 Task: Schedule a time to review and update your personal goals on the 27th at 8:00 PM to 9:00 PM.
Action: Mouse moved to (21, 136)
Screenshot: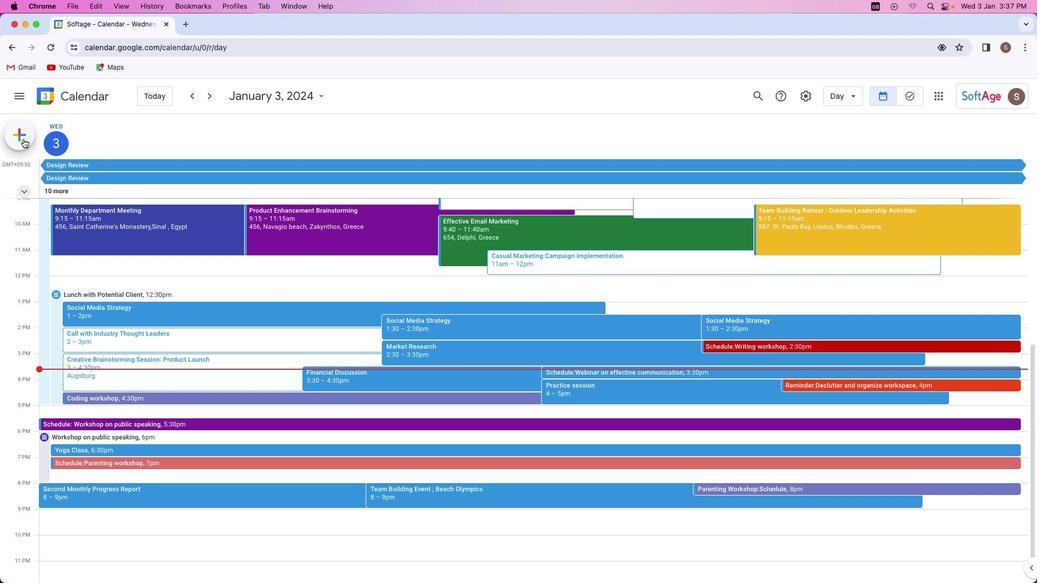 
Action: Mouse pressed left at (21, 136)
Screenshot: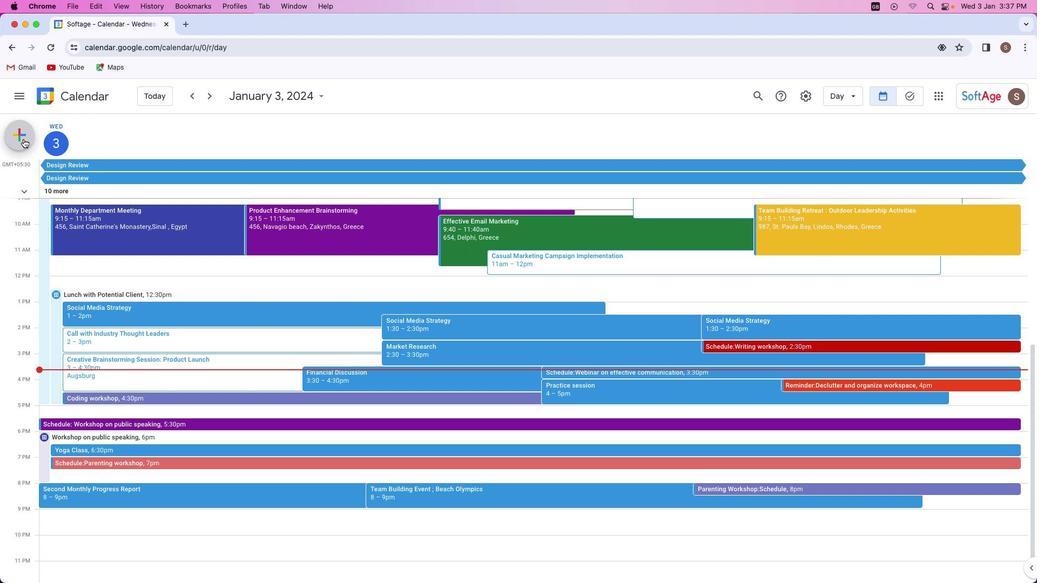 
Action: Mouse moved to (47, 248)
Screenshot: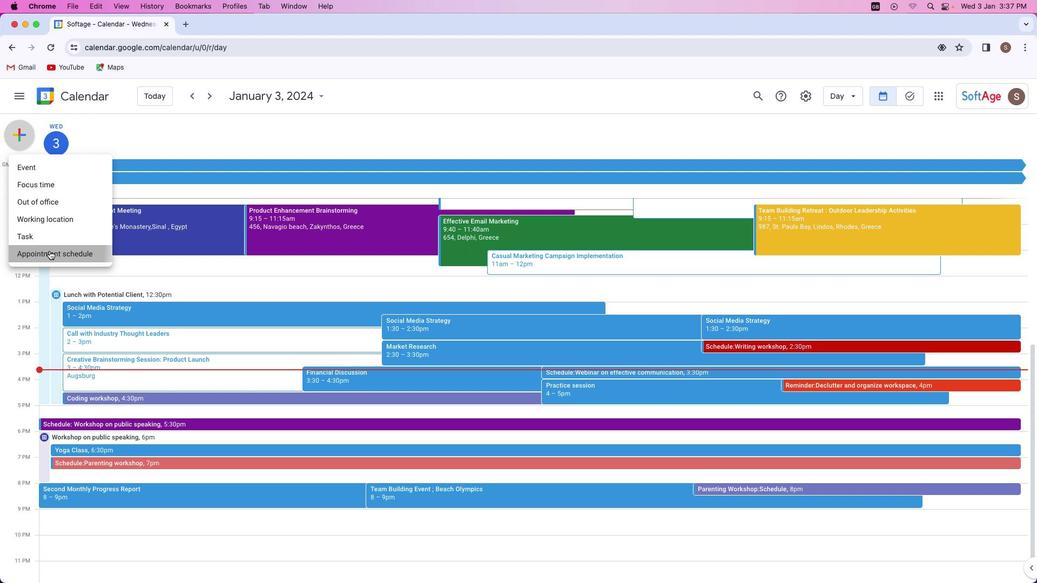 
Action: Mouse pressed left at (47, 248)
Screenshot: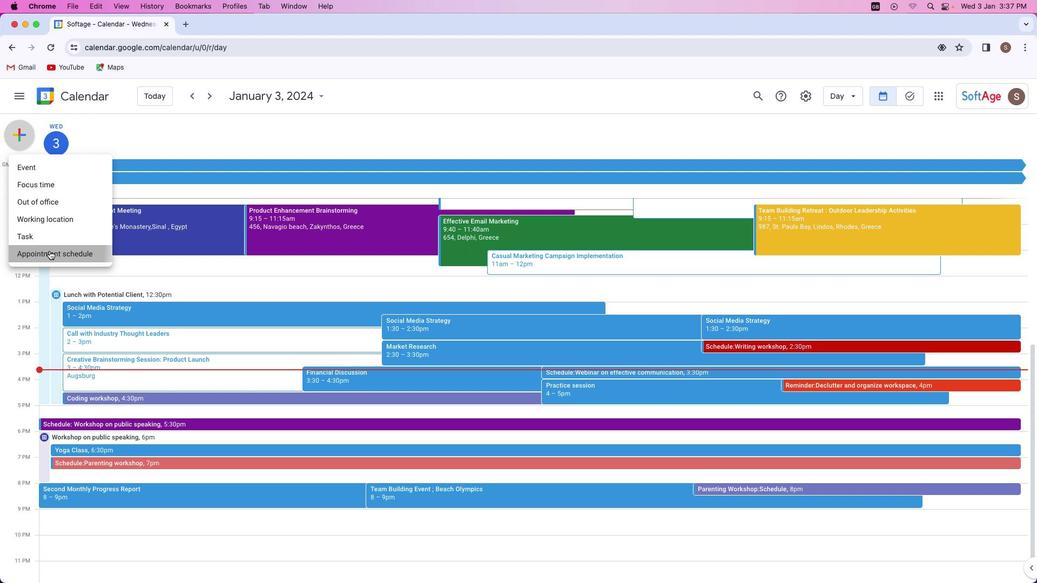 
Action: Mouse moved to (56, 134)
Screenshot: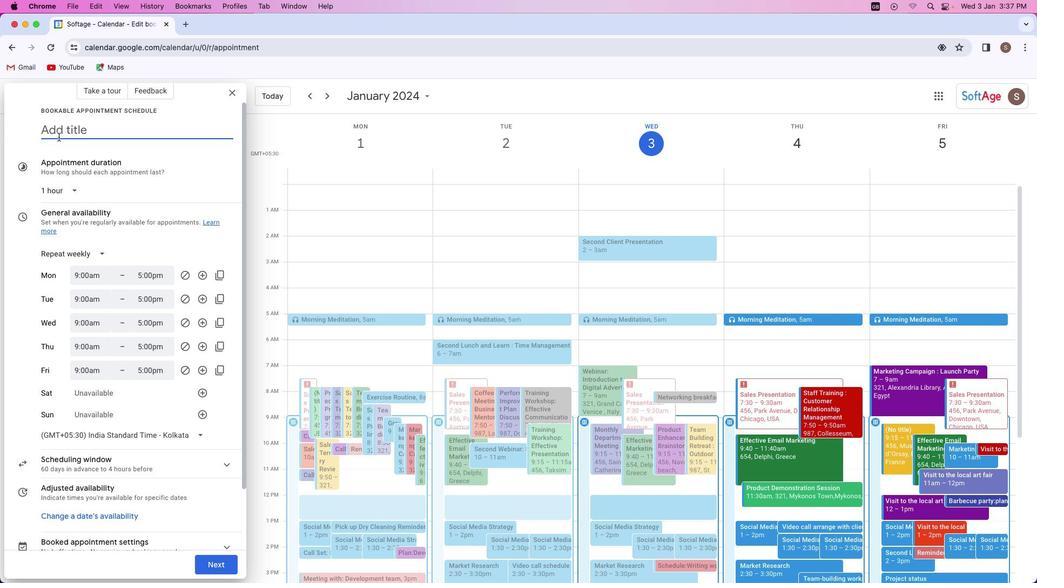 
Action: Key pressed Key.shift'R''e''v''i''e''w'Key.space'p''e''r''s''o''n''a''l'Key.space'g''o''a''l''s'
Screenshot: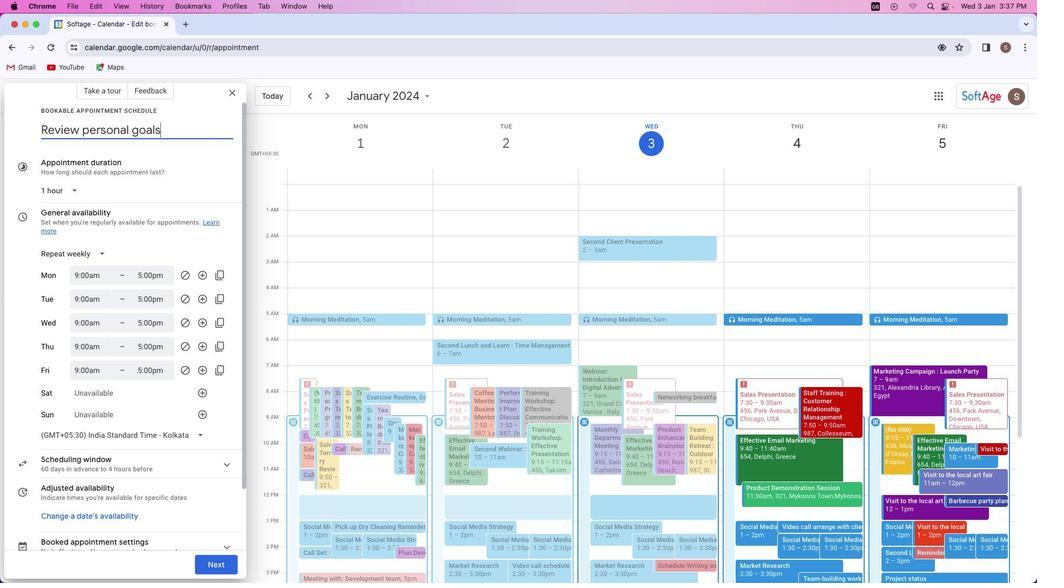
Action: Mouse moved to (103, 247)
Screenshot: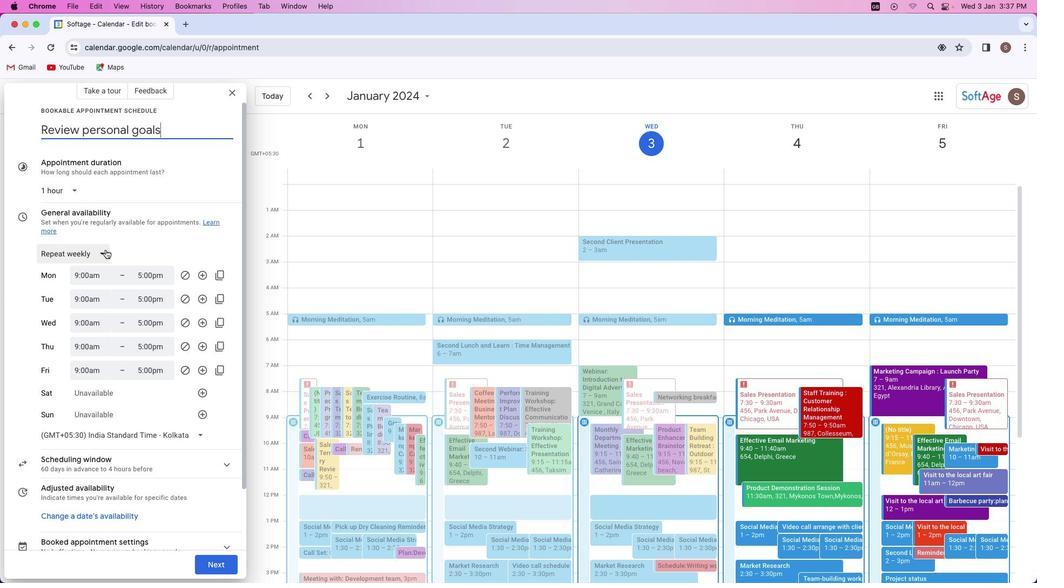 
Action: Mouse pressed left at (103, 247)
Screenshot: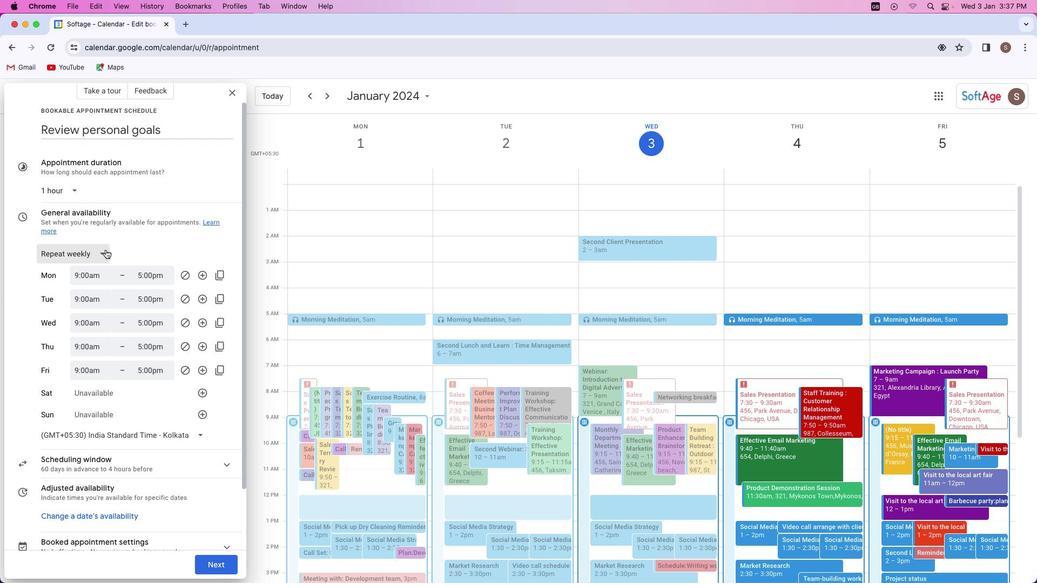 
Action: Mouse moved to (68, 274)
Screenshot: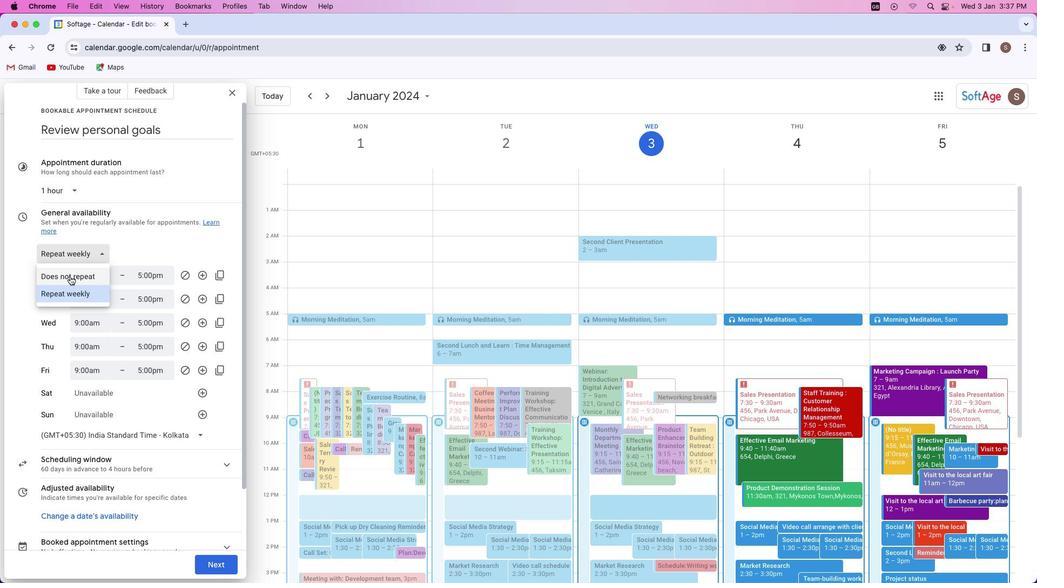 
Action: Mouse pressed left at (68, 274)
Screenshot: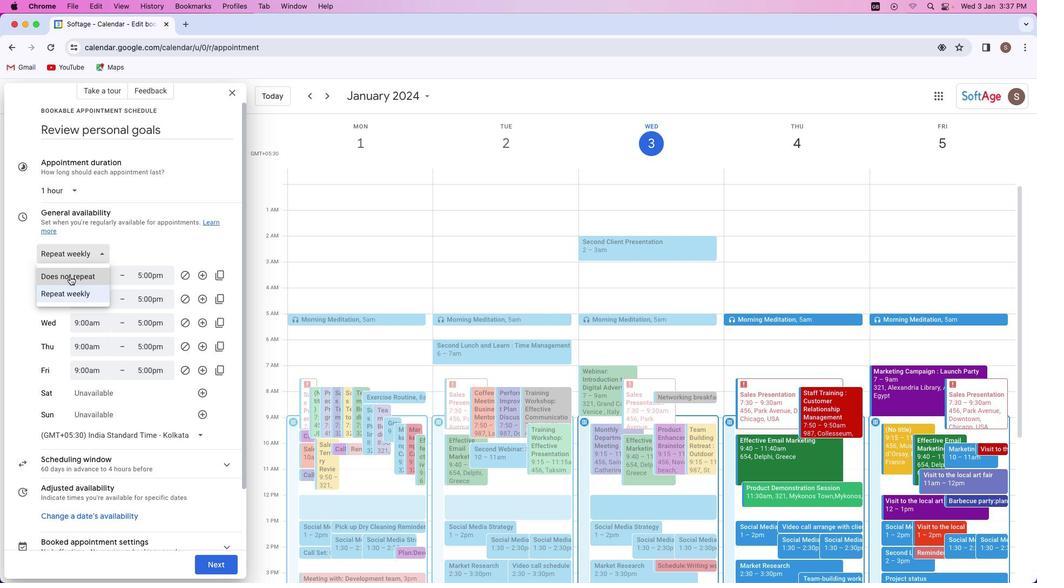 
Action: Mouse moved to (68, 265)
Screenshot: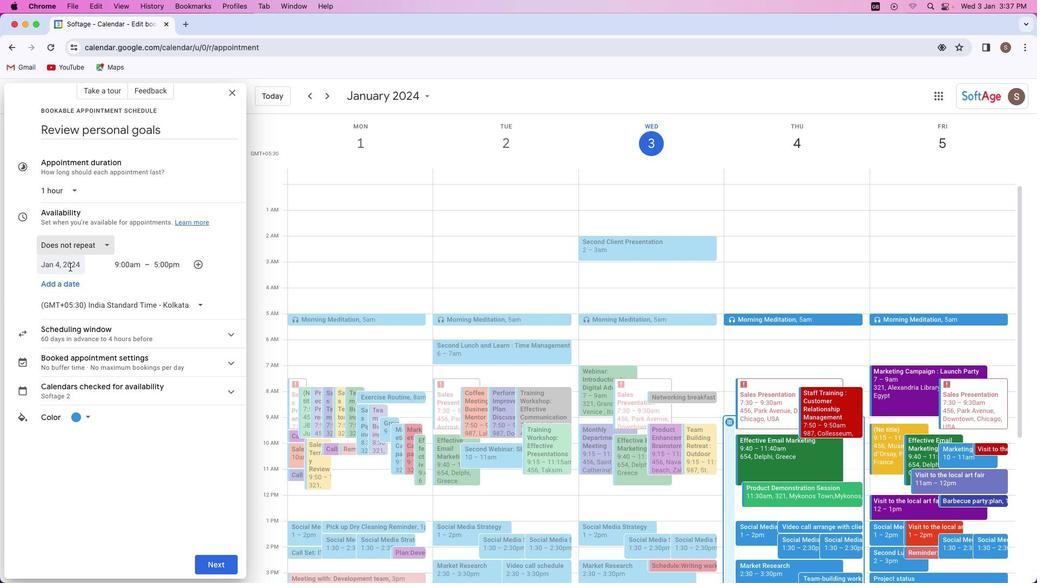 
Action: Mouse pressed left at (68, 265)
Screenshot: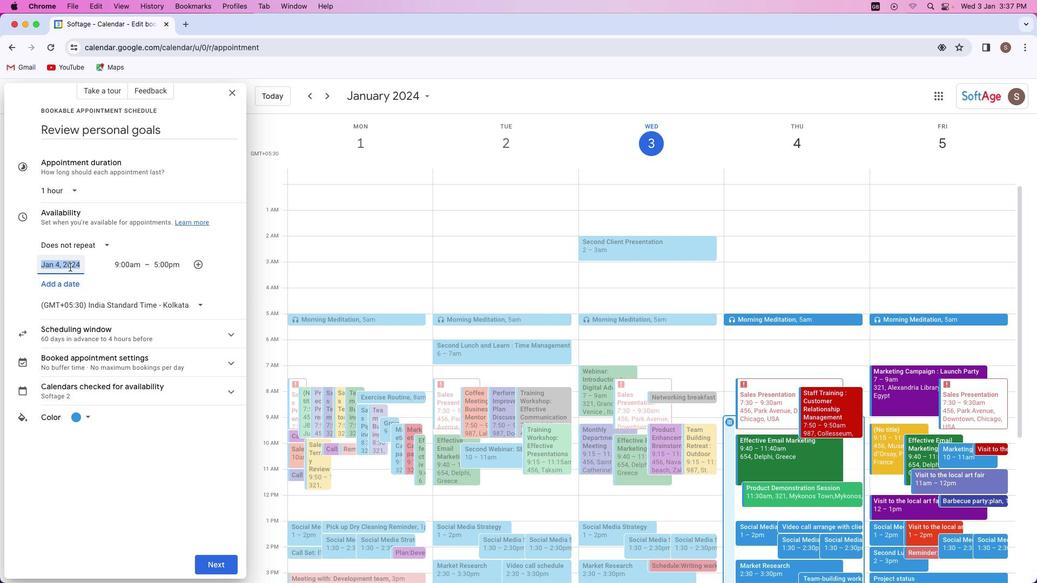 
Action: Mouse moved to (155, 359)
Screenshot: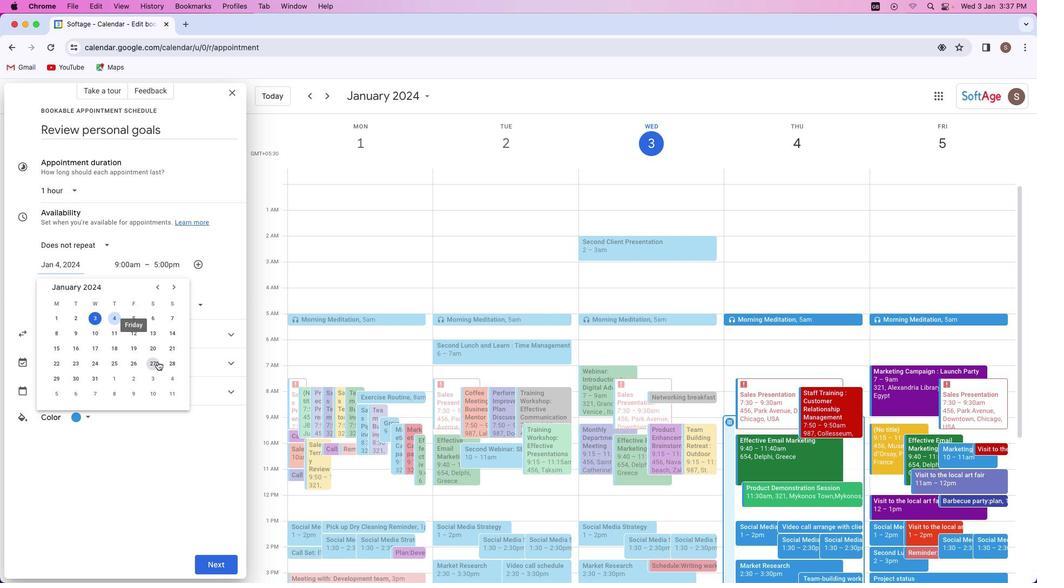 
Action: Mouse pressed left at (155, 359)
Screenshot: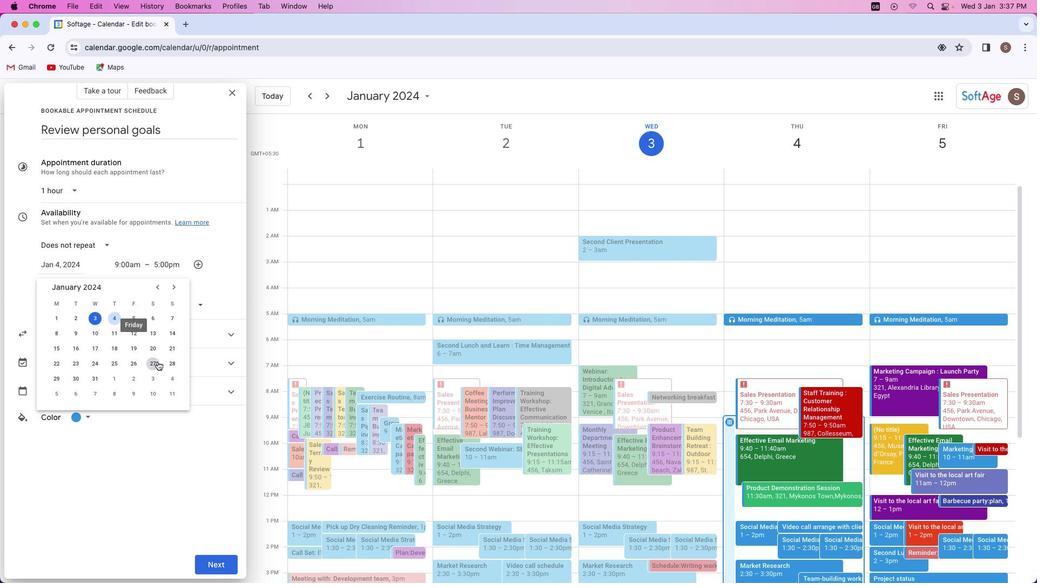 
Action: Mouse moved to (124, 265)
Screenshot: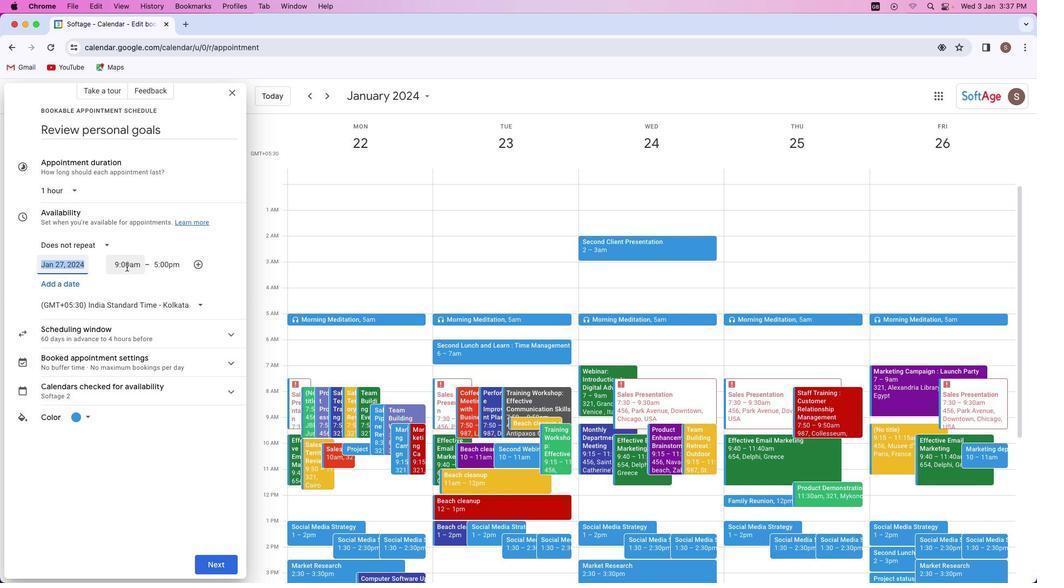 
Action: Mouse pressed left at (124, 265)
Screenshot: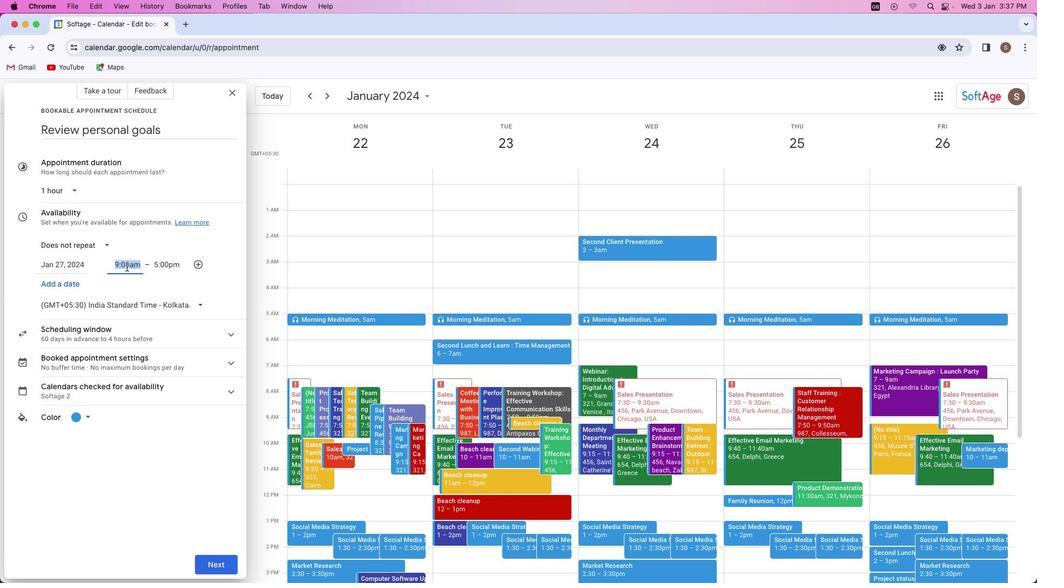 
Action: Mouse moved to (131, 323)
Screenshot: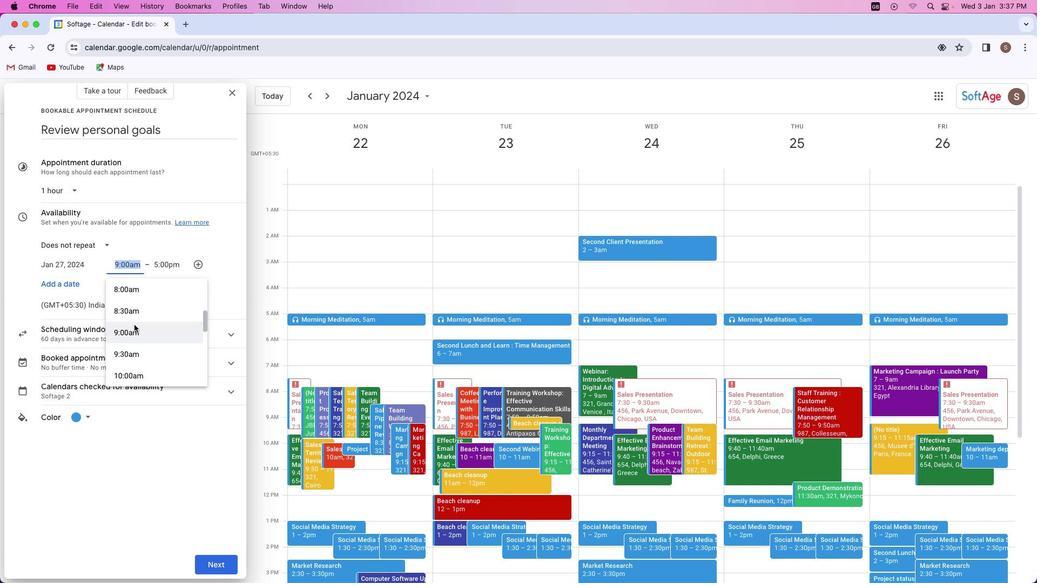 
Action: Mouse scrolled (131, 323) with delta (-1, -2)
Screenshot: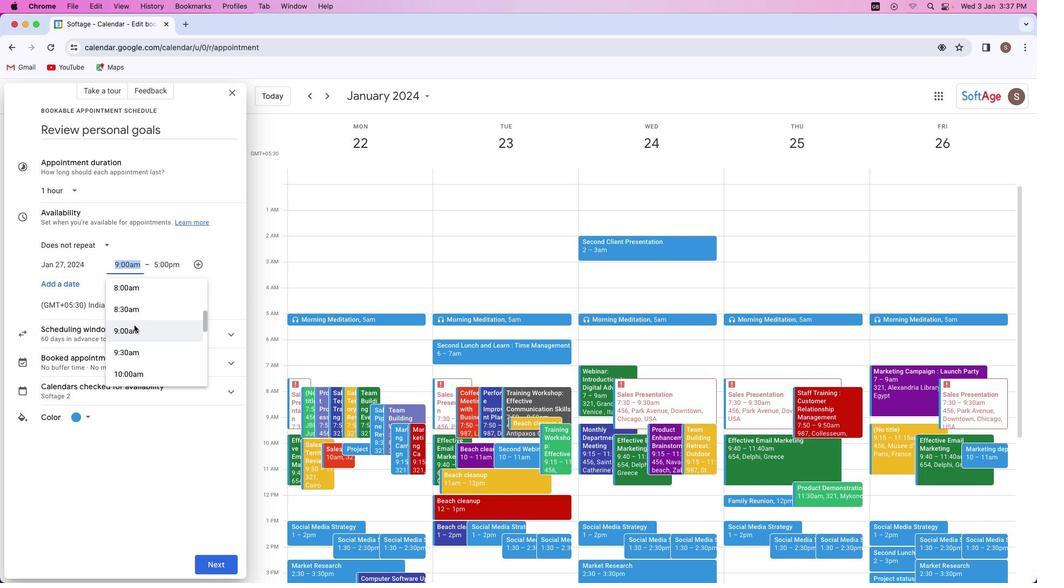 
Action: Mouse moved to (131, 323)
Screenshot: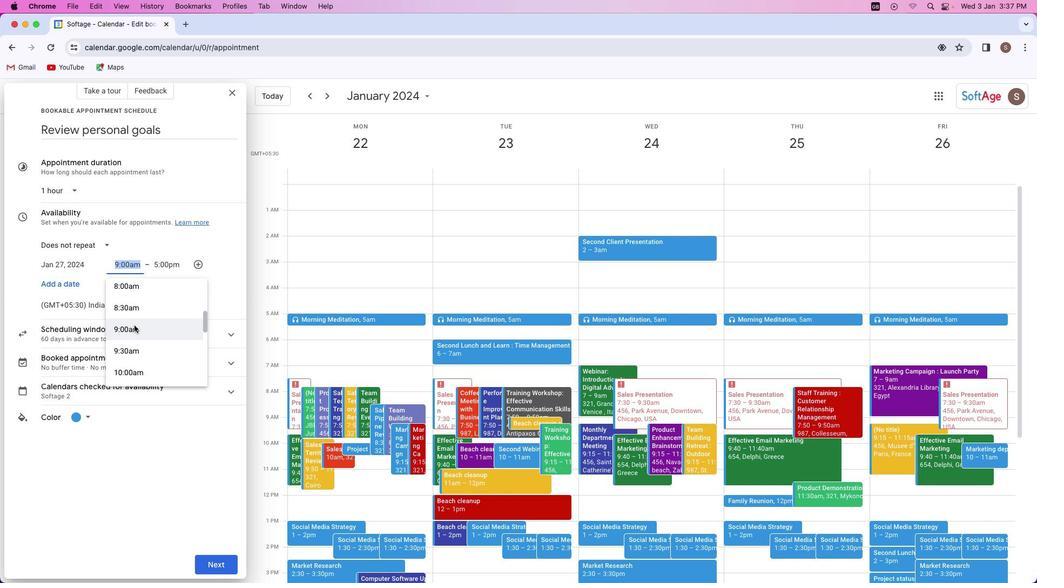 
Action: Mouse scrolled (131, 323) with delta (-1, -2)
Screenshot: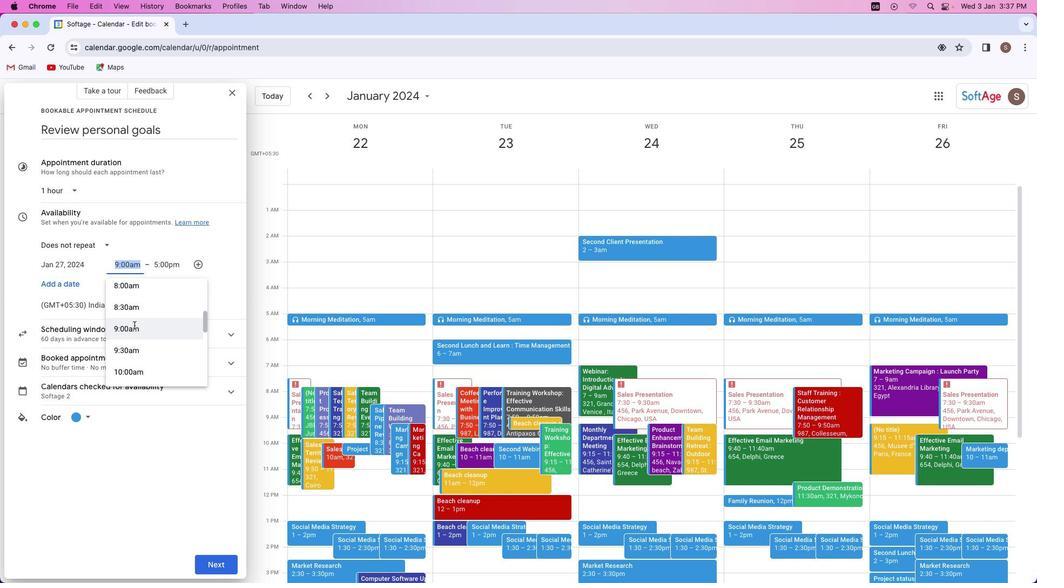 
Action: Mouse moved to (132, 323)
Screenshot: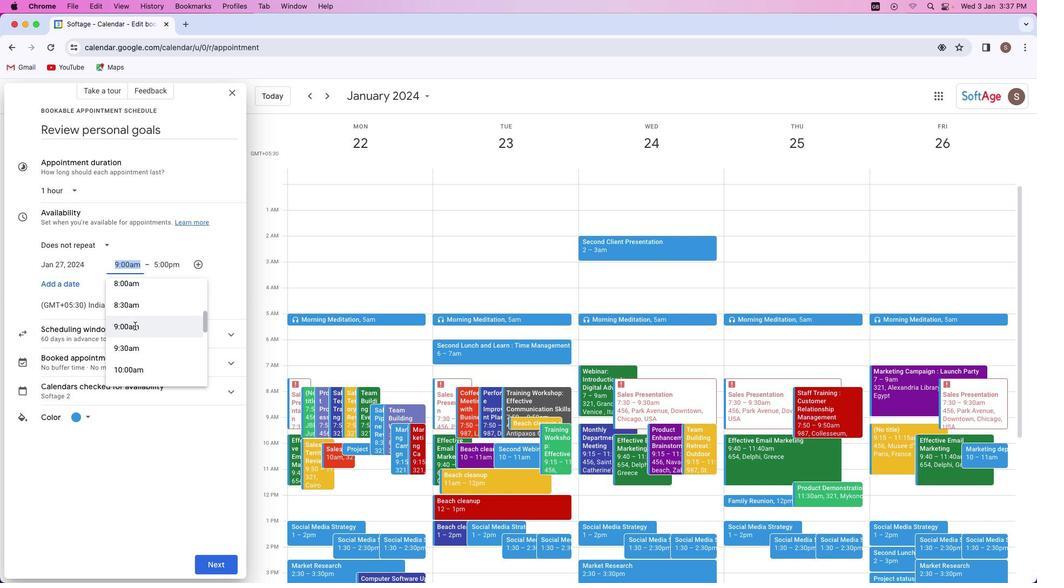 
Action: Mouse scrolled (132, 323) with delta (-1, -2)
Screenshot: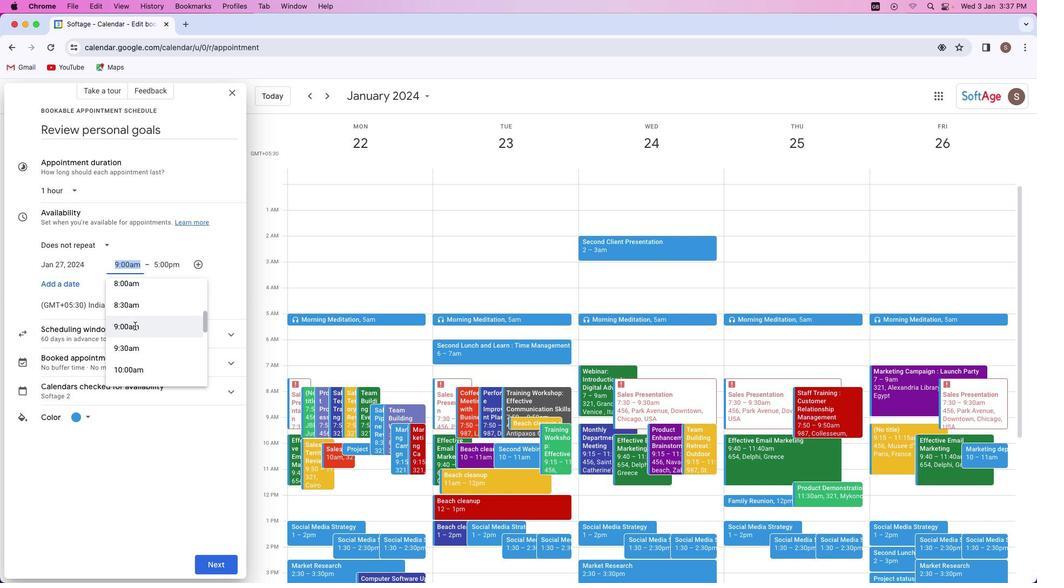 
Action: Mouse moved to (132, 323)
Screenshot: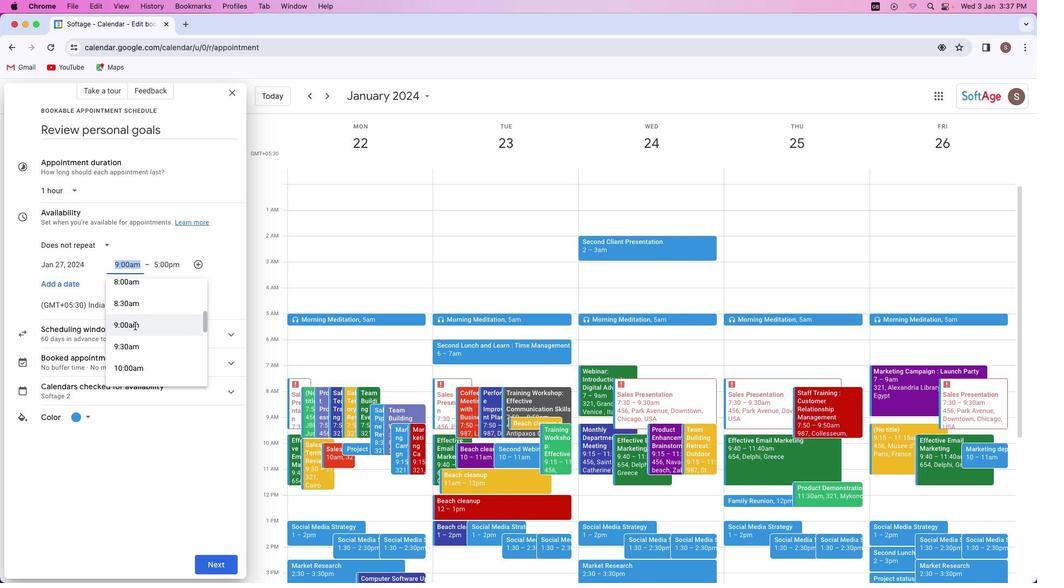 
Action: Mouse scrolled (132, 323) with delta (-1, -2)
Screenshot: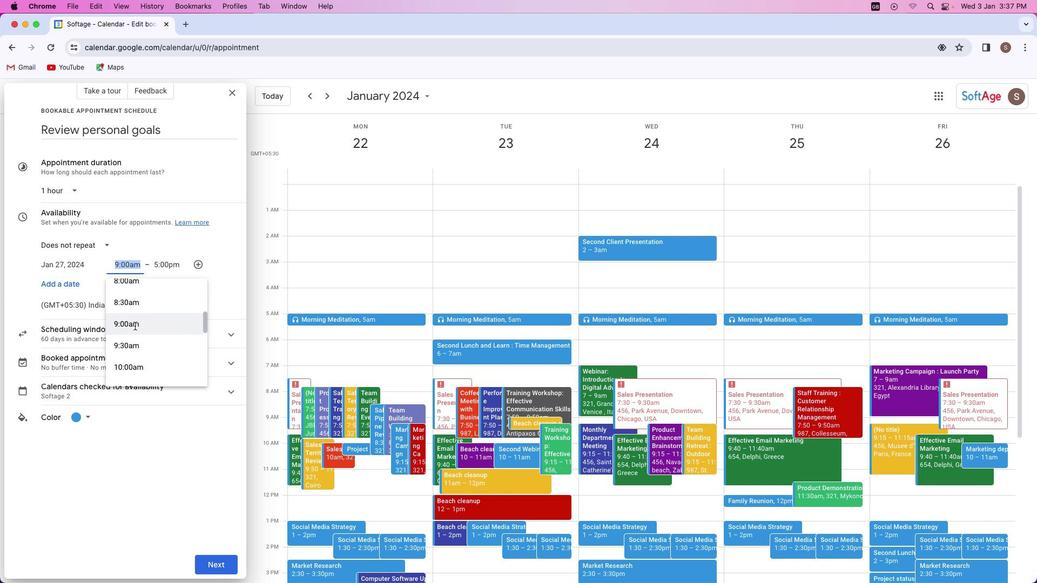 
Action: Mouse moved to (132, 324)
Screenshot: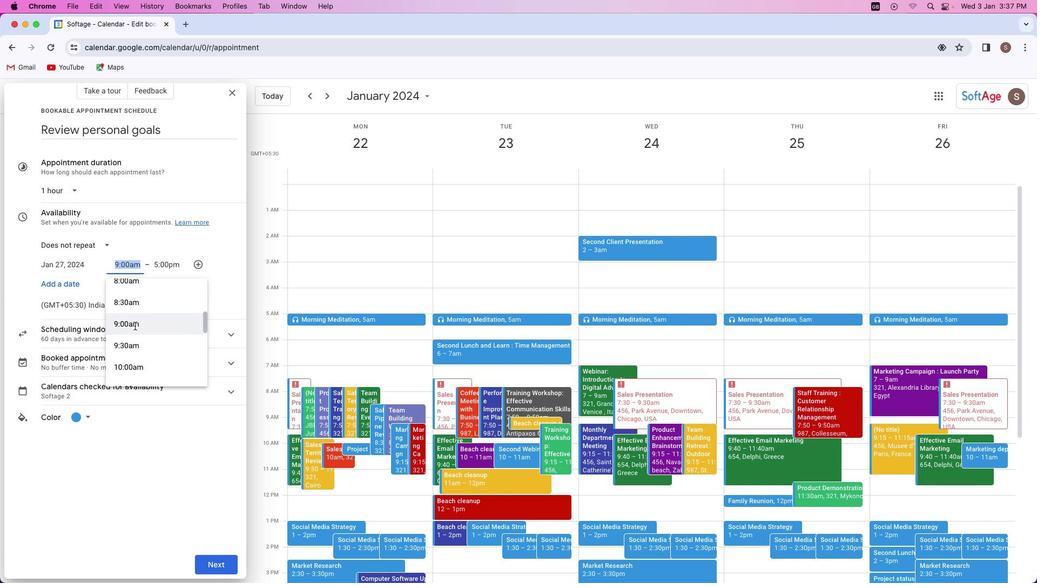 
Action: Mouse scrolled (132, 324) with delta (-1, -2)
Screenshot: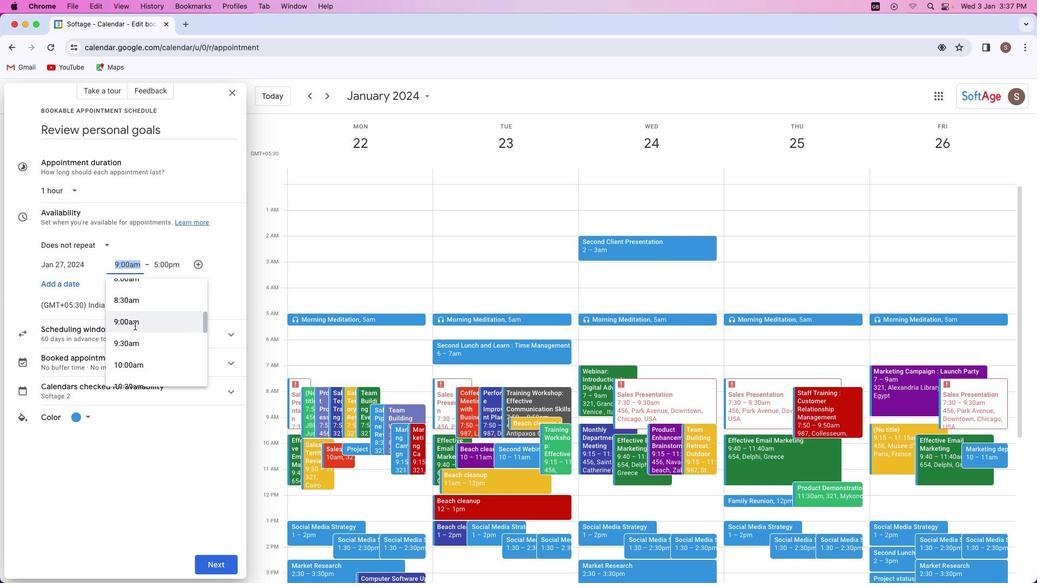 
Action: Mouse moved to (133, 320)
Screenshot: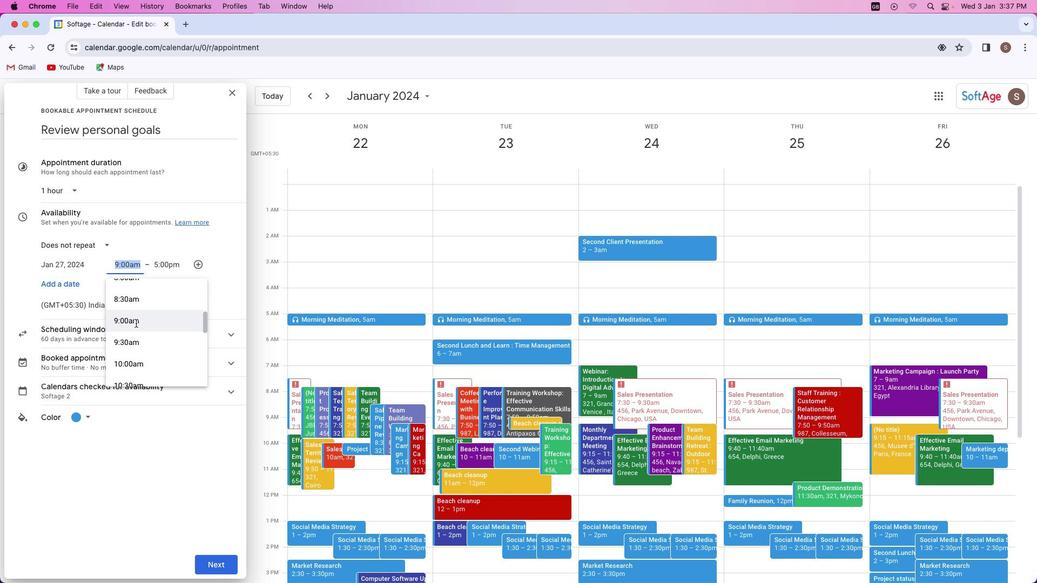 
Action: Mouse scrolled (133, 320) with delta (-1, -2)
Screenshot: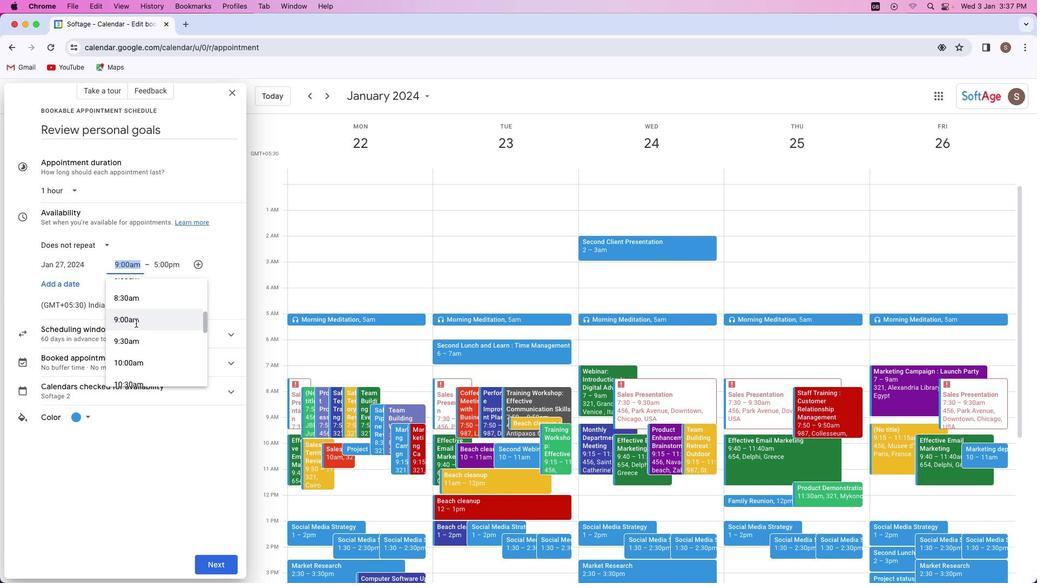 
Action: Mouse scrolled (133, 320) with delta (-1, -2)
Screenshot: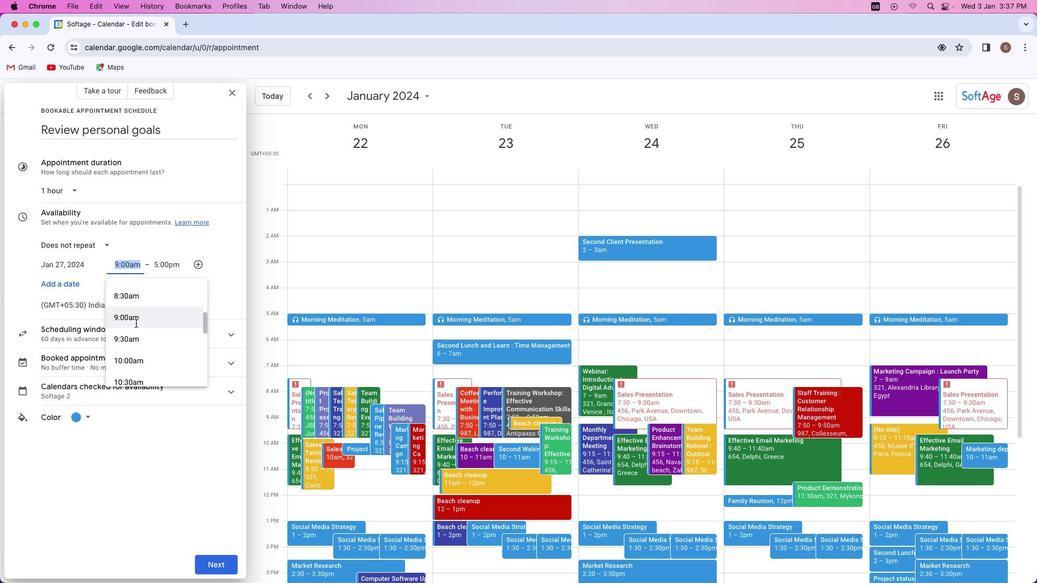 
Action: Mouse scrolled (133, 320) with delta (-1, -2)
Screenshot: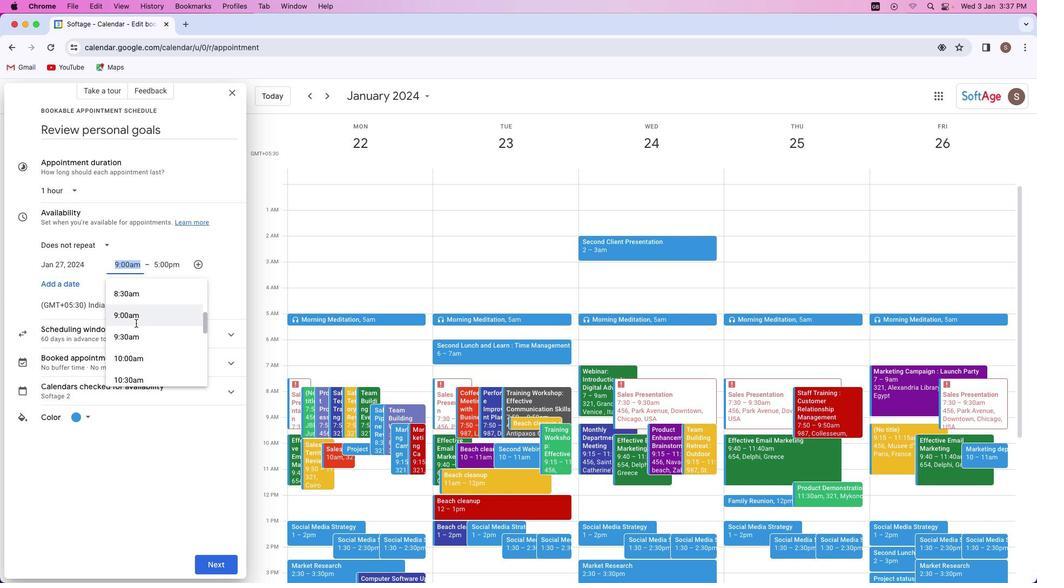 
Action: Mouse scrolled (133, 320) with delta (-1, -2)
Screenshot: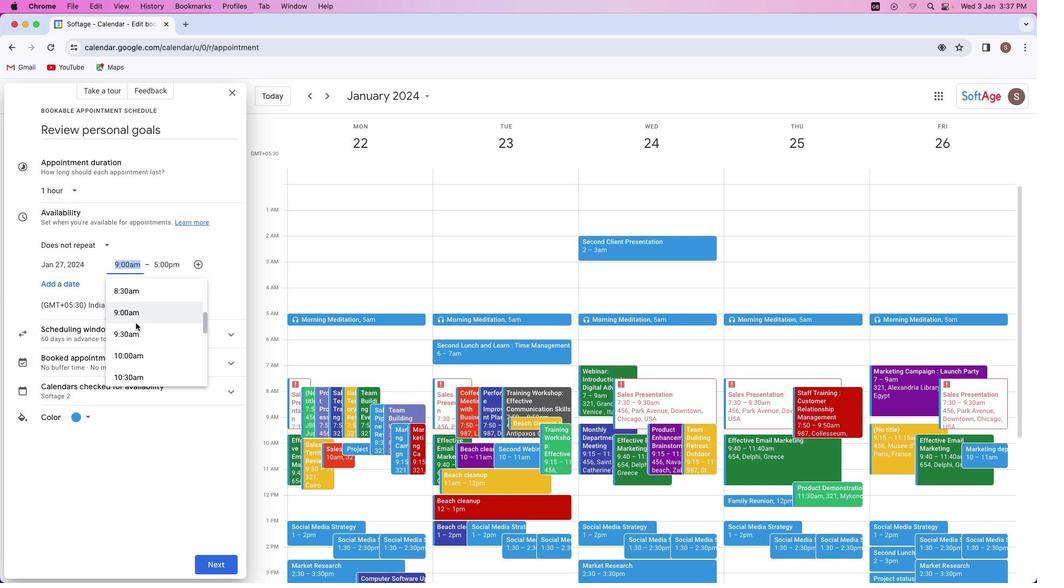
Action: Mouse scrolled (133, 320) with delta (-1, -2)
Screenshot: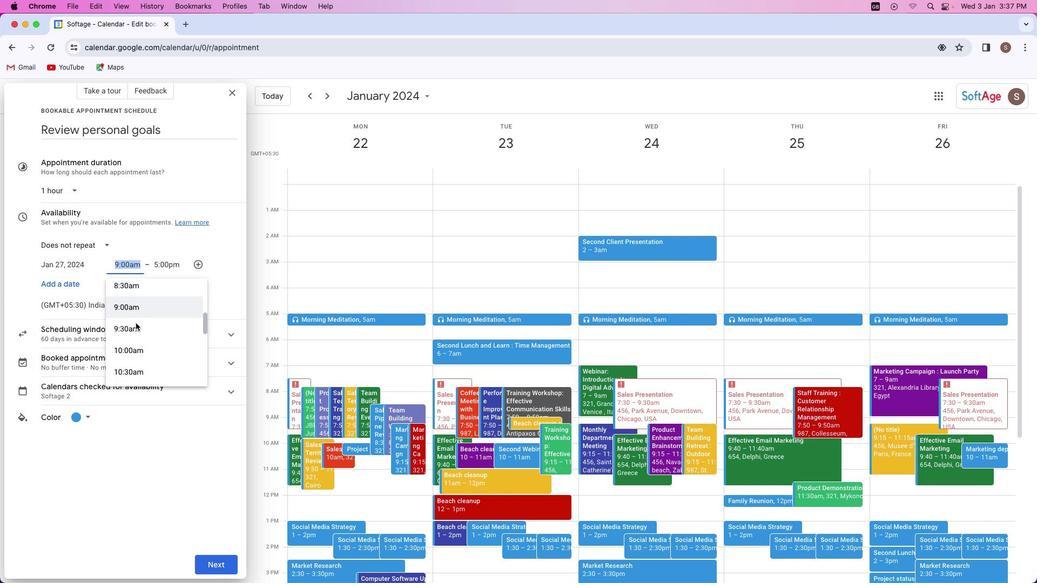 
Action: Mouse scrolled (133, 320) with delta (-1, -2)
Screenshot: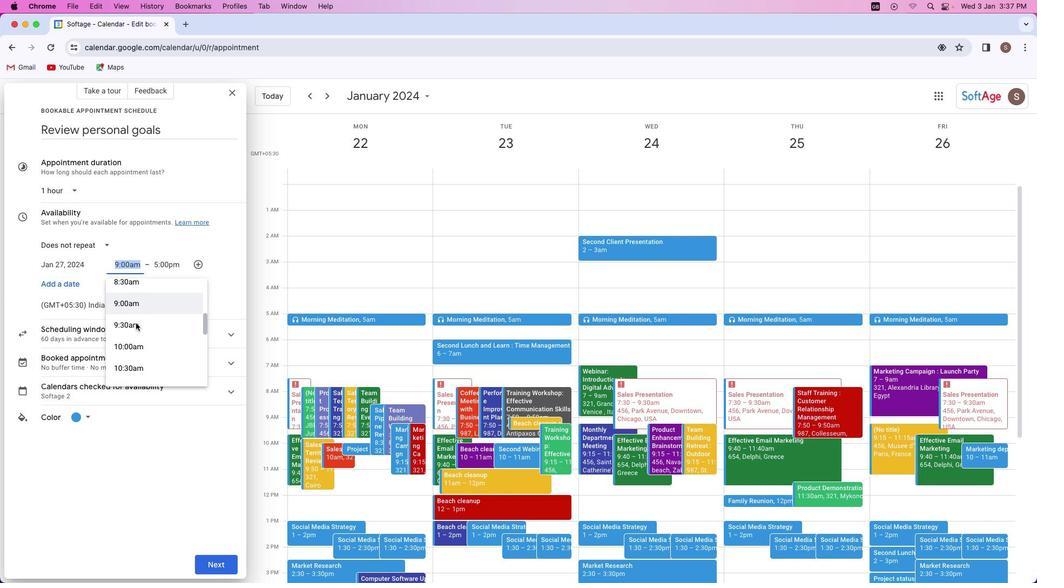 
Action: Mouse scrolled (133, 320) with delta (-1, -2)
Screenshot: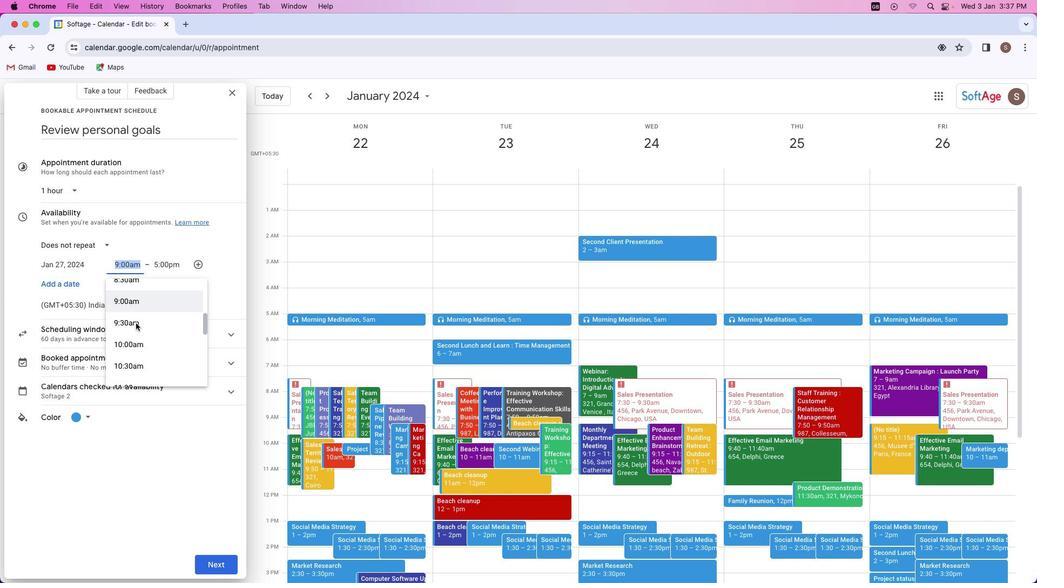 
Action: Mouse scrolled (133, 320) with delta (-1, -2)
Screenshot: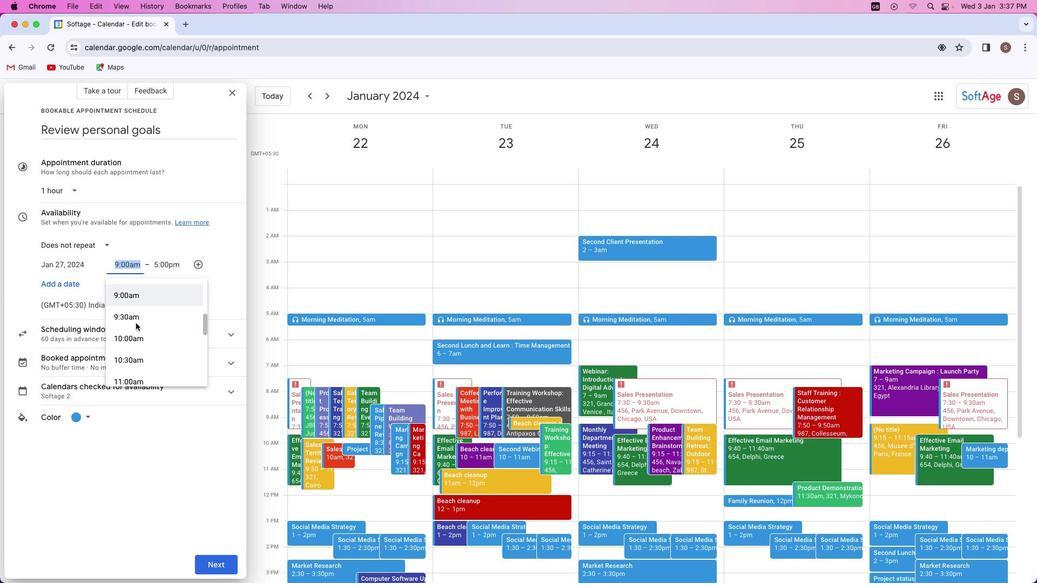 
Action: Mouse scrolled (133, 320) with delta (-1, -2)
Screenshot: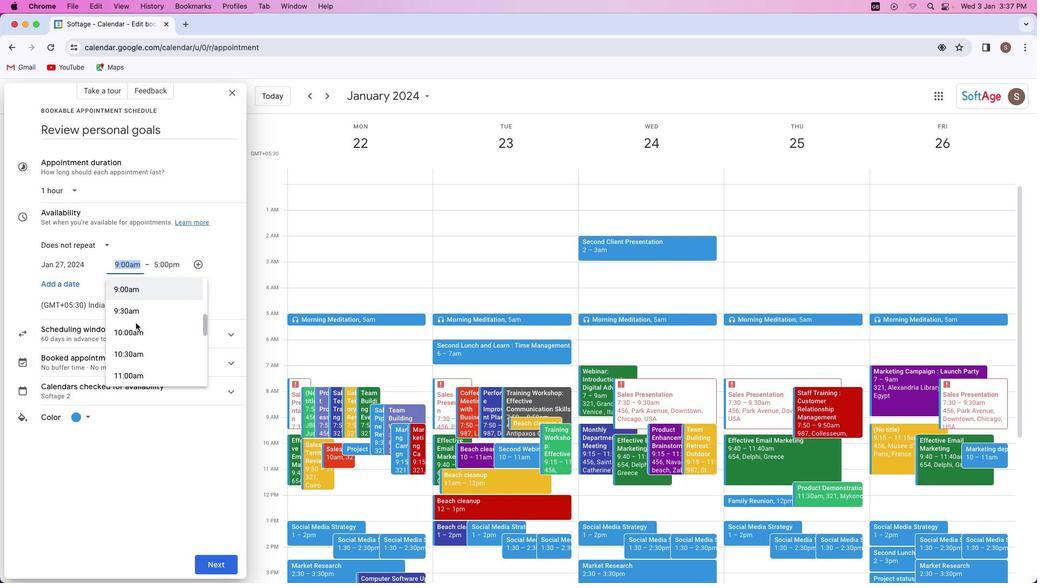 
Action: Mouse scrolled (133, 320) with delta (-1, -2)
Screenshot: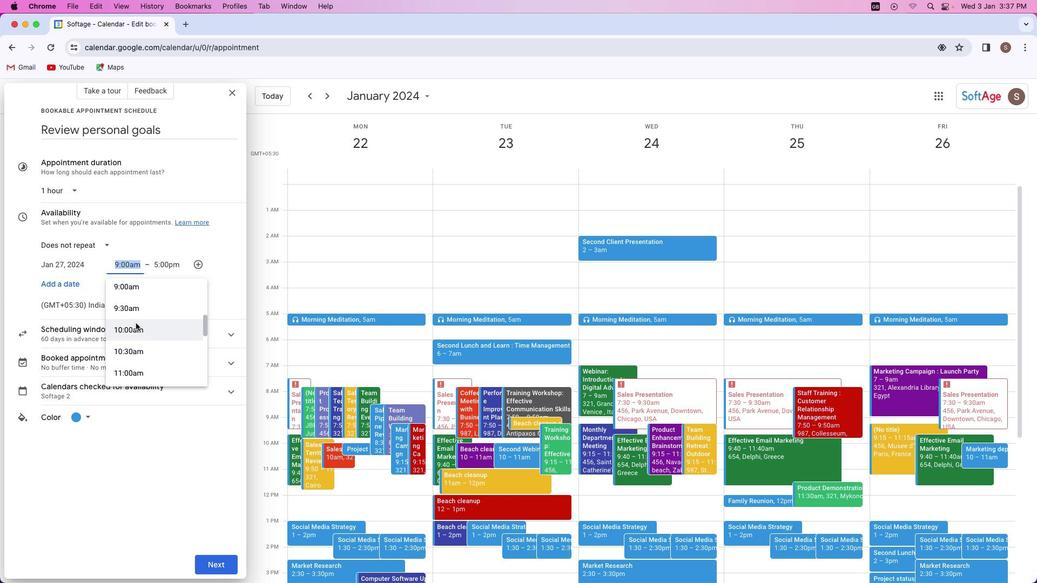 
Action: Mouse scrolled (133, 320) with delta (-1, -2)
Screenshot: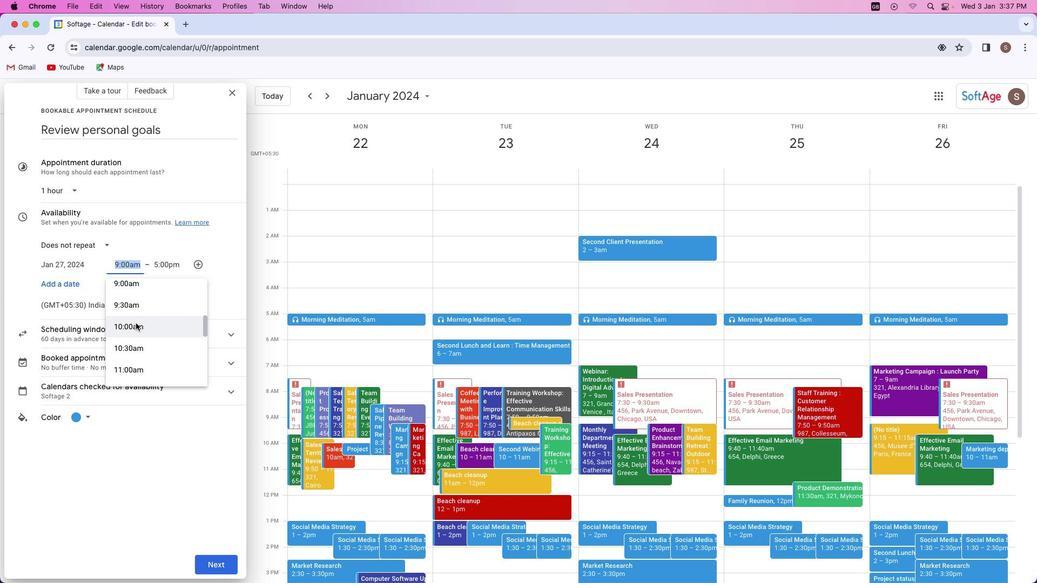 
Action: Mouse scrolled (133, 320) with delta (-1, -2)
Screenshot: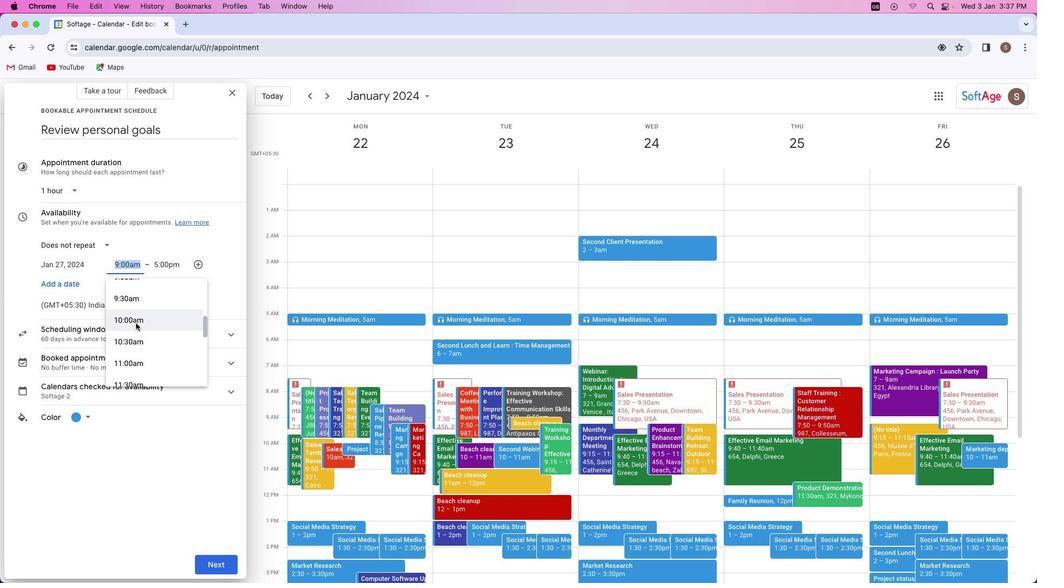 
Action: Mouse scrolled (133, 320) with delta (-1, -2)
Screenshot: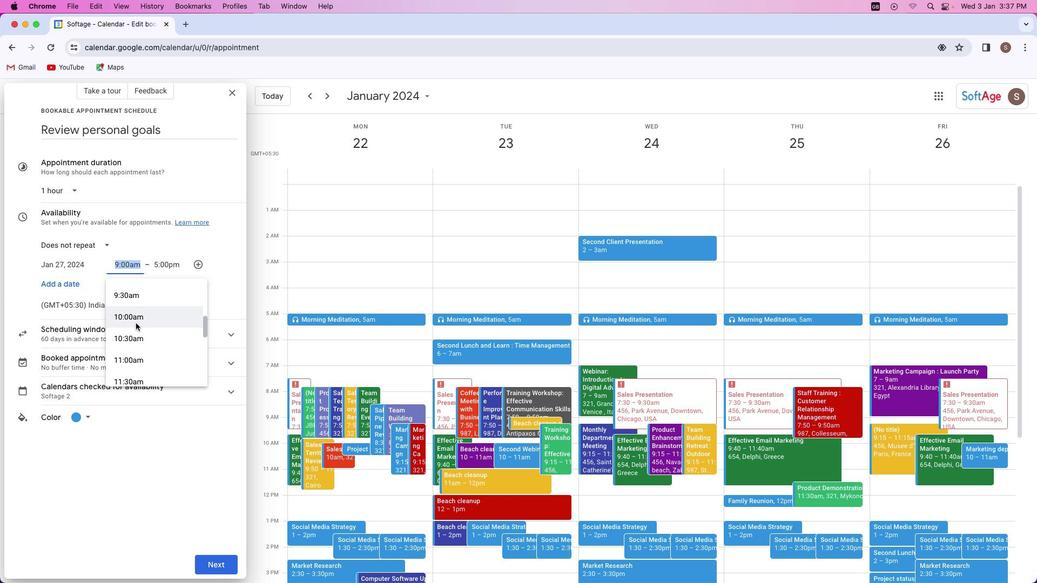 
Action: Mouse scrolled (133, 320) with delta (-1, -2)
Screenshot: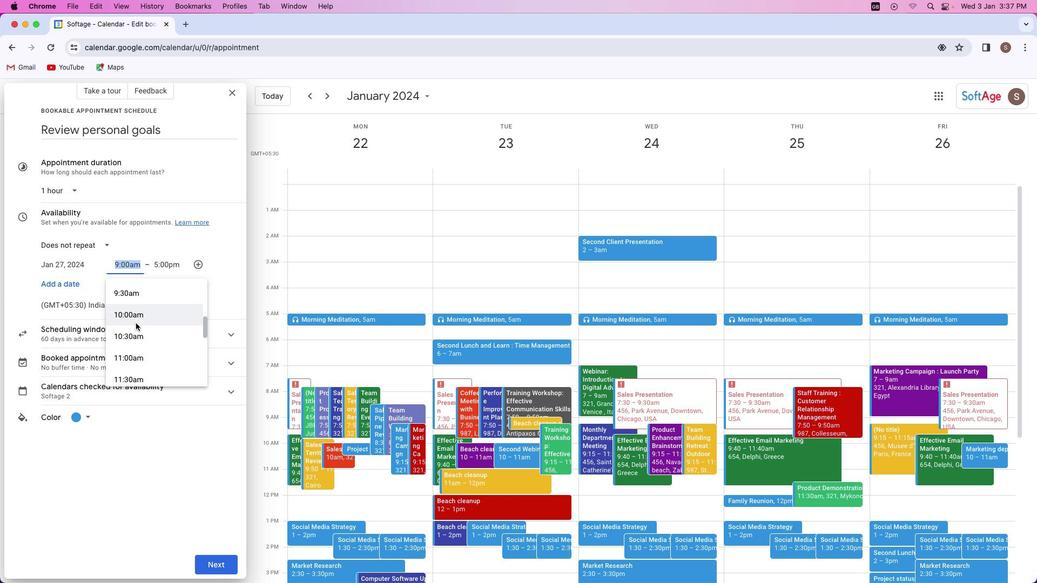 
Action: Mouse scrolled (133, 320) with delta (-1, -2)
Screenshot: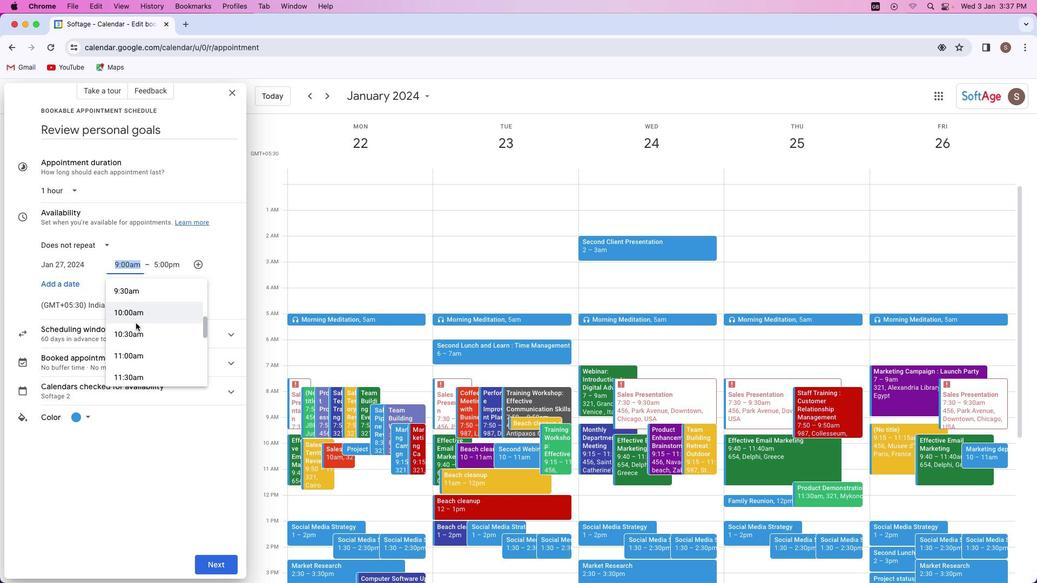 
Action: Mouse scrolled (133, 320) with delta (-1, -2)
Screenshot: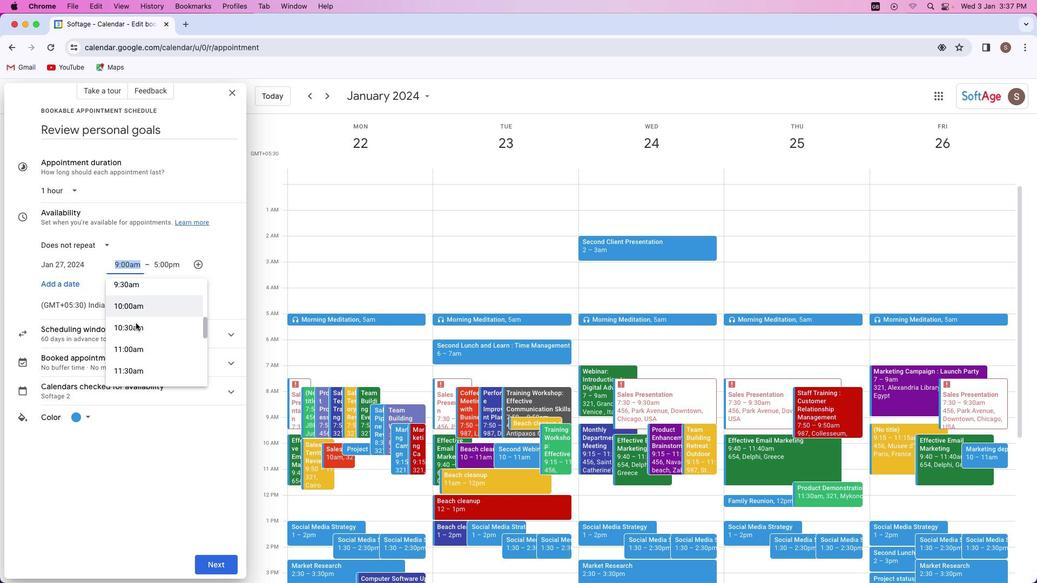 
Action: Mouse scrolled (133, 320) with delta (-1, -2)
Screenshot: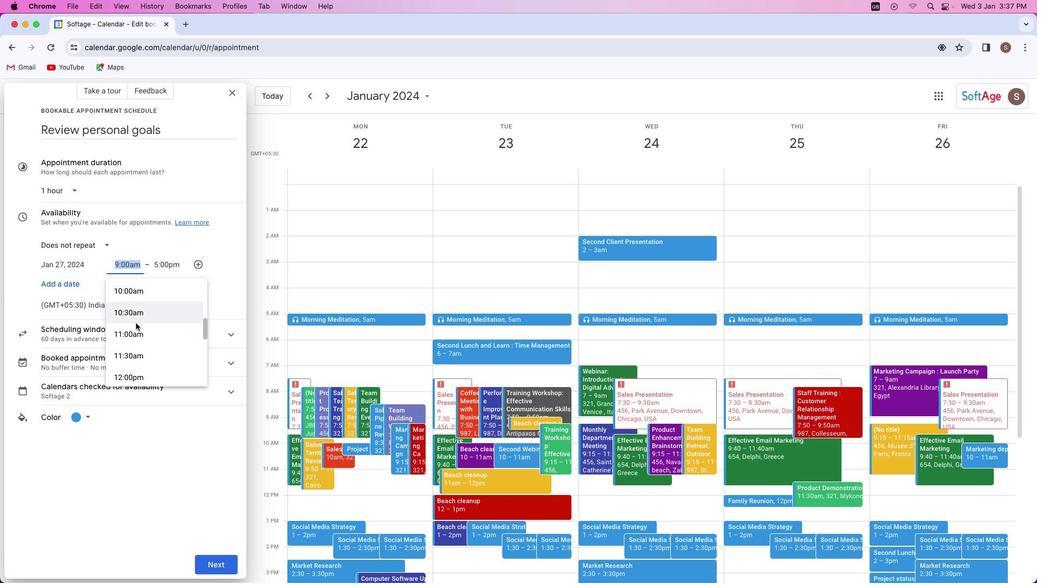 
Action: Mouse moved to (134, 321)
Screenshot: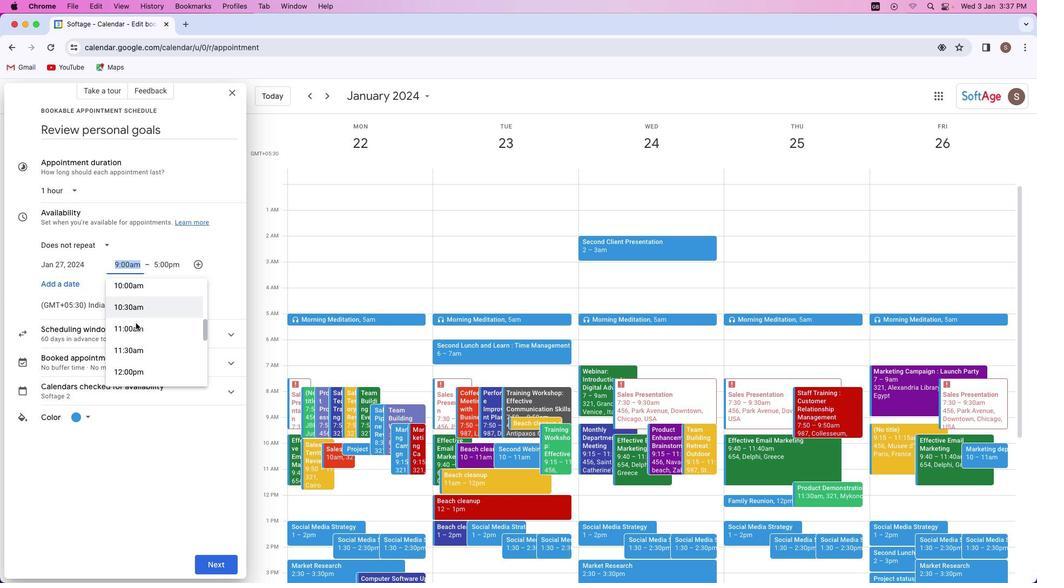 
Action: Mouse scrolled (134, 321) with delta (-1, -2)
Screenshot: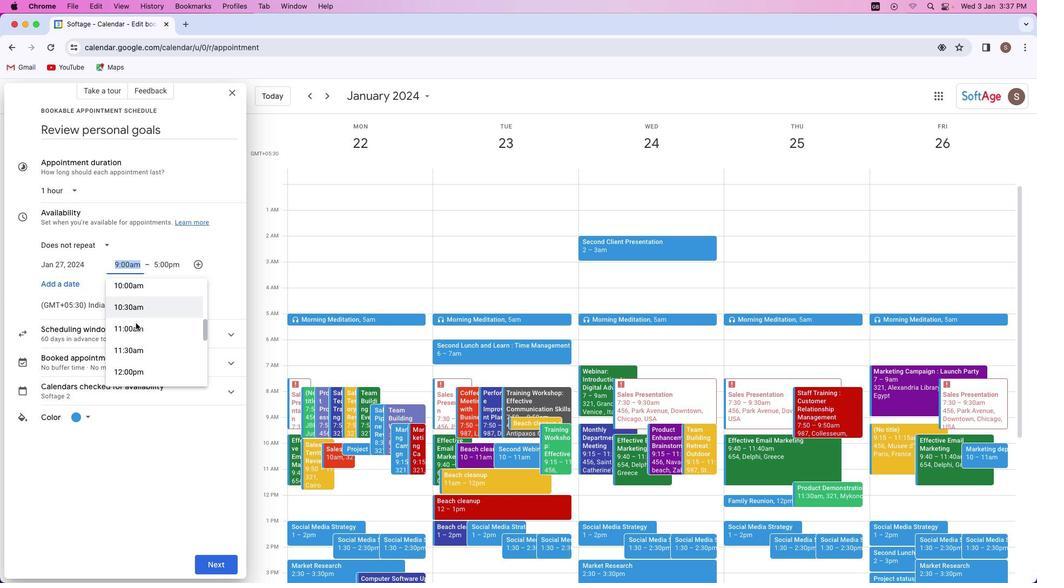 
Action: Mouse scrolled (134, 321) with delta (-1, -2)
Screenshot: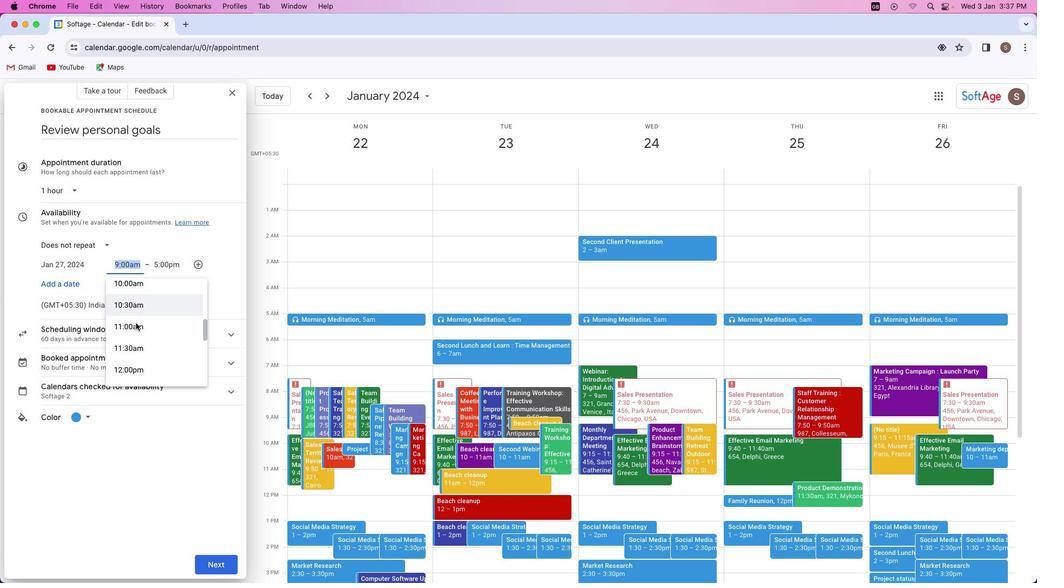 
Action: Mouse scrolled (134, 321) with delta (-1, -2)
Screenshot: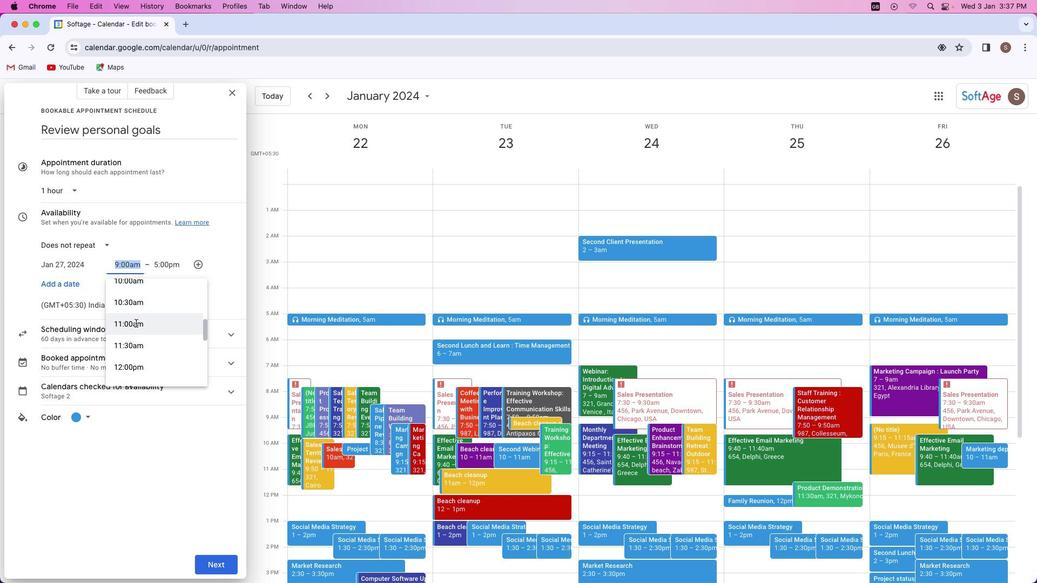 
Action: Mouse scrolled (134, 321) with delta (-1, -2)
Screenshot: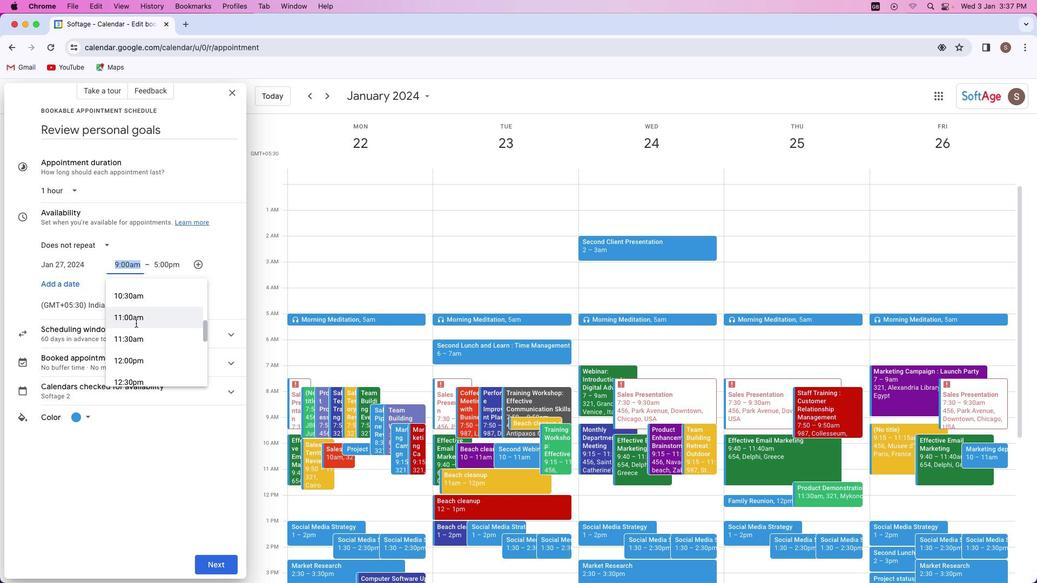 
Action: Mouse scrolled (134, 321) with delta (-1, -2)
Screenshot: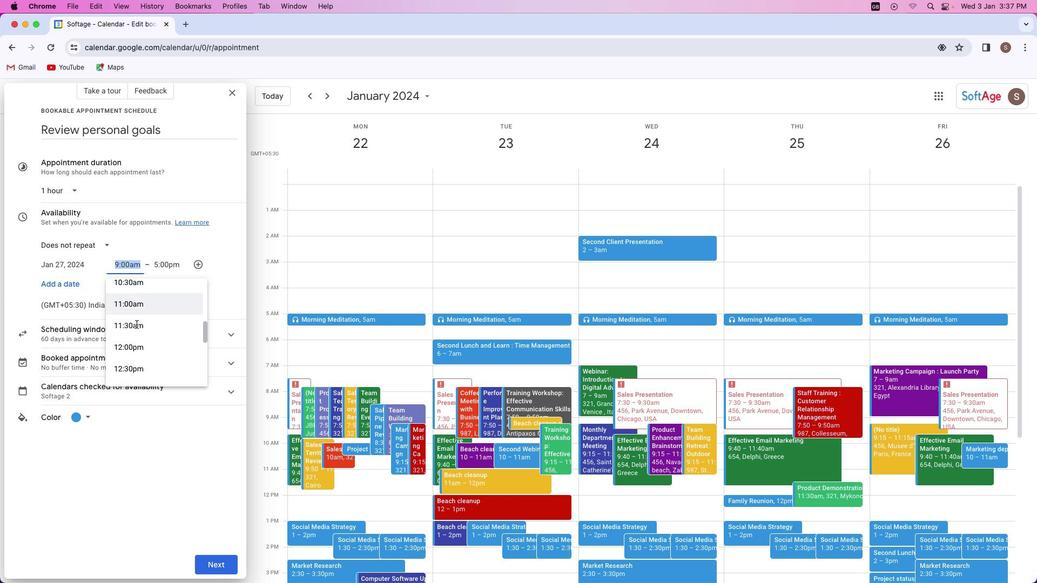 
Action: Mouse scrolled (134, 321) with delta (-1, -2)
Screenshot: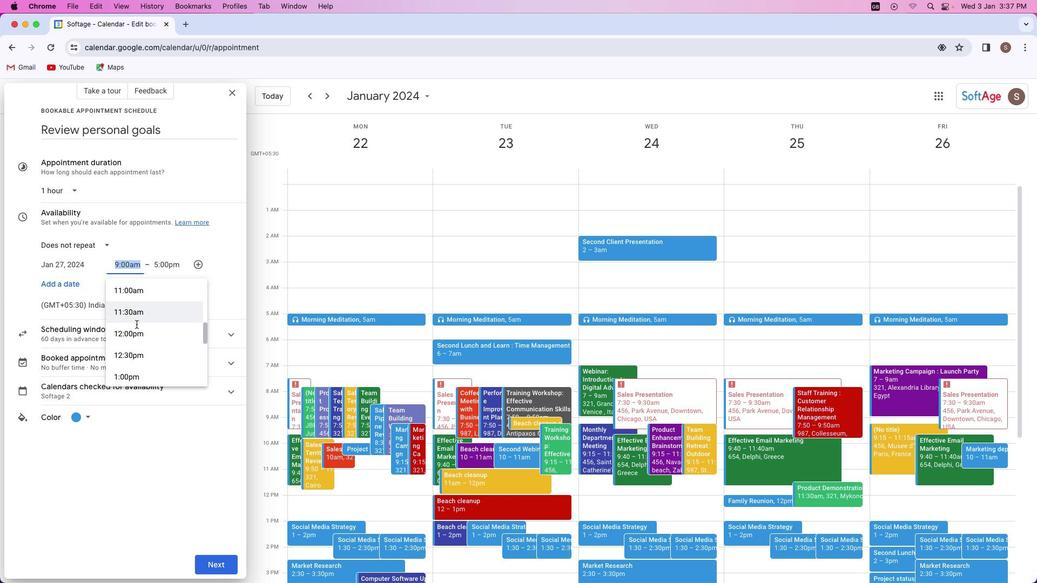 
Action: Mouse moved to (144, 322)
Screenshot: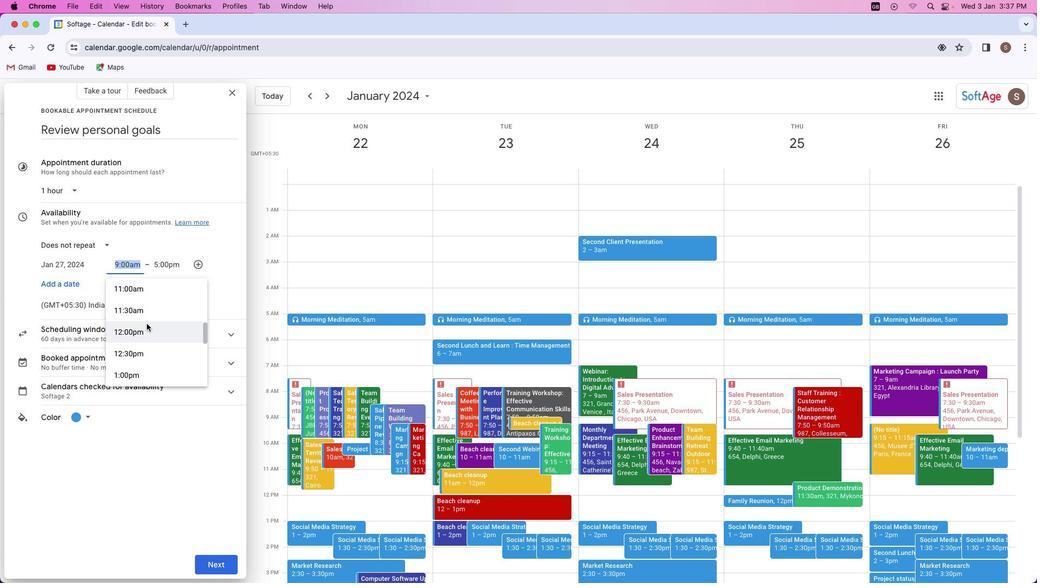 
Action: Mouse scrolled (144, 322) with delta (-1, -2)
Screenshot: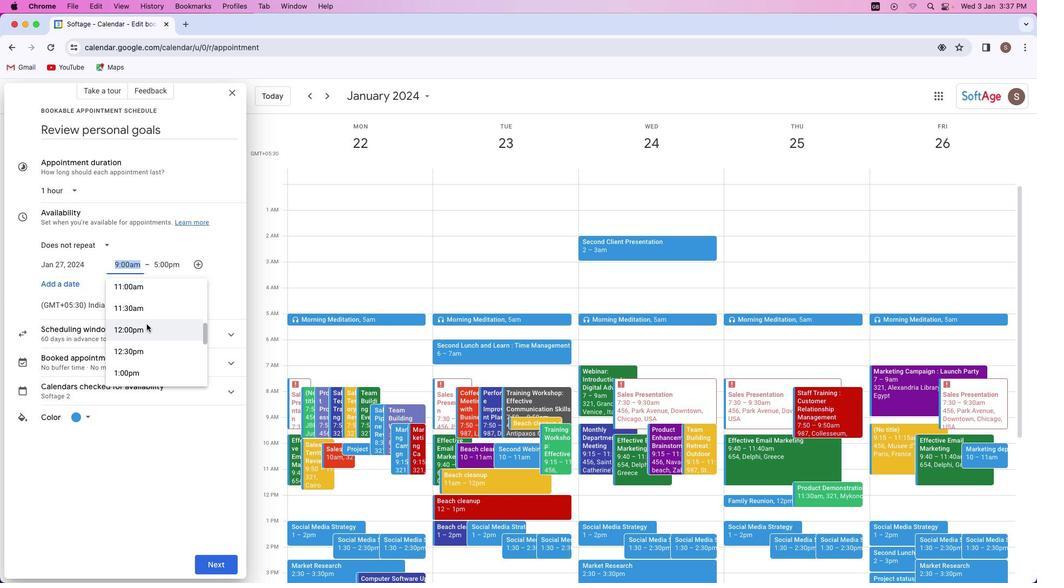 
Action: Mouse moved to (144, 322)
Screenshot: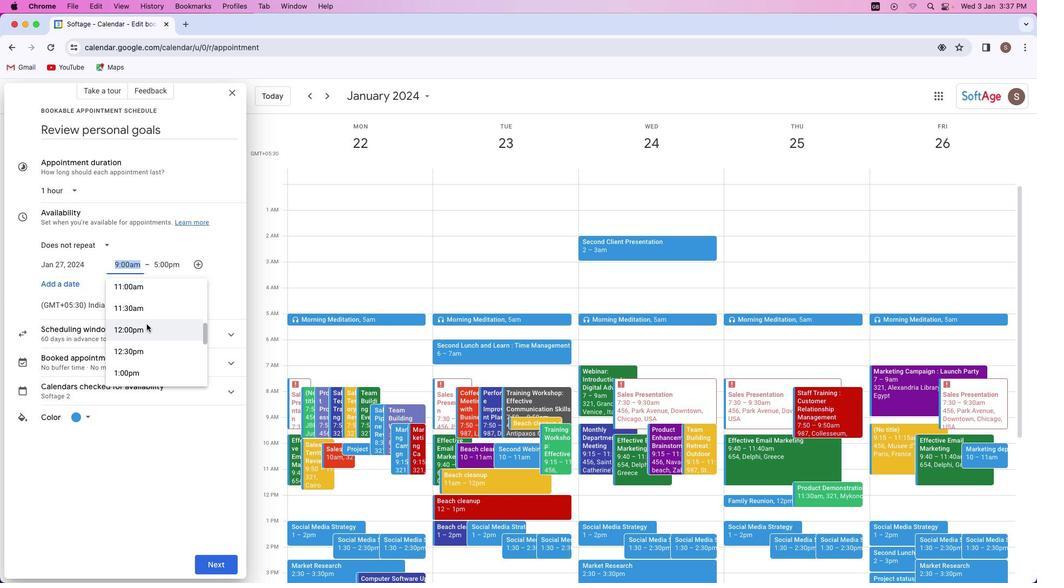 
Action: Mouse scrolled (144, 322) with delta (-1, -2)
Screenshot: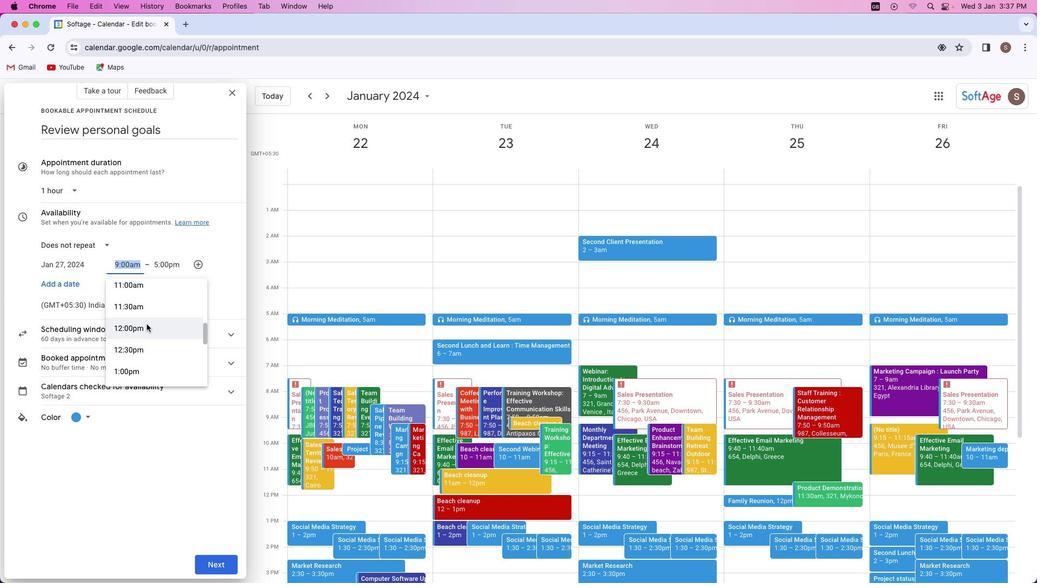 
Action: Mouse scrolled (144, 322) with delta (-1, -2)
Screenshot: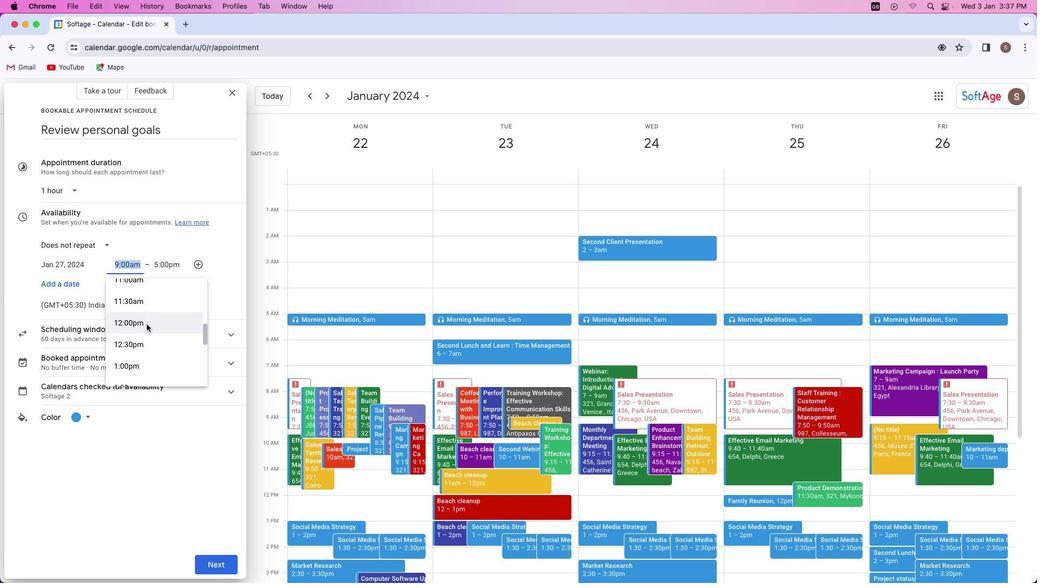 
Action: Mouse scrolled (144, 322) with delta (-1, -2)
Screenshot: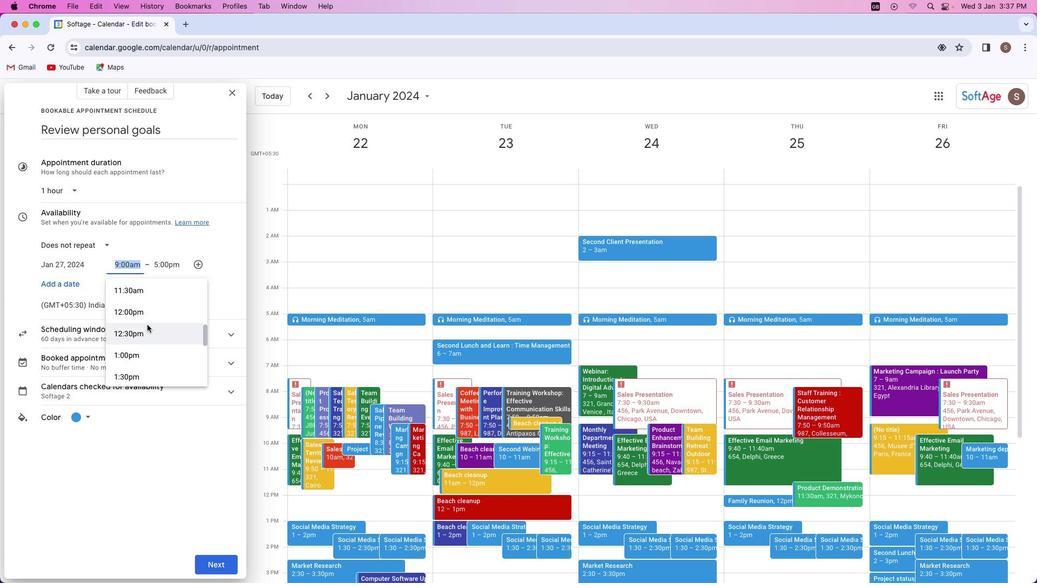 
Action: Mouse moved to (145, 323)
Screenshot: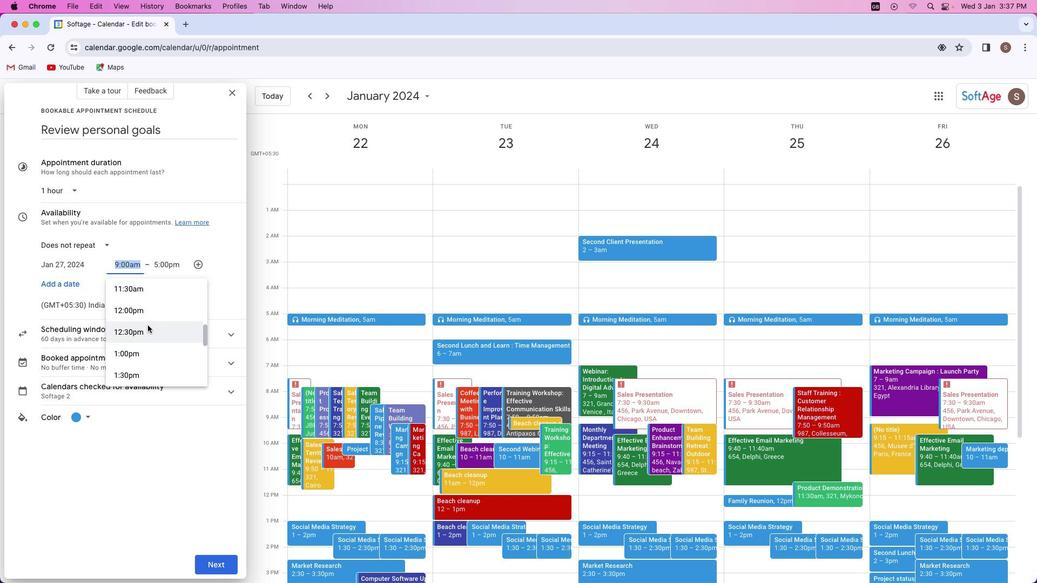 
Action: Mouse scrolled (145, 323) with delta (-1, -2)
Screenshot: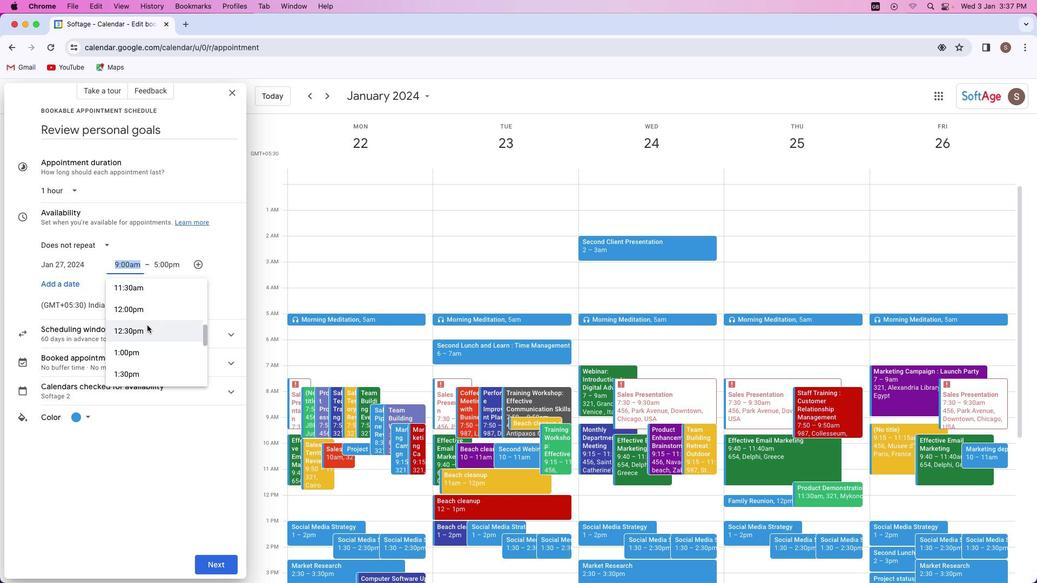 
Action: Mouse moved to (145, 323)
Screenshot: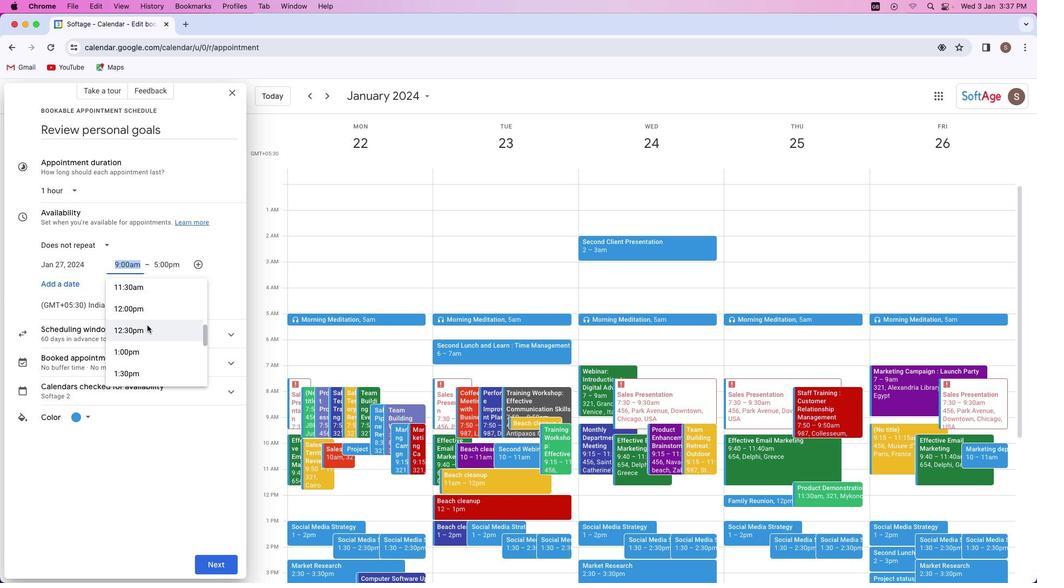 
Action: Mouse scrolled (145, 323) with delta (-1, -2)
Screenshot: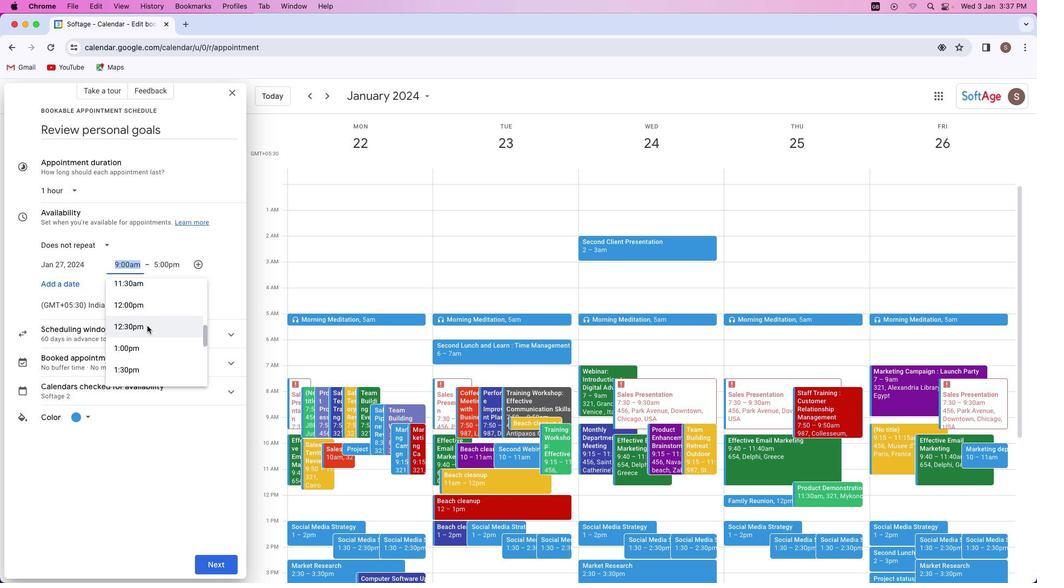 
Action: Mouse scrolled (145, 323) with delta (-1, -2)
Screenshot: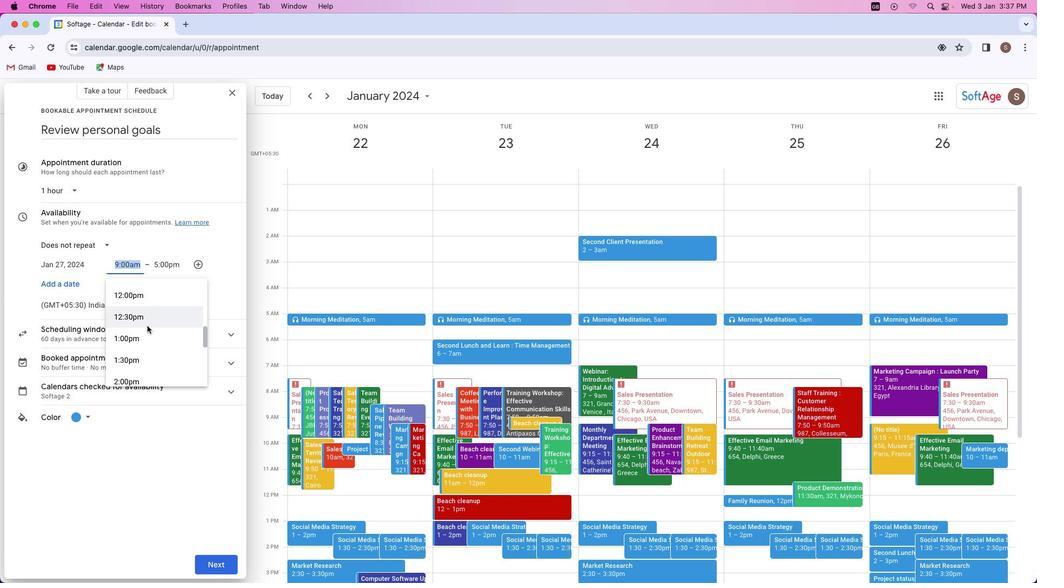 
Action: Mouse moved to (145, 324)
Screenshot: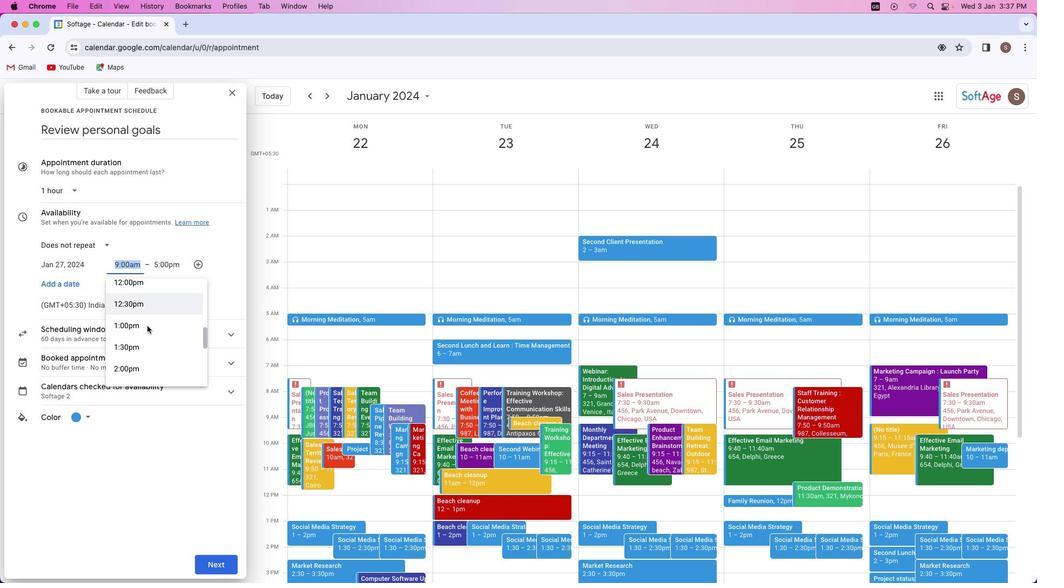 
Action: Mouse scrolled (145, 324) with delta (-1, -2)
Screenshot: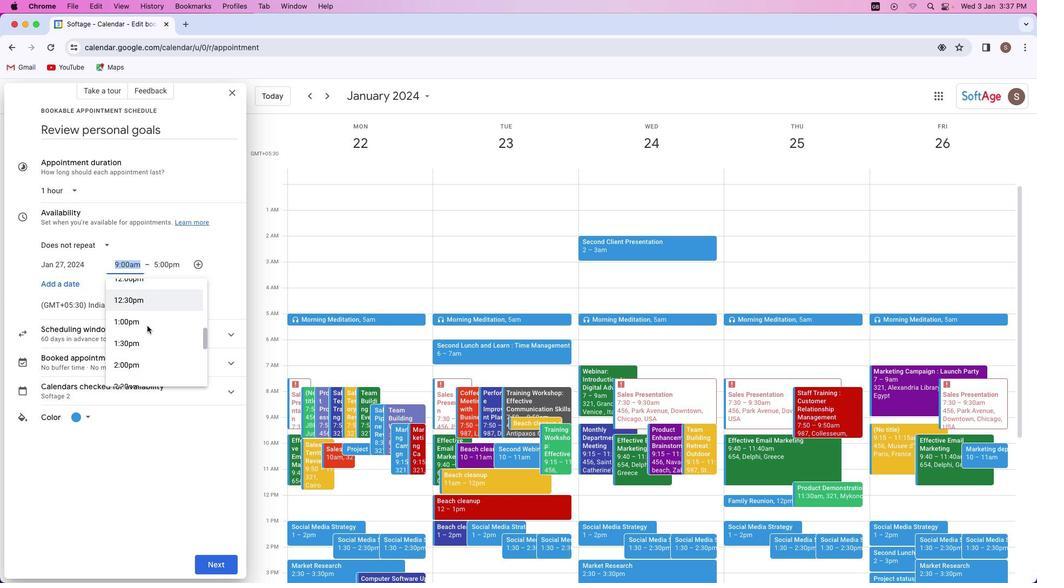 
Action: Mouse scrolled (145, 324) with delta (-1, -2)
Screenshot: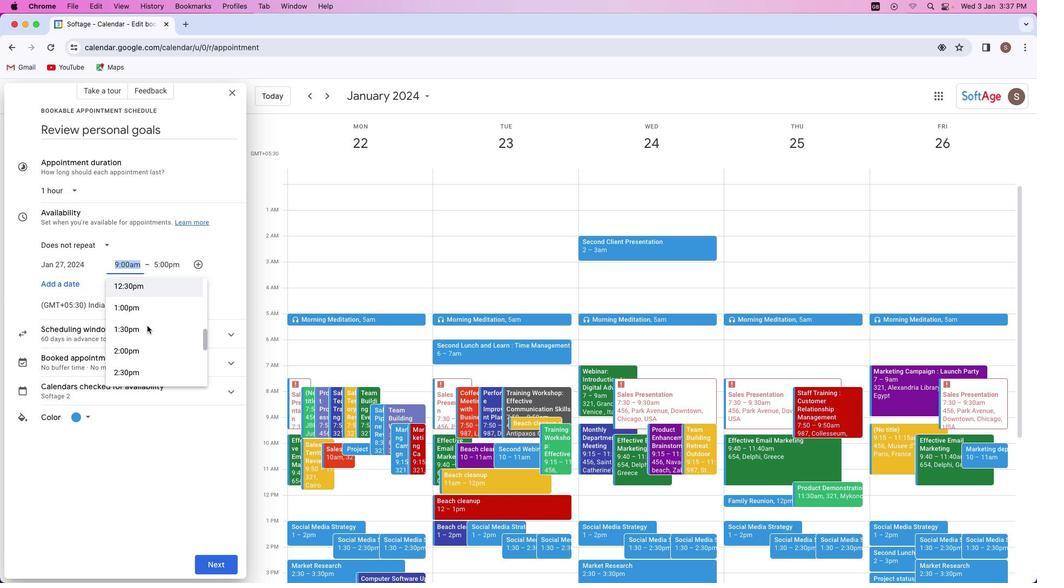 
Action: Mouse moved to (149, 323)
Screenshot: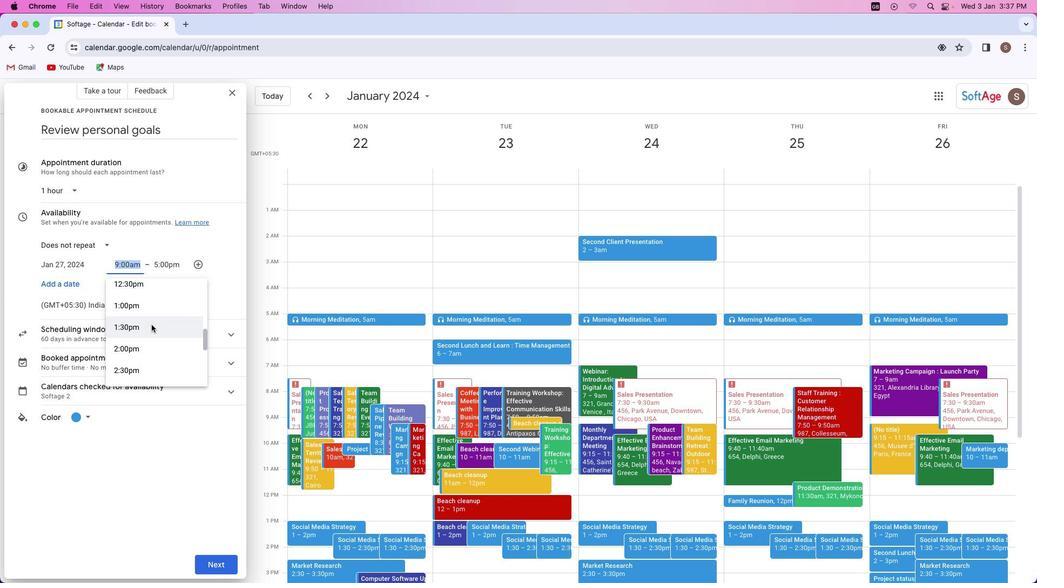
Action: Mouse scrolled (149, 323) with delta (-1, -2)
Screenshot: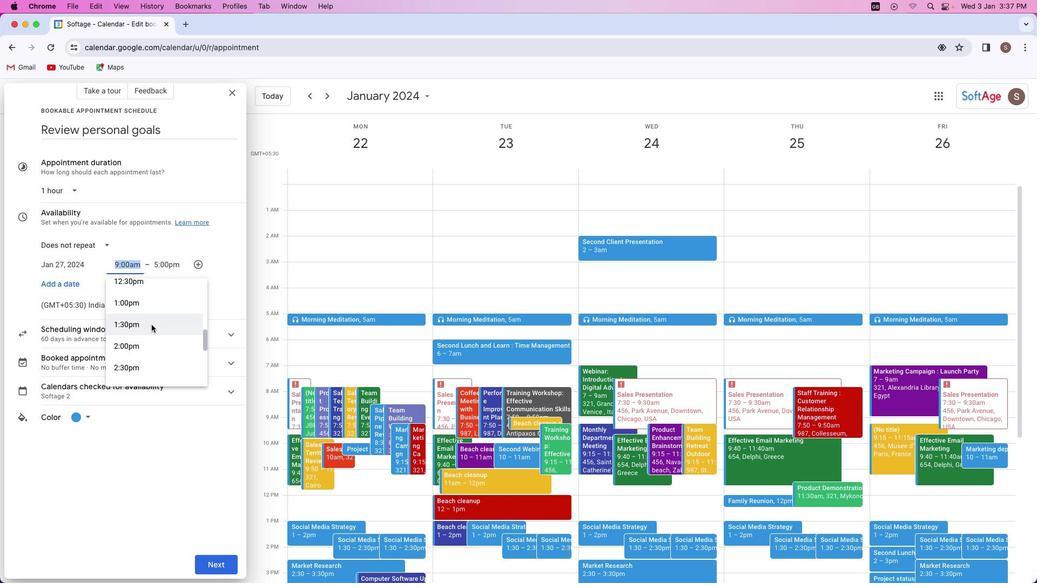 
Action: Mouse scrolled (149, 323) with delta (-1, -2)
Screenshot: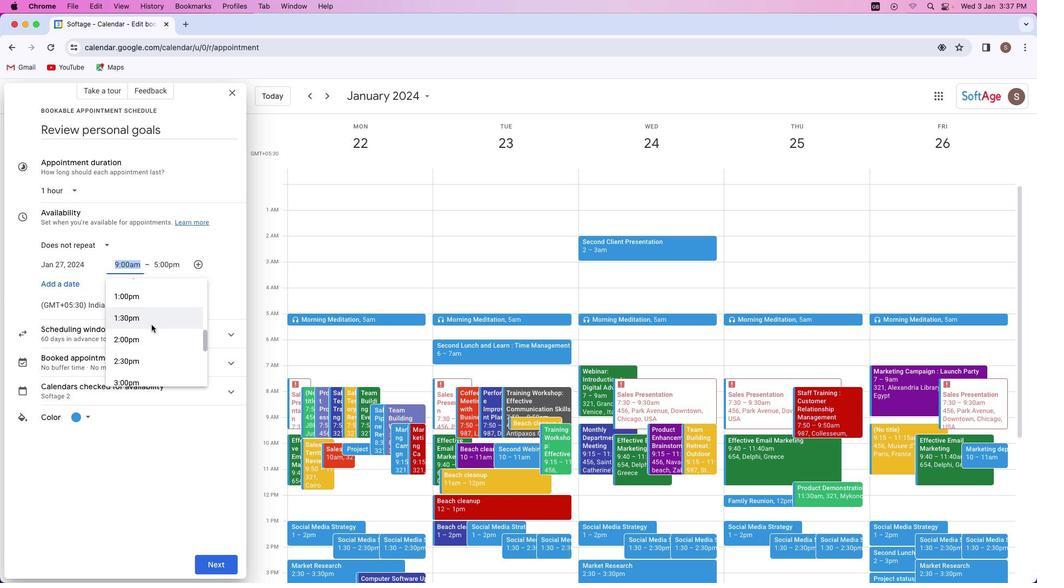
Action: Mouse scrolled (149, 323) with delta (-1, -2)
Screenshot: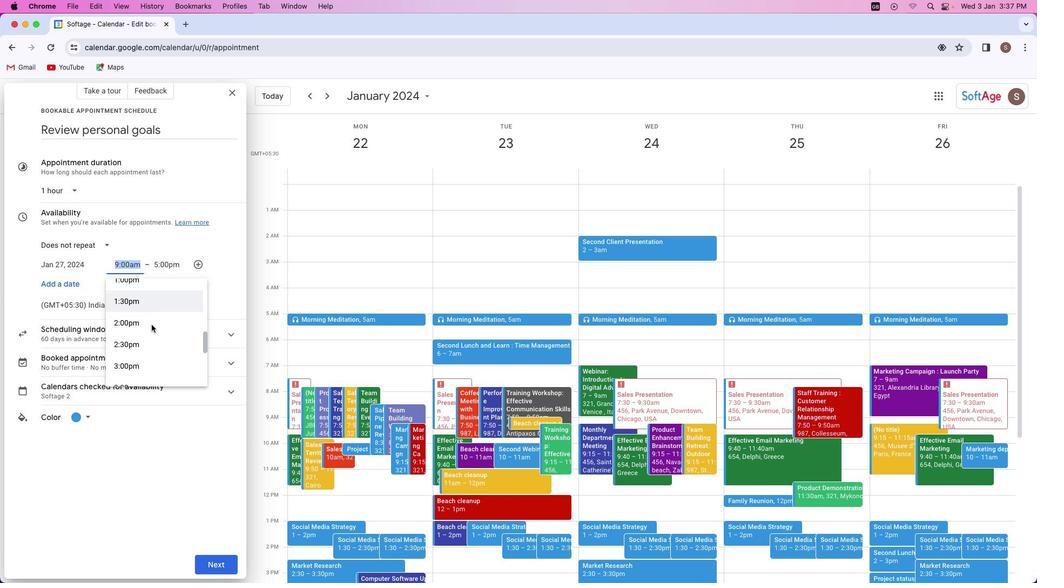 
Action: Mouse moved to (148, 323)
Screenshot: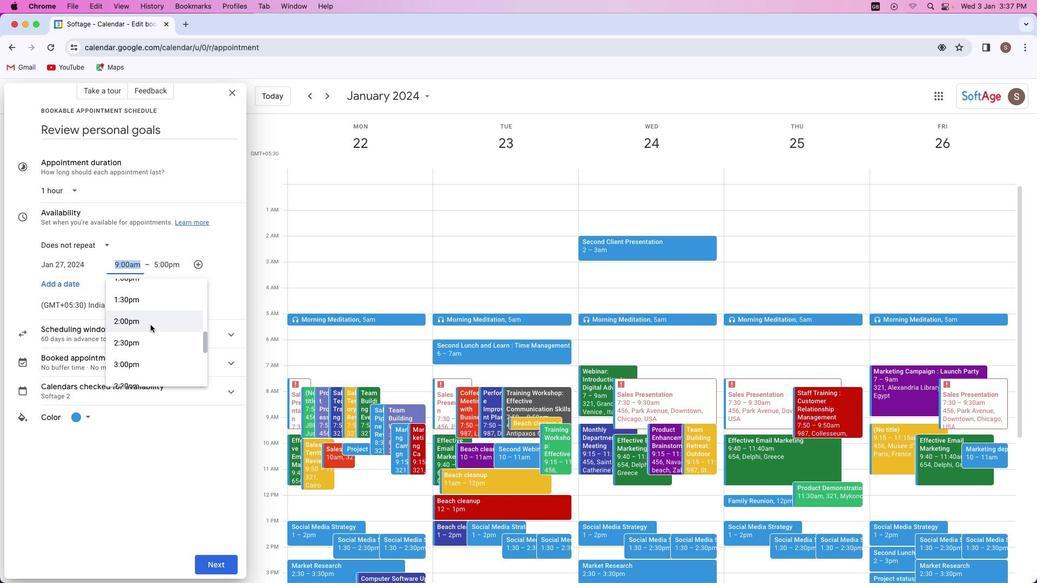 
Action: Mouse scrolled (148, 323) with delta (-1, -2)
Screenshot: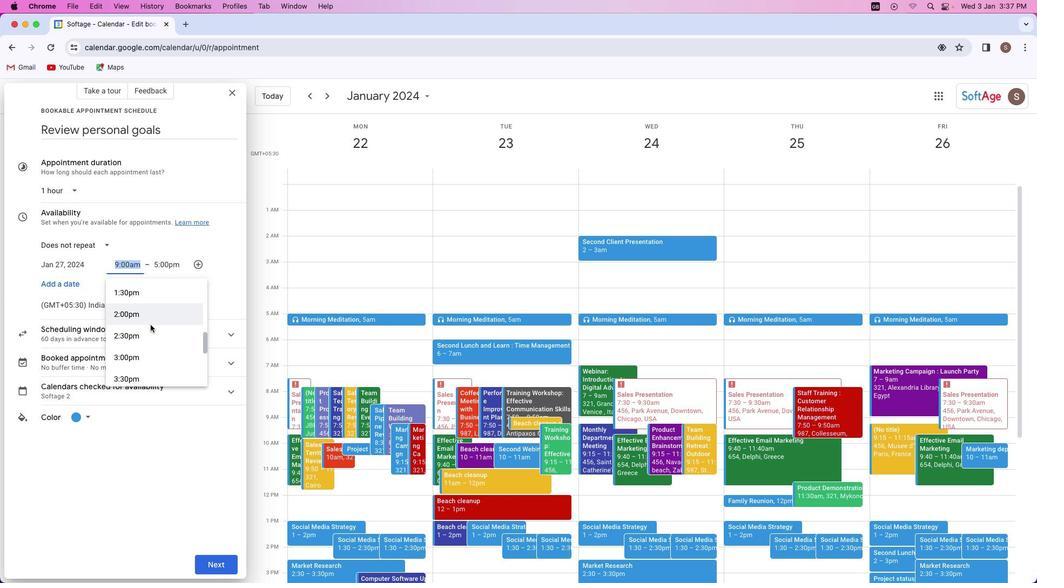 
Action: Mouse scrolled (148, 323) with delta (-1, -2)
Screenshot: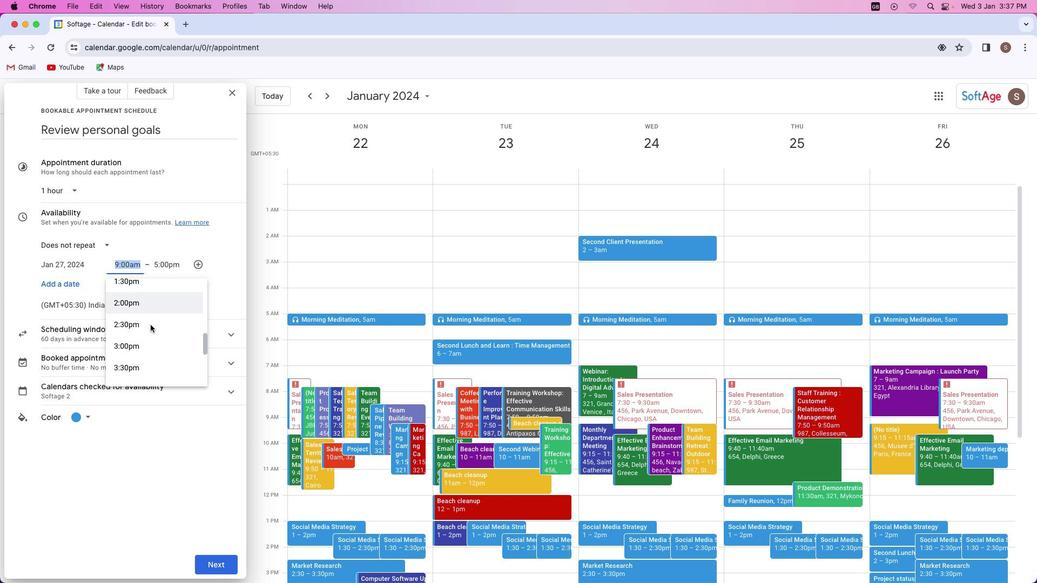 
Action: Mouse scrolled (148, 323) with delta (-1, -2)
Screenshot: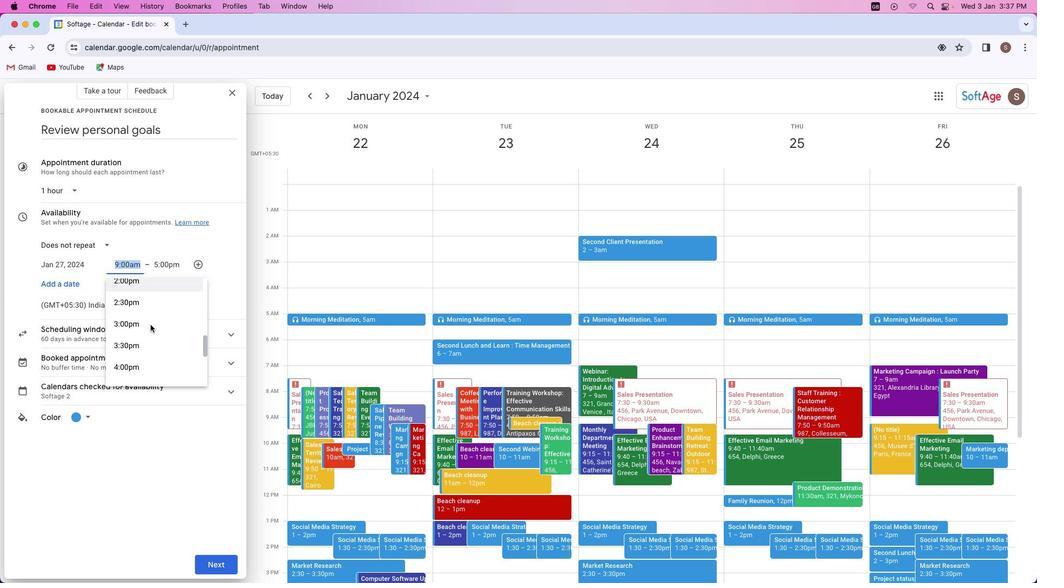 
Action: Mouse scrolled (148, 323) with delta (-1, -2)
Screenshot: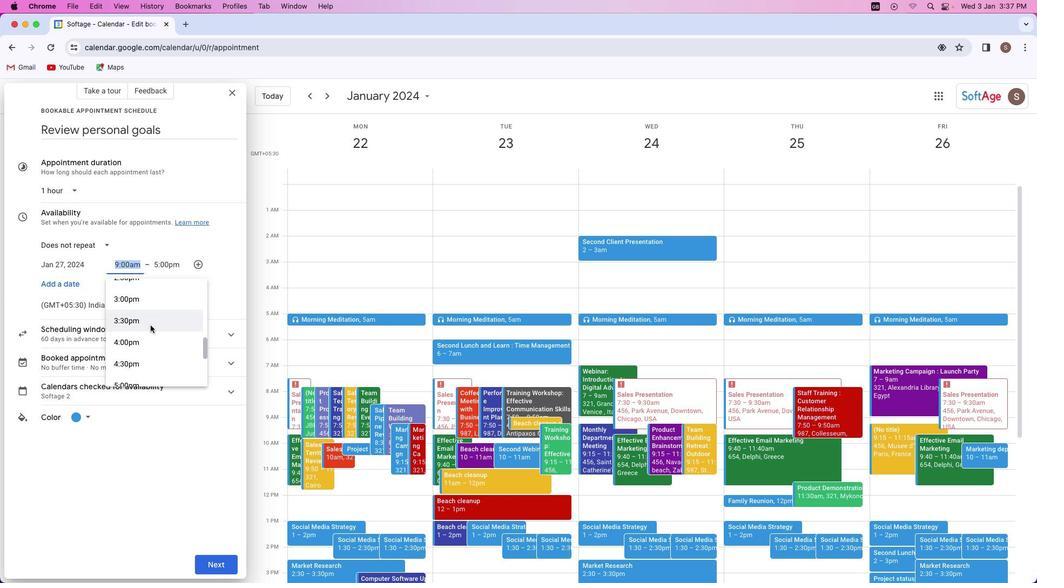 
Action: Mouse moved to (147, 323)
Screenshot: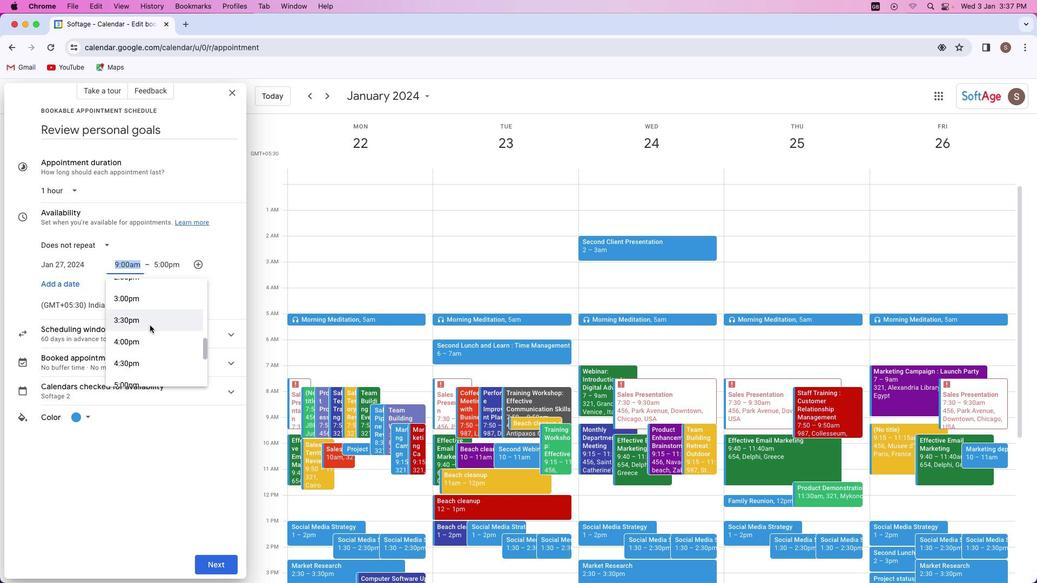 
Action: Mouse scrolled (147, 323) with delta (-1, -2)
Screenshot: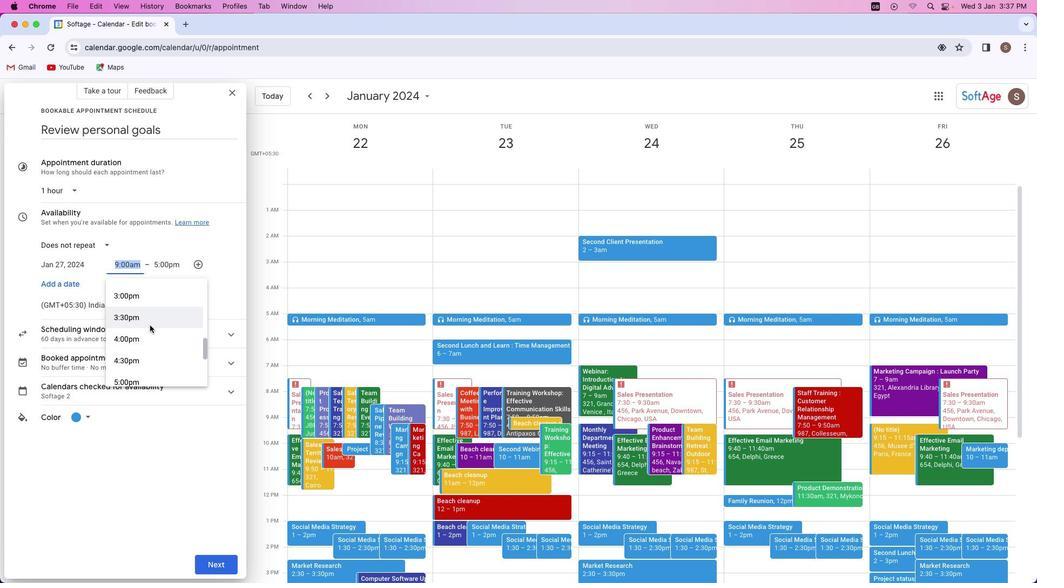 
Action: Mouse scrolled (147, 323) with delta (-1, -2)
Screenshot: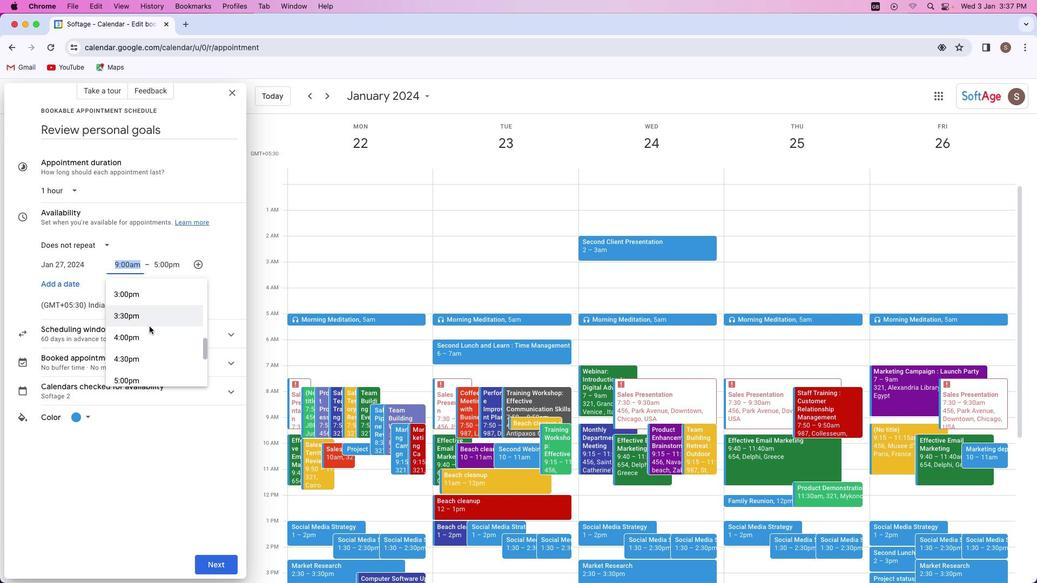 
Action: Mouse moved to (146, 324)
Screenshot: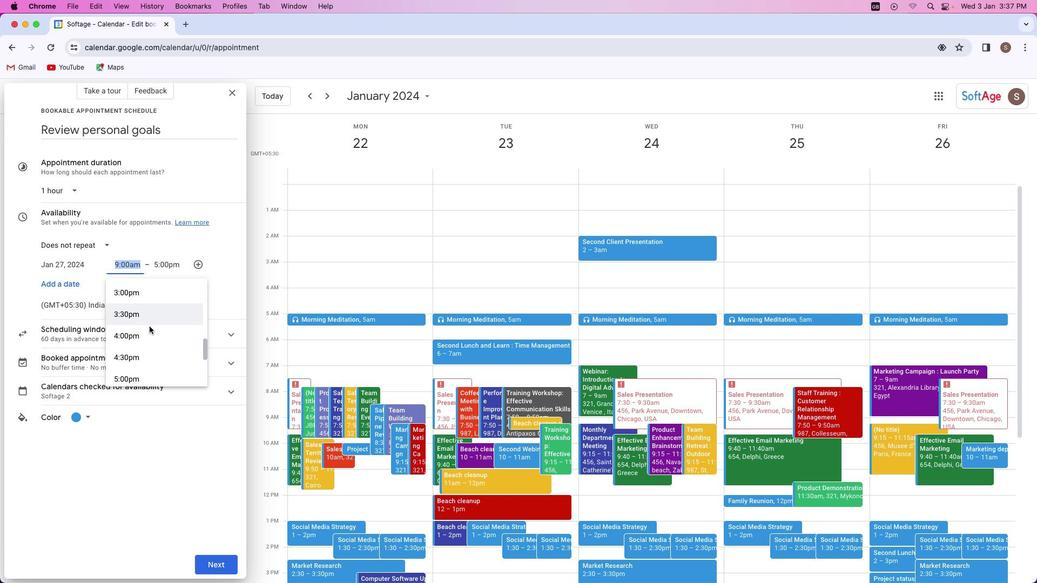 
Action: Mouse scrolled (146, 324) with delta (-1, -2)
Screenshot: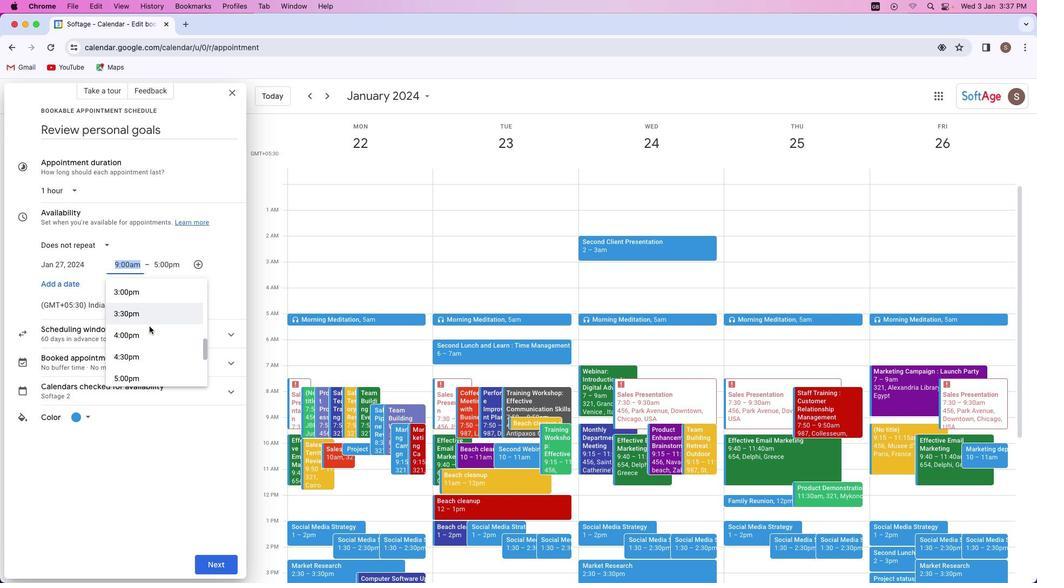 
Action: Mouse scrolled (146, 324) with delta (-1, -2)
Screenshot: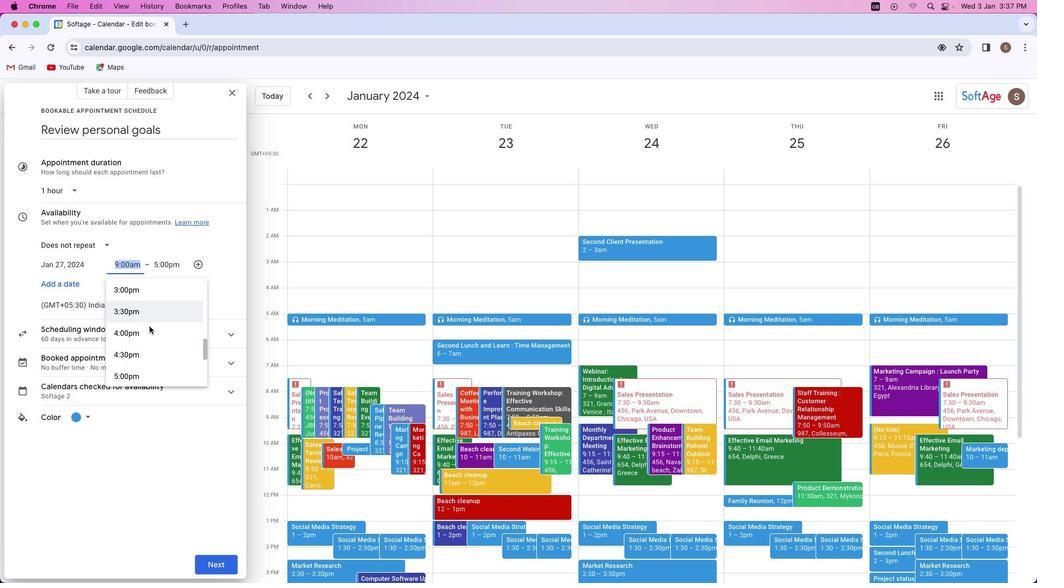 
Action: Mouse moved to (147, 324)
Screenshot: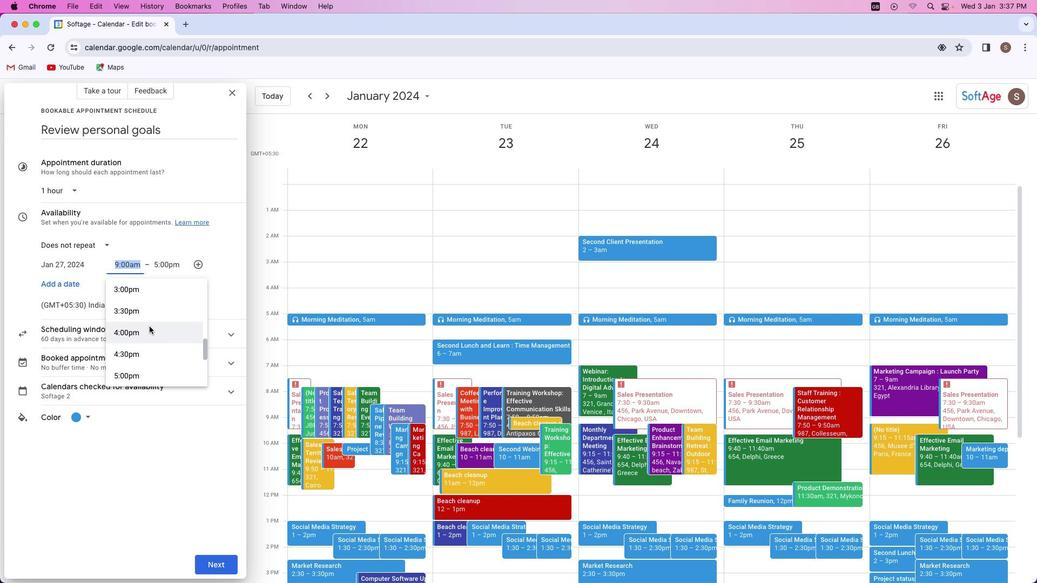 
Action: Mouse scrolled (147, 324) with delta (-1, -2)
Screenshot: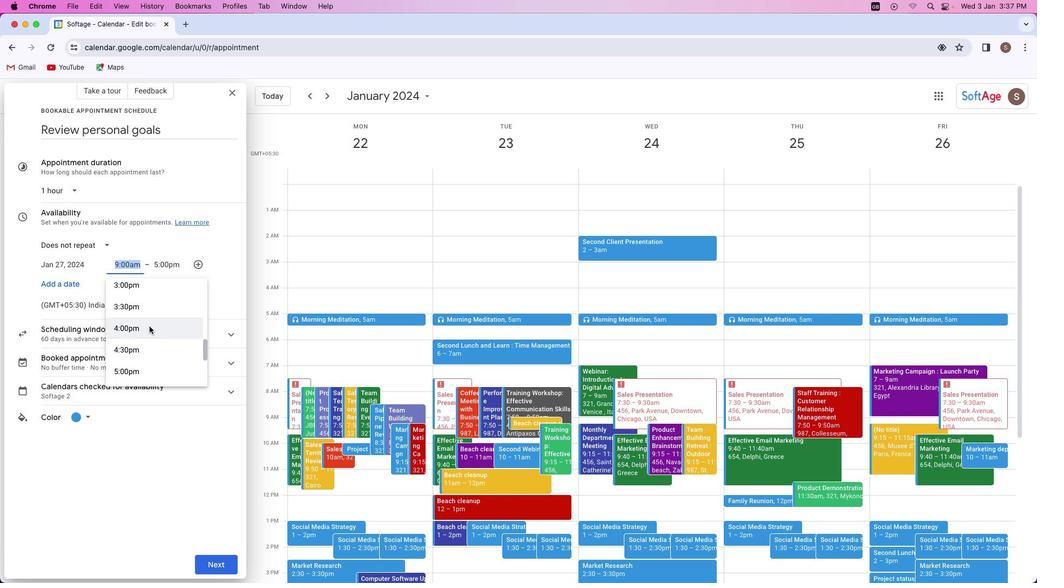 
Action: Mouse moved to (147, 324)
Screenshot: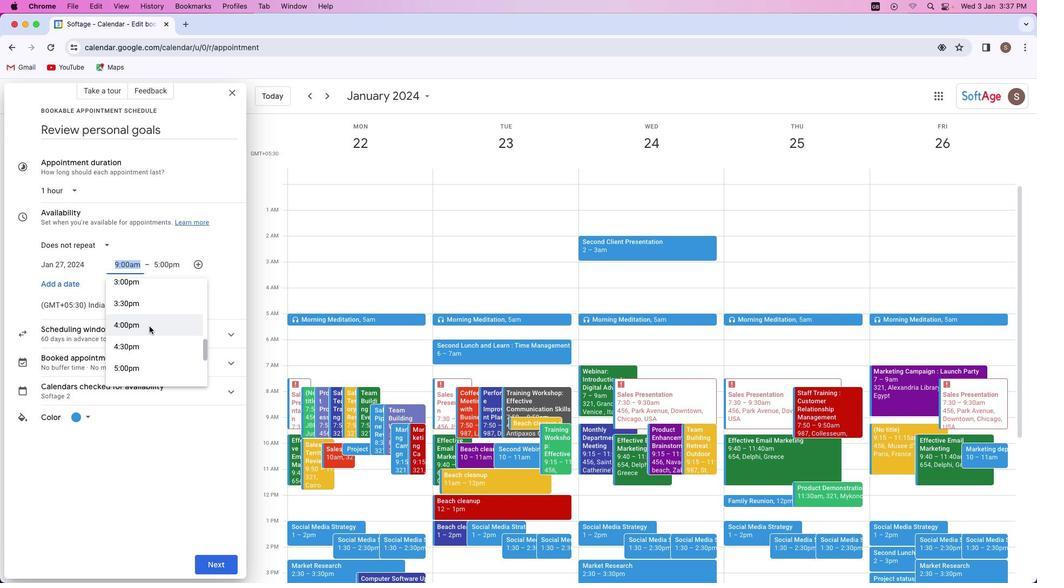 
Action: Mouse scrolled (147, 324) with delta (-1, -2)
Screenshot: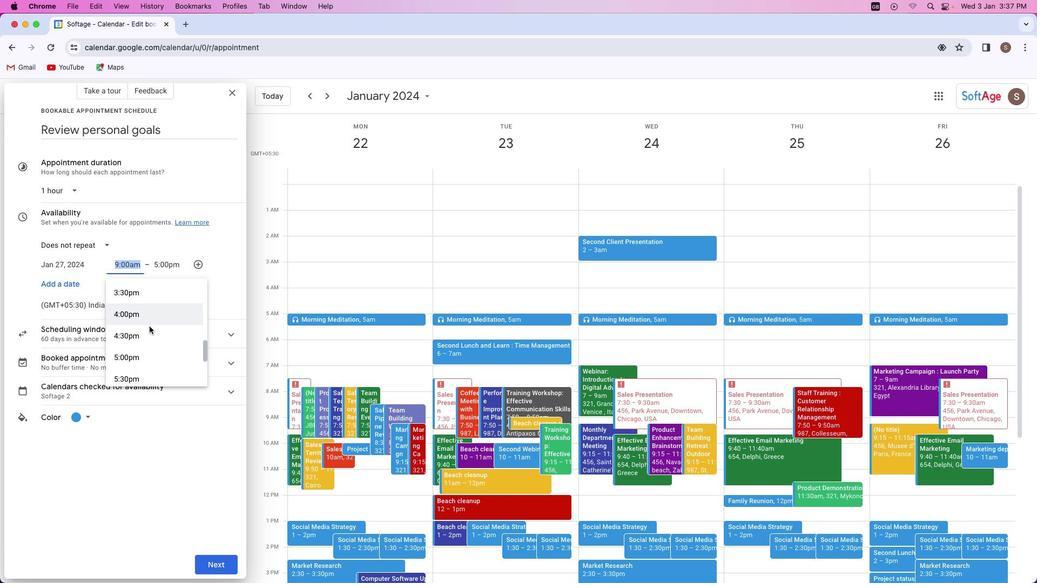 
Action: Mouse scrolled (147, 324) with delta (-1, -2)
Screenshot: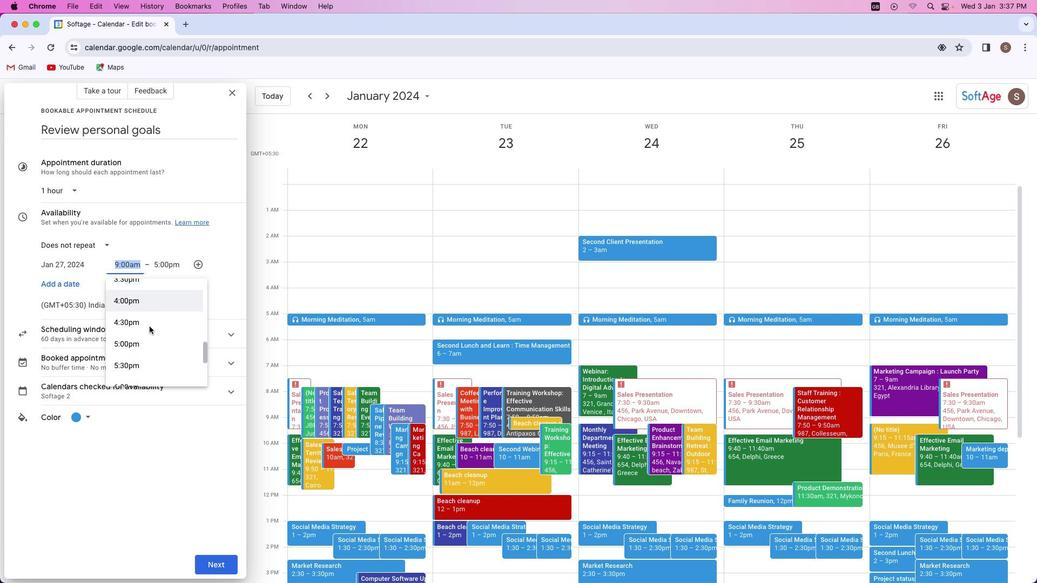 
Action: Mouse scrolled (147, 324) with delta (-1, -2)
Screenshot: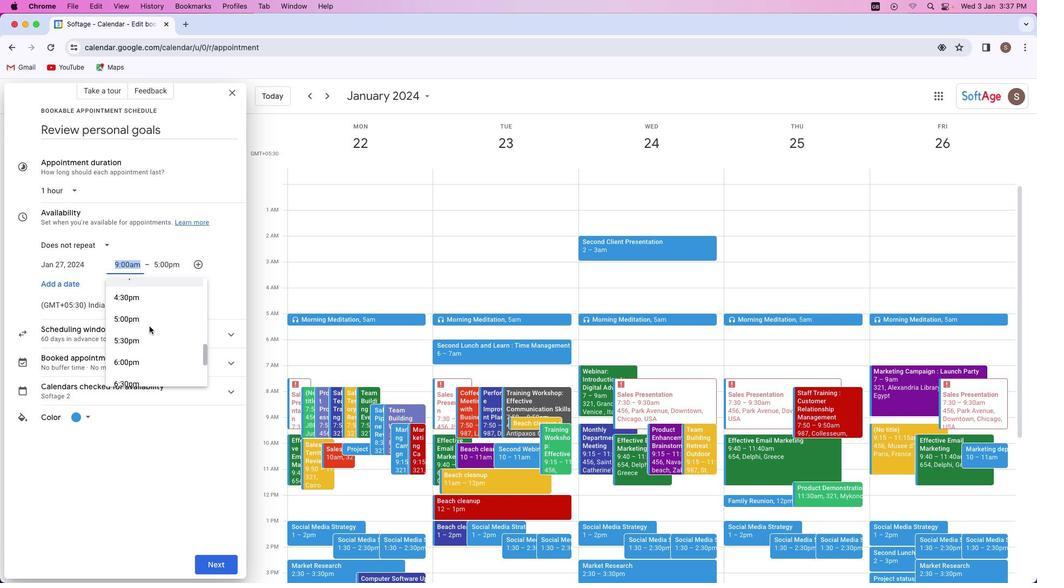 
Action: Mouse scrolled (147, 324) with delta (-1, -2)
Screenshot: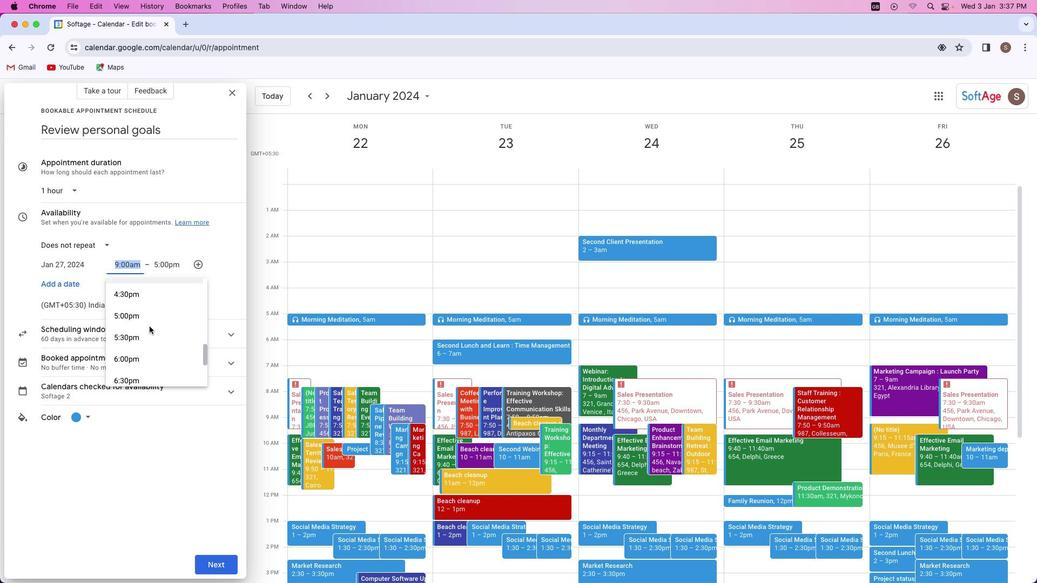 
Action: Mouse moved to (147, 324)
Screenshot: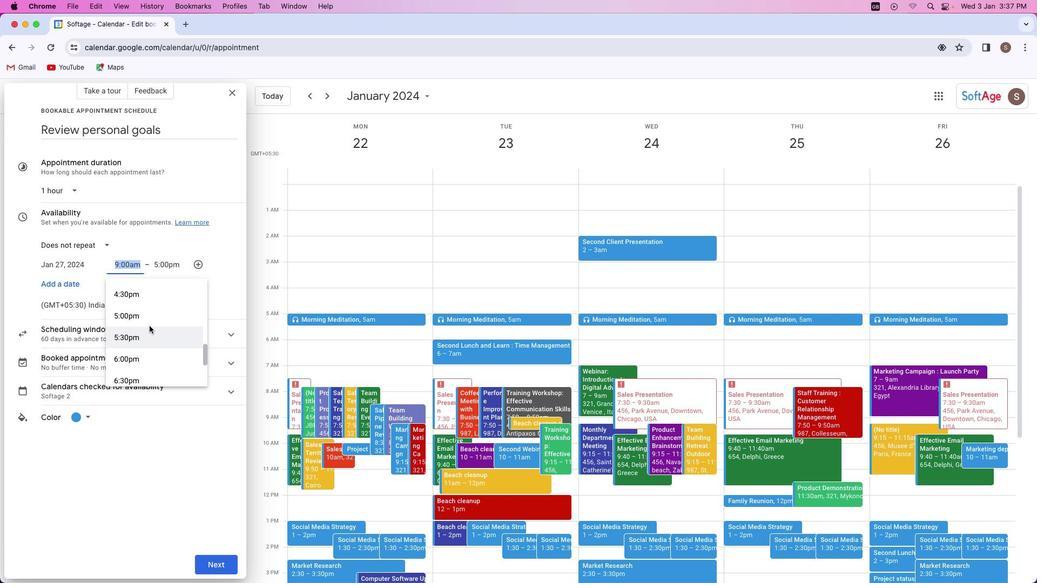 
Action: Mouse scrolled (147, 324) with delta (-1, -2)
Screenshot: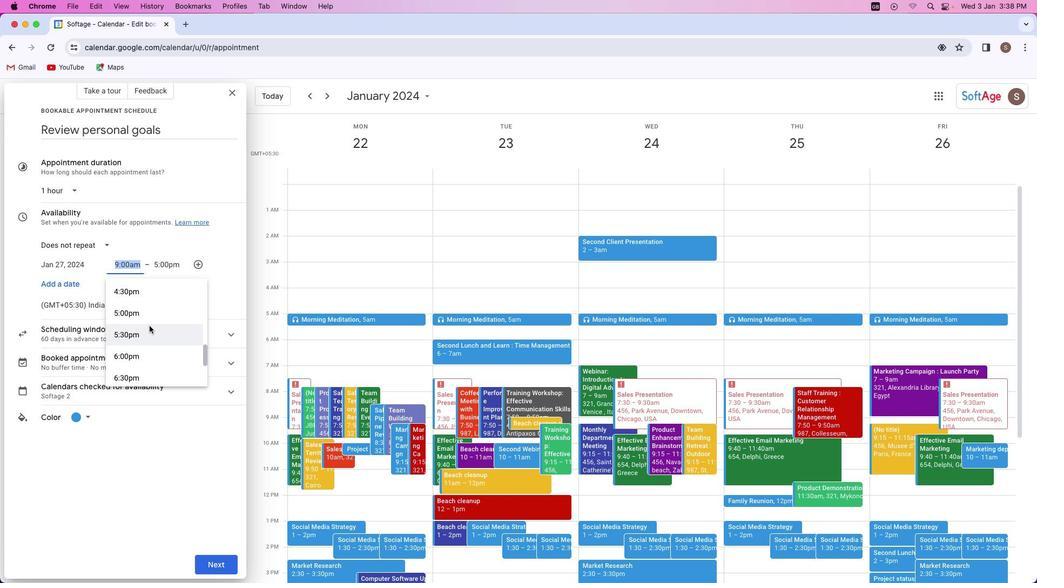 
Action: Mouse moved to (147, 323)
Screenshot: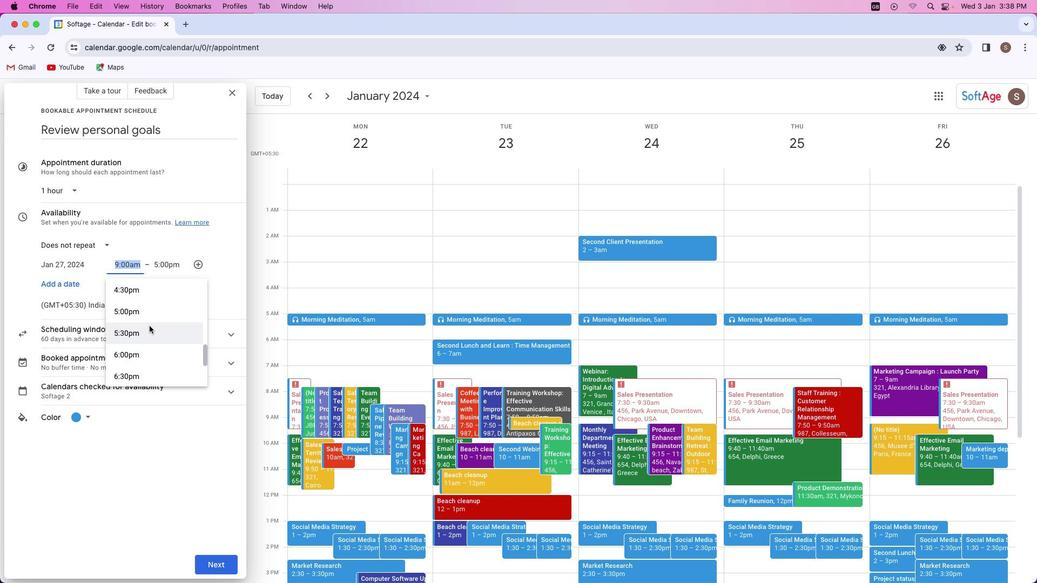 
Action: Mouse scrolled (147, 323) with delta (-1, -2)
Screenshot: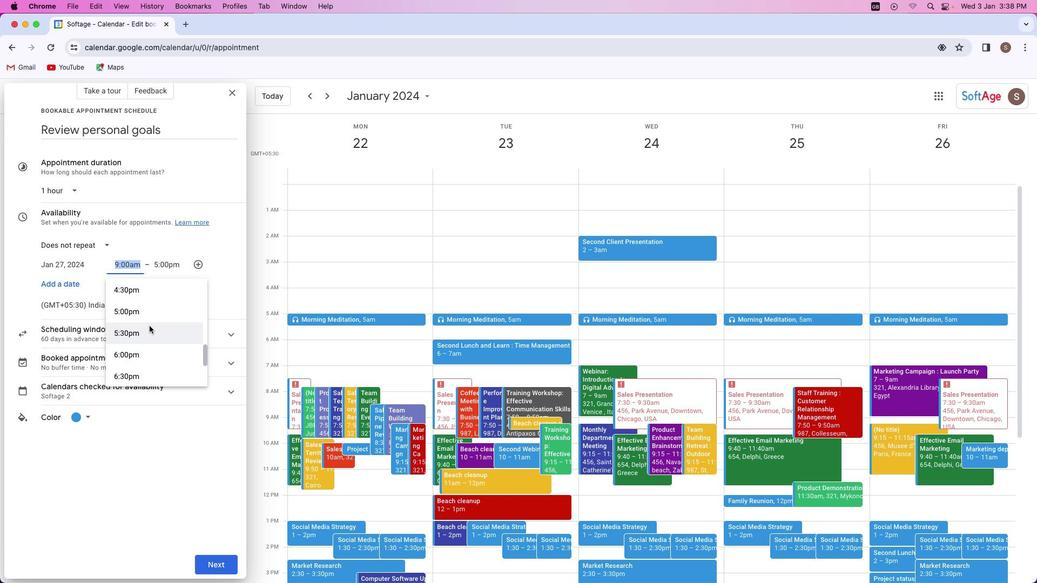 
Action: Mouse scrolled (147, 323) with delta (-1, -2)
Screenshot: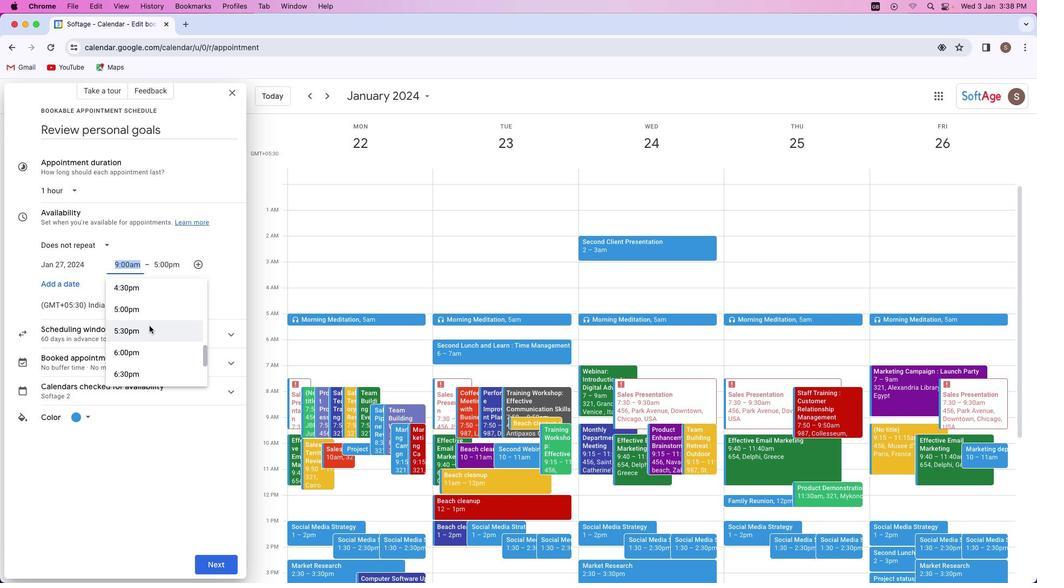 
Action: Mouse scrolled (147, 323) with delta (-1, -2)
Screenshot: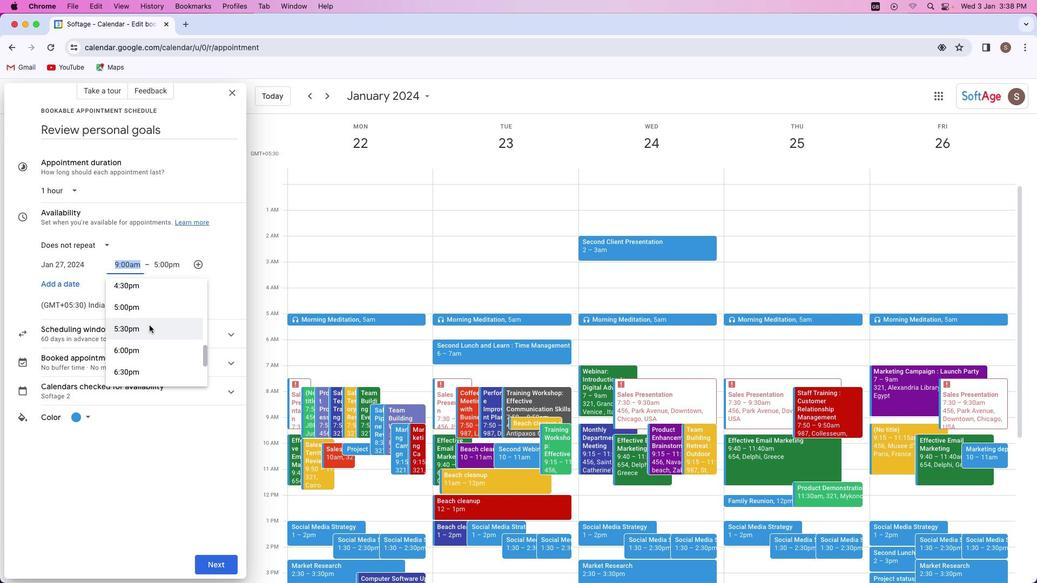 
Action: Mouse moved to (147, 323)
Screenshot: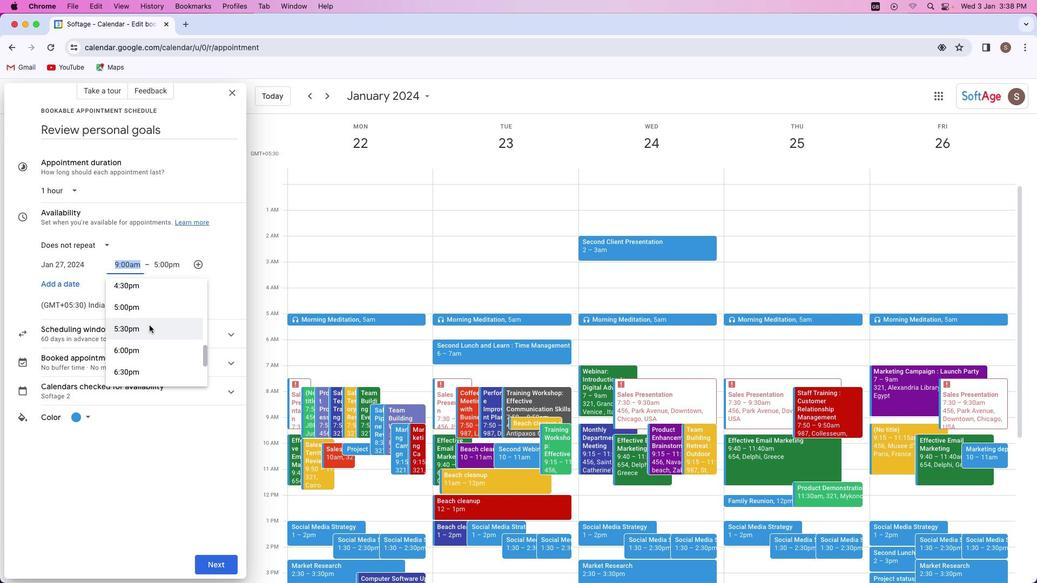 
Action: Mouse scrolled (147, 323) with delta (-1, -2)
Screenshot: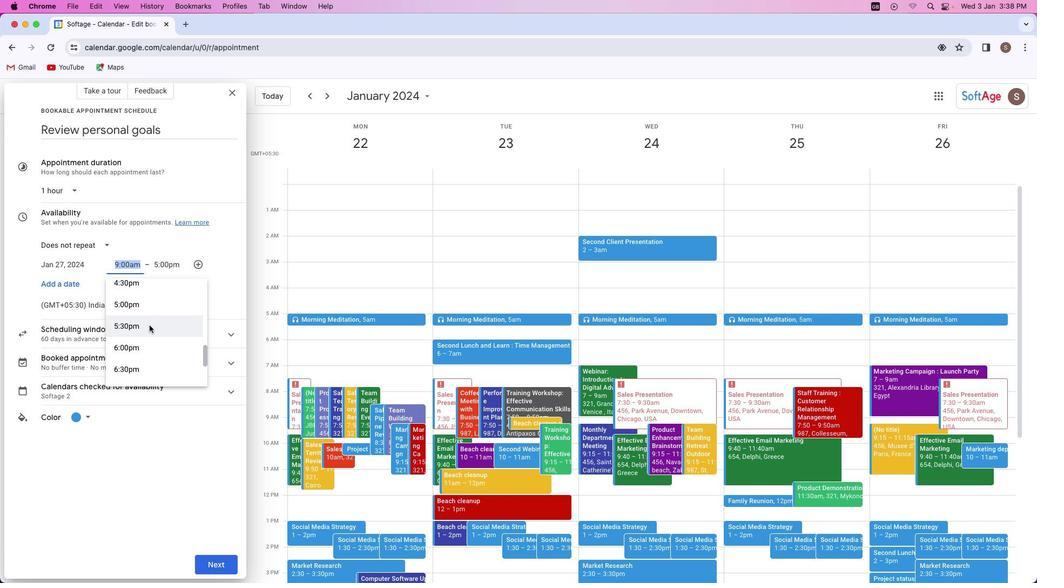 
Action: Mouse moved to (147, 323)
Screenshot: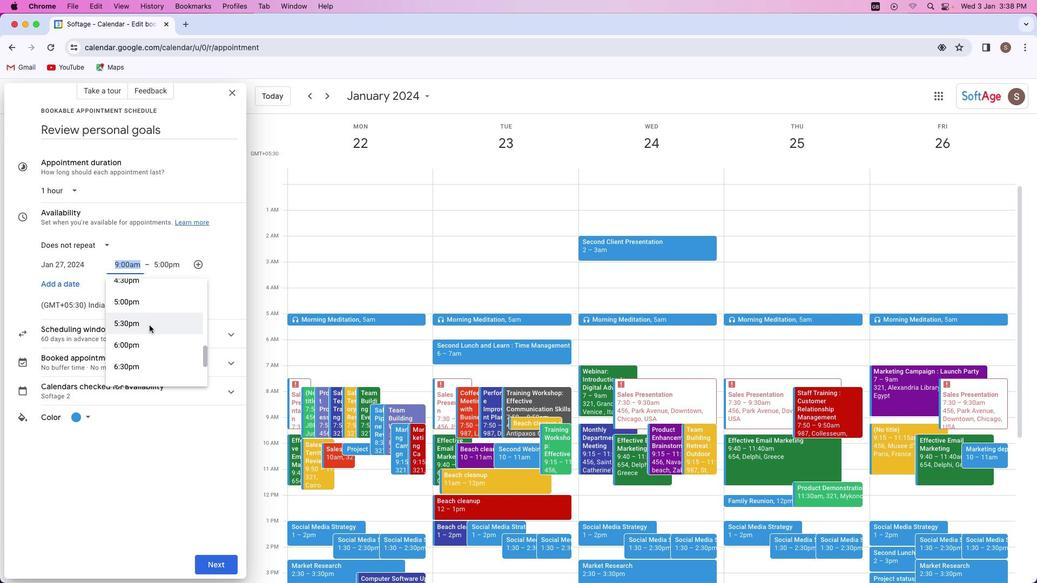
Action: Mouse scrolled (147, 323) with delta (-1, -2)
Screenshot: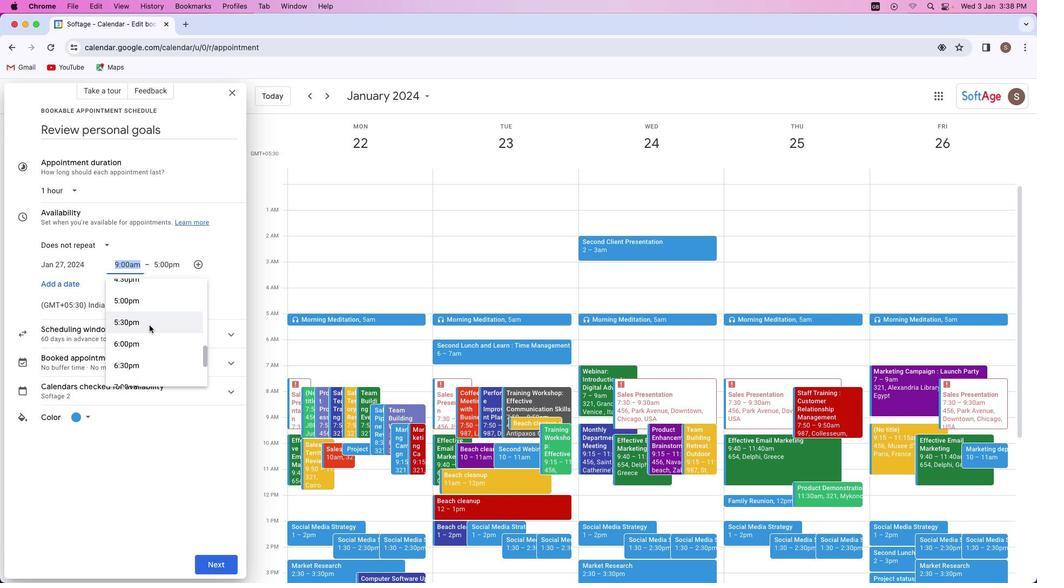 
Action: Mouse scrolled (147, 323) with delta (-1, -2)
Screenshot: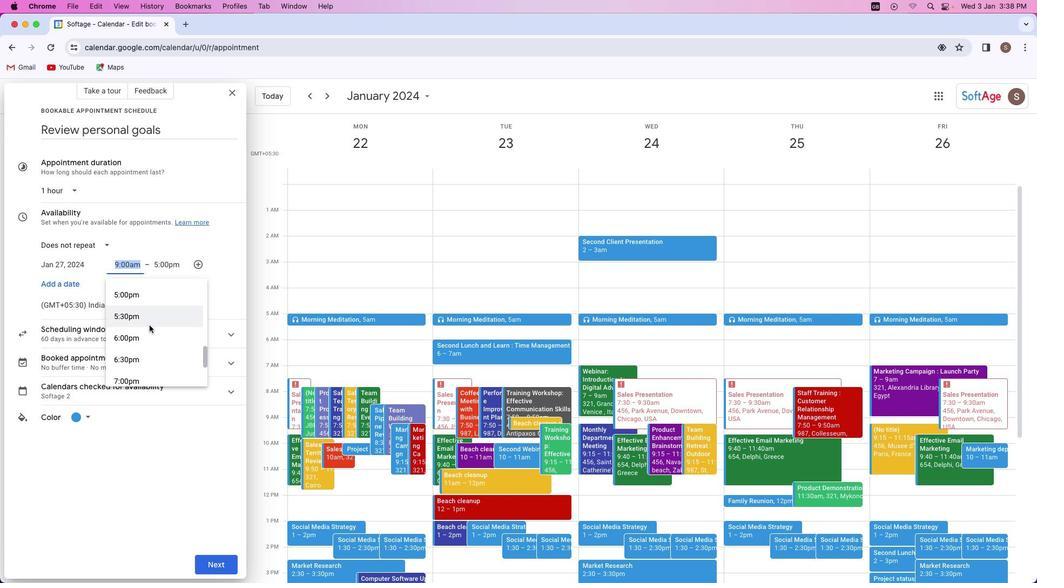 
Action: Mouse scrolled (147, 323) with delta (-1, -2)
Screenshot: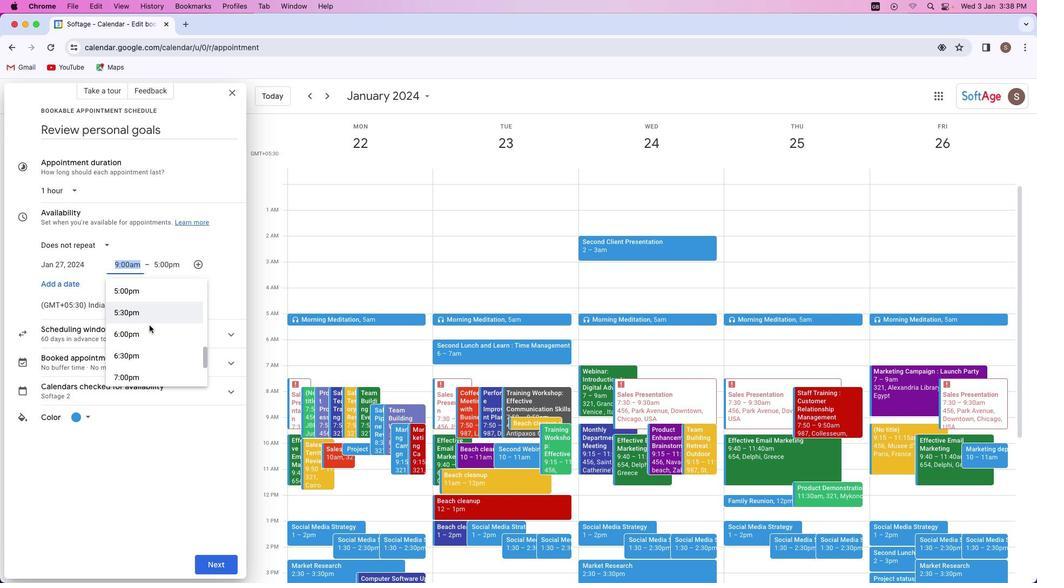 
Action: Mouse scrolled (147, 323) with delta (-1, -2)
Screenshot: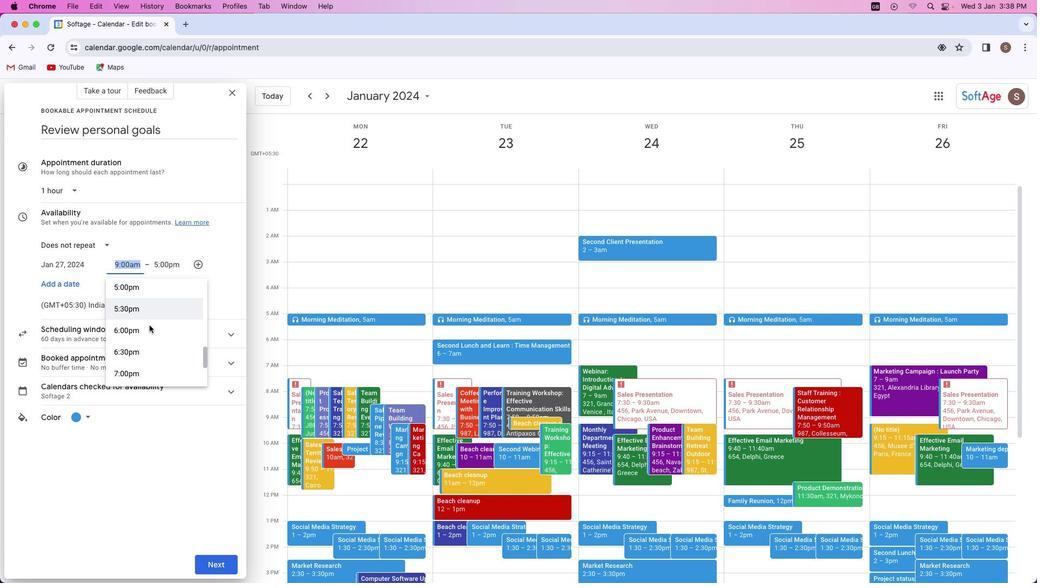 
Action: Mouse moved to (148, 323)
Screenshot: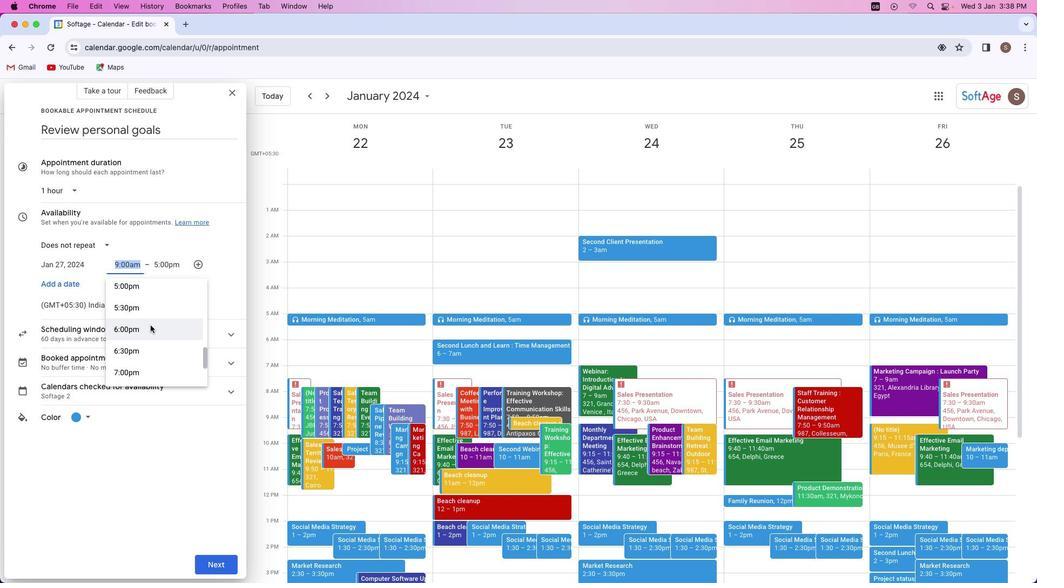 
Action: Mouse scrolled (148, 323) with delta (-1, -2)
Screenshot: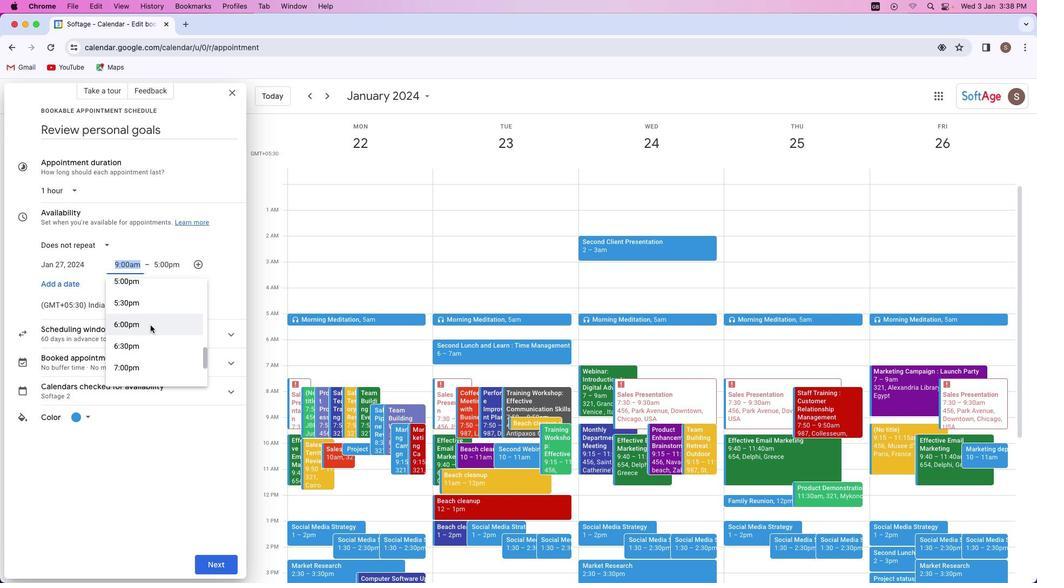 
Action: Mouse scrolled (148, 323) with delta (-1, -2)
Screenshot: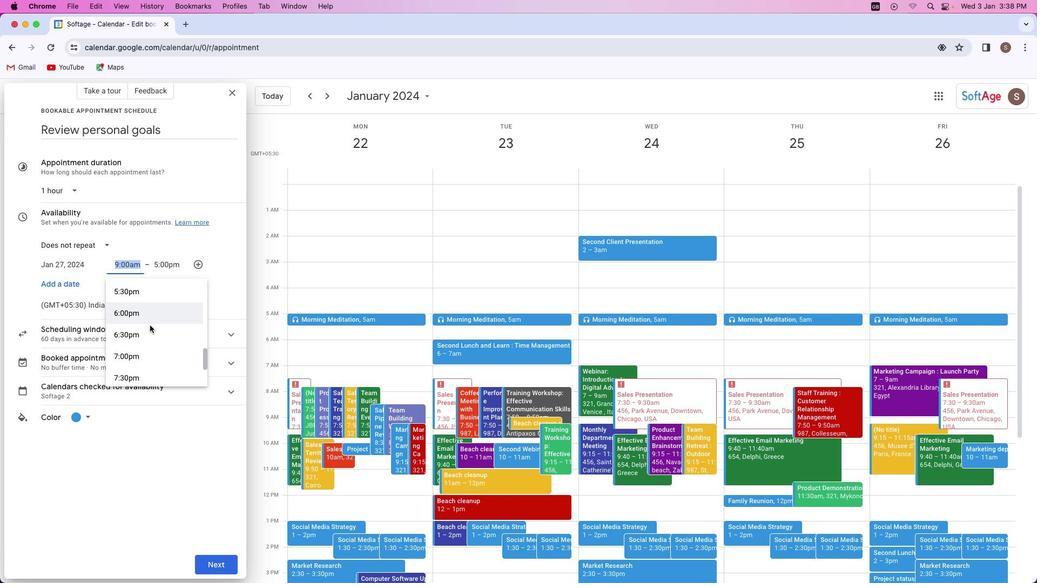 
Action: Mouse scrolled (148, 323) with delta (-1, -2)
Screenshot: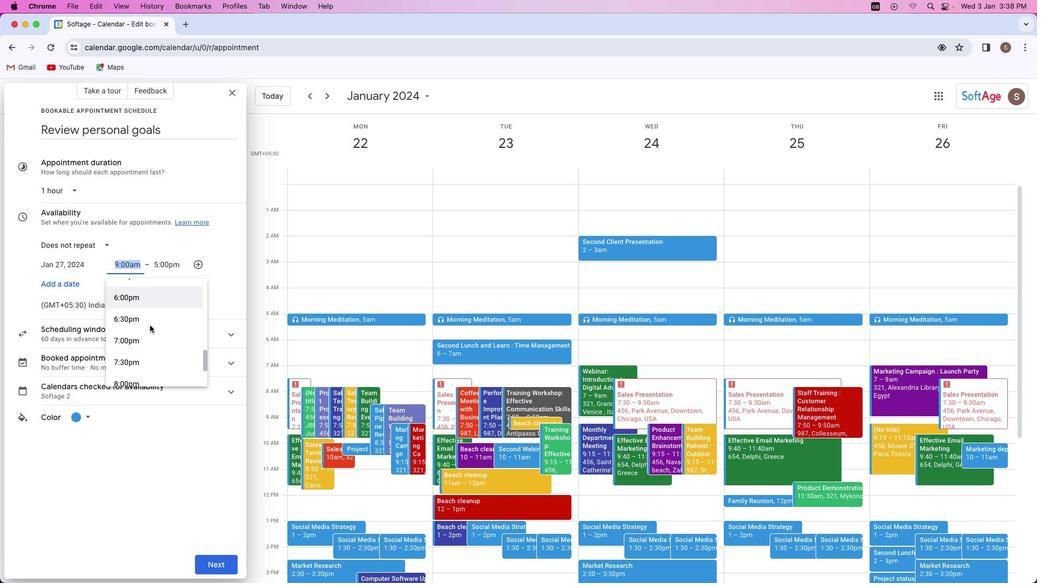 
Action: Mouse moved to (148, 323)
Screenshot: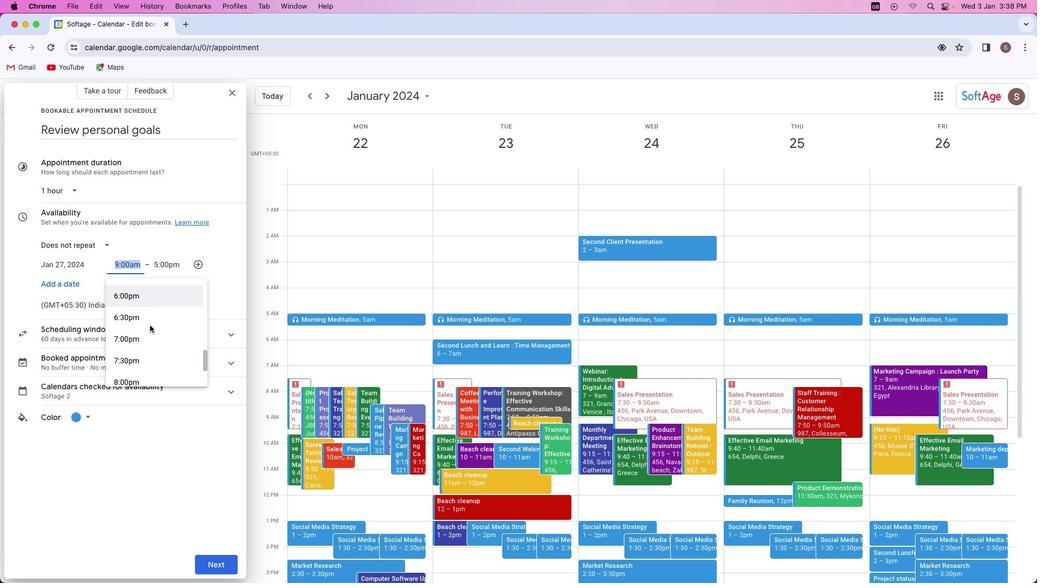 
Action: Mouse scrolled (148, 323) with delta (-1, -2)
Screenshot: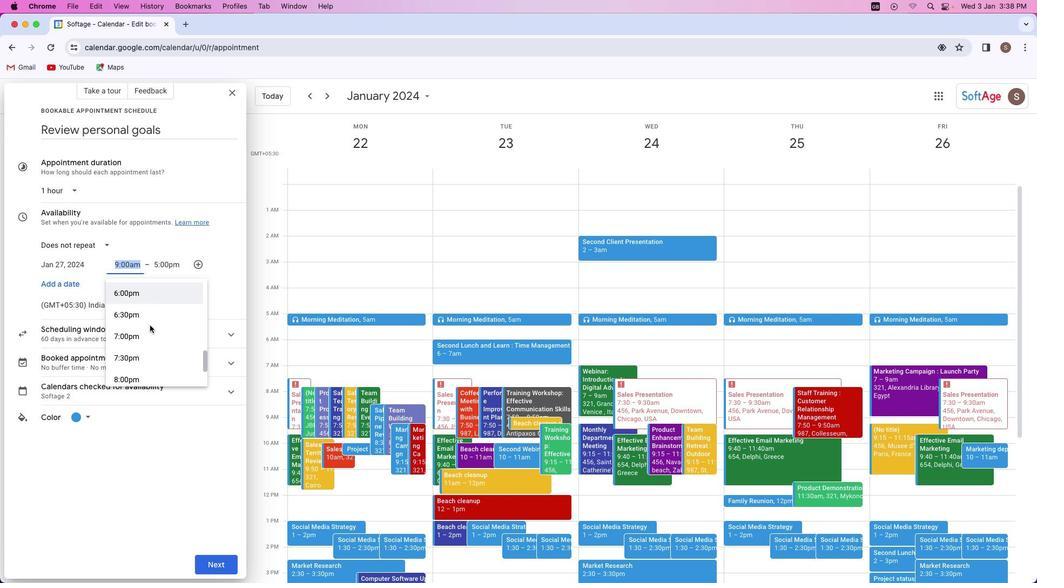 
Action: Mouse scrolled (148, 323) with delta (-1, -2)
Screenshot: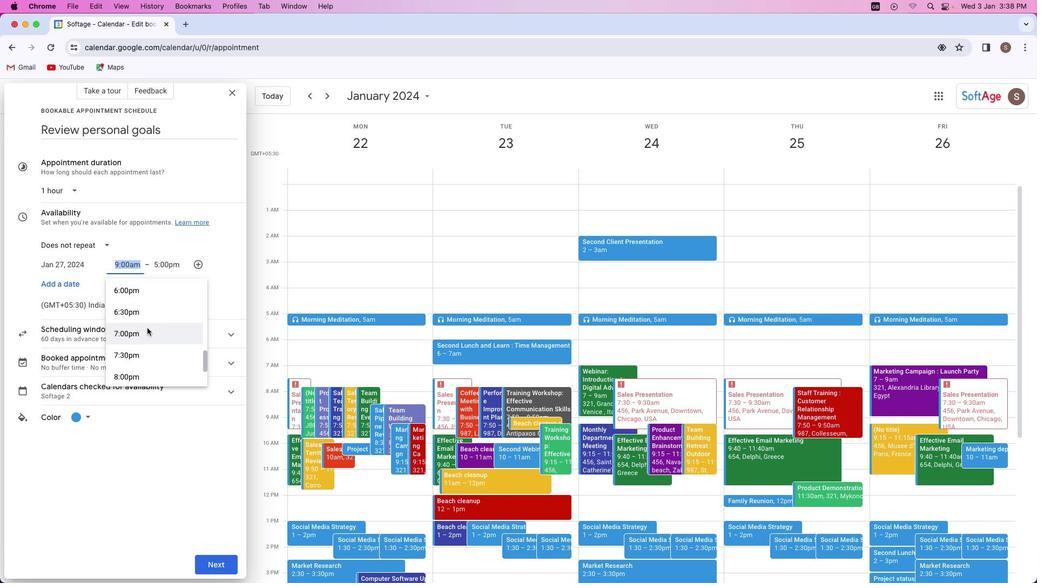 
Action: Mouse moved to (144, 326)
Screenshot: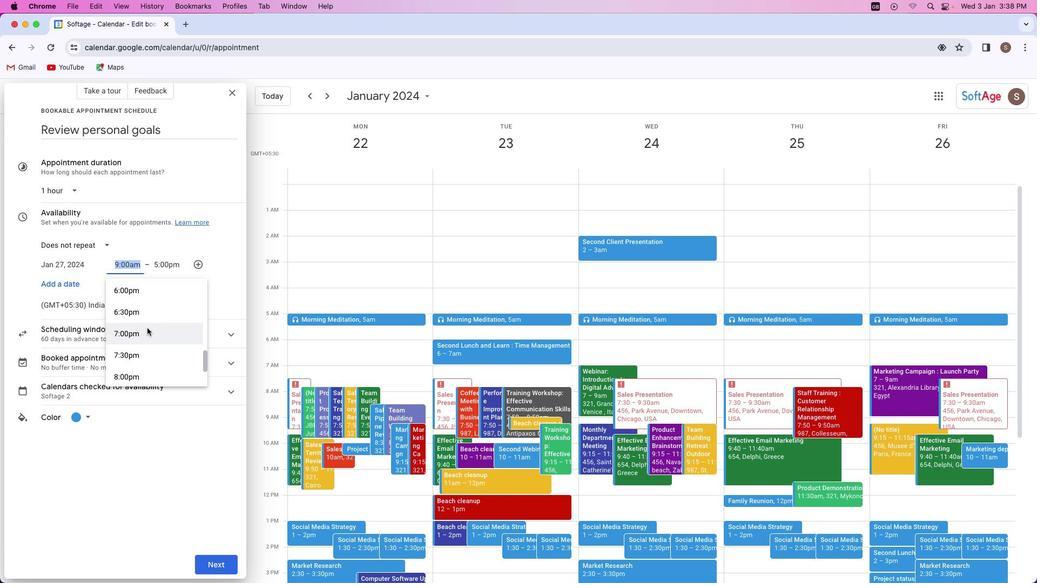 
Action: Mouse scrolled (144, 326) with delta (-1, -2)
Screenshot: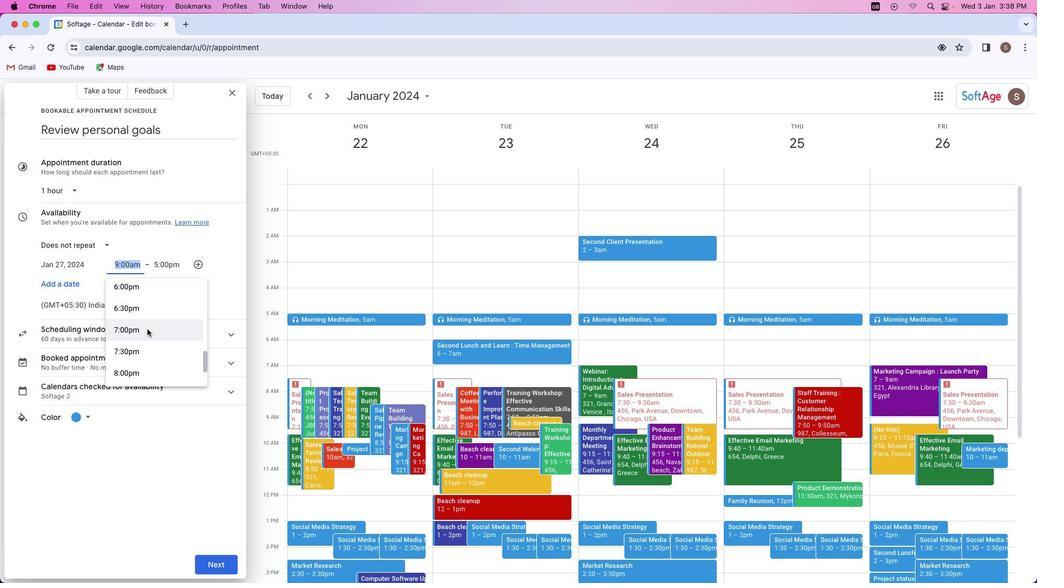 
Action: Mouse scrolled (144, 326) with delta (-1, -2)
Screenshot: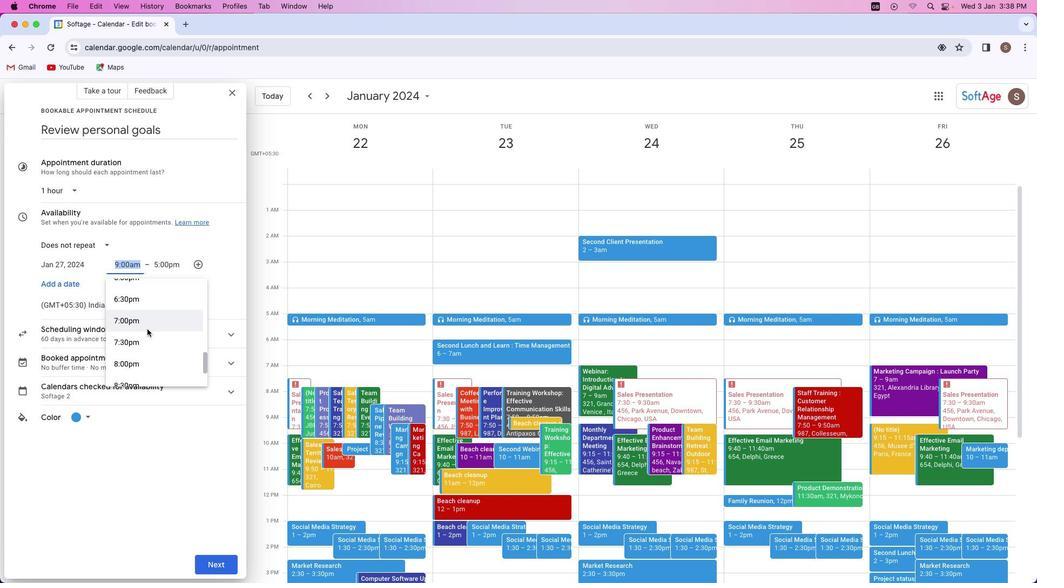 
Action: Mouse moved to (144, 326)
Screenshot: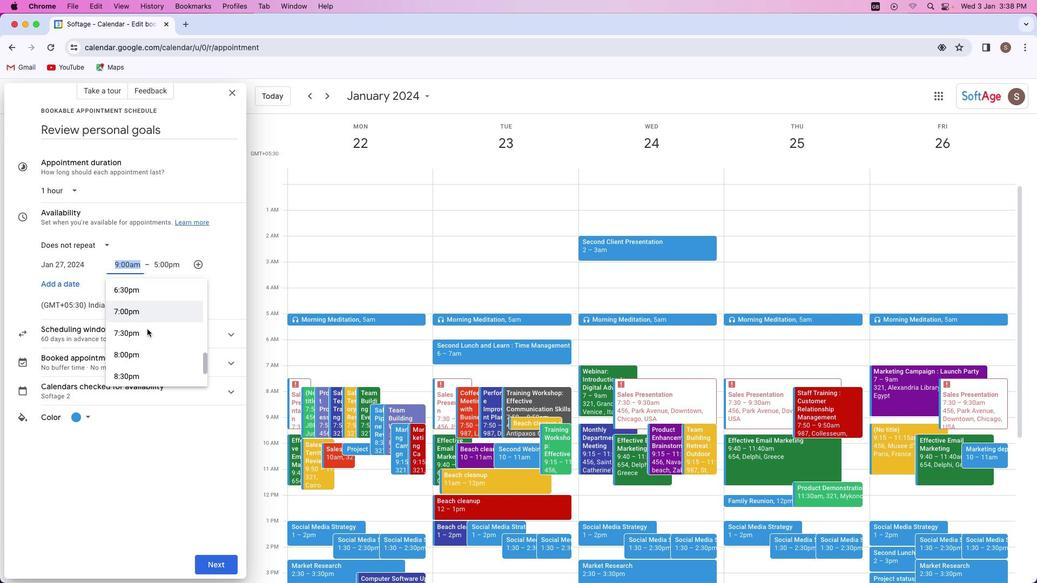 
Action: Mouse scrolled (144, 326) with delta (-1, -2)
Screenshot: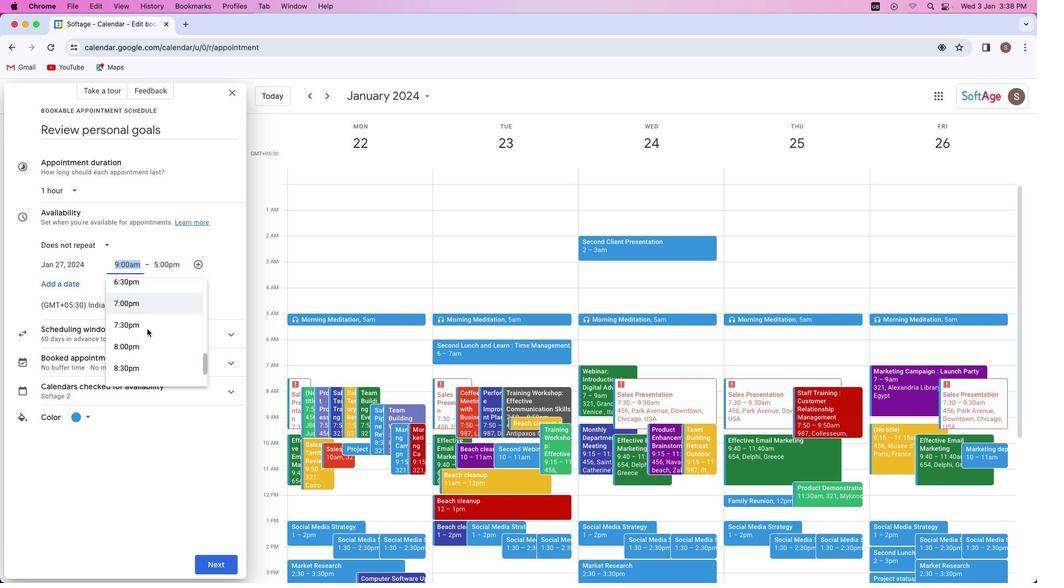 
Action: Mouse scrolled (144, 326) with delta (-1, -2)
Screenshot: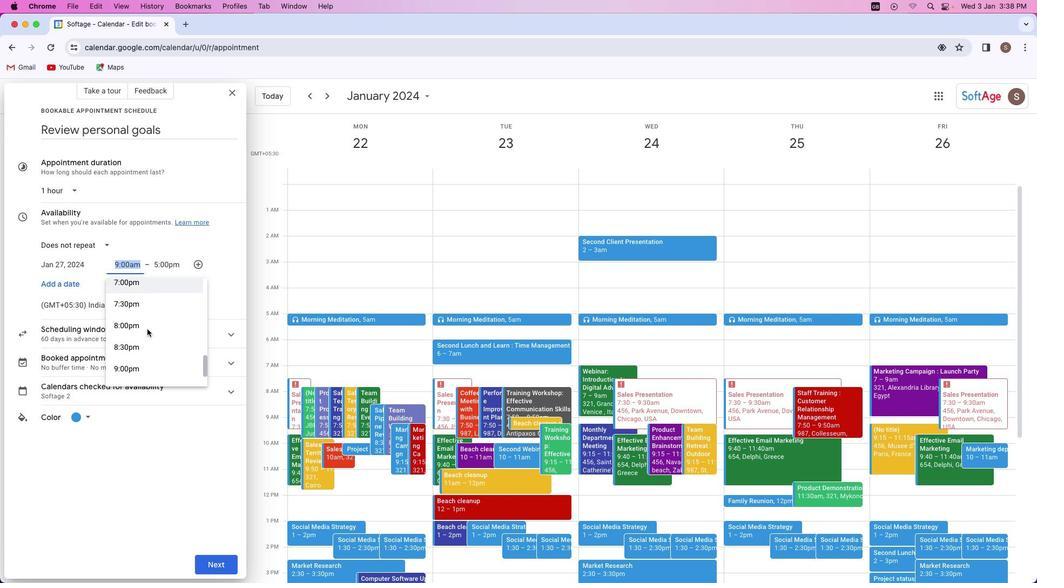 
Action: Mouse scrolled (144, 326) with delta (-1, -2)
Screenshot: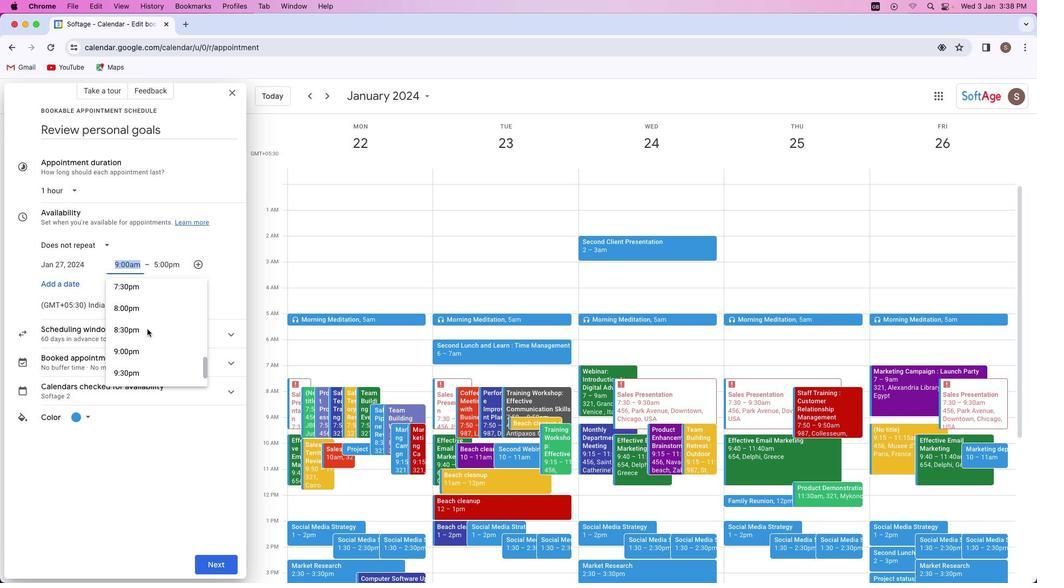 
Action: Mouse moved to (117, 303)
Screenshot: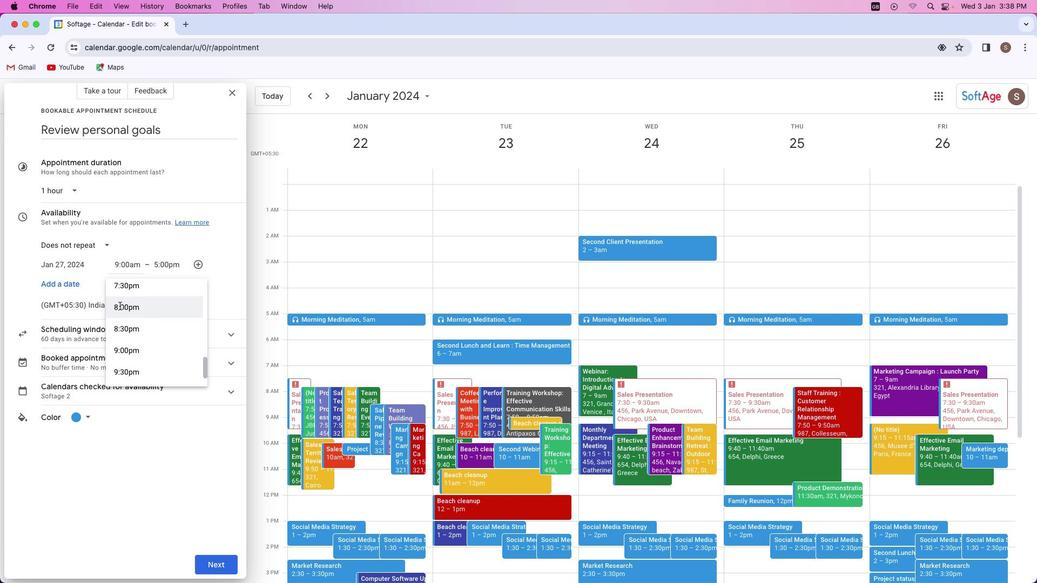
Action: Mouse pressed left at (117, 303)
Screenshot: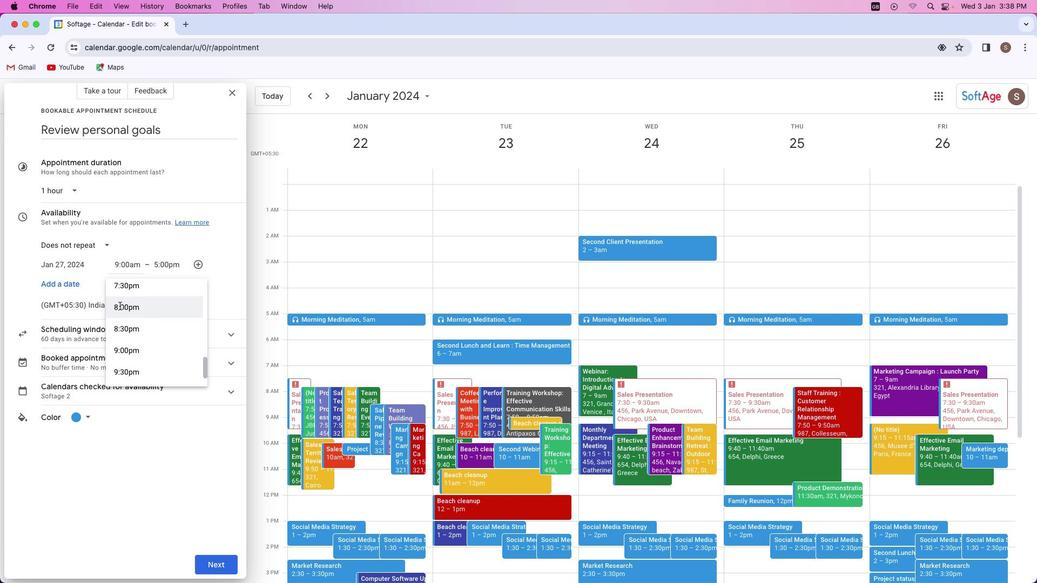 
Action: Mouse moved to (165, 262)
Screenshot: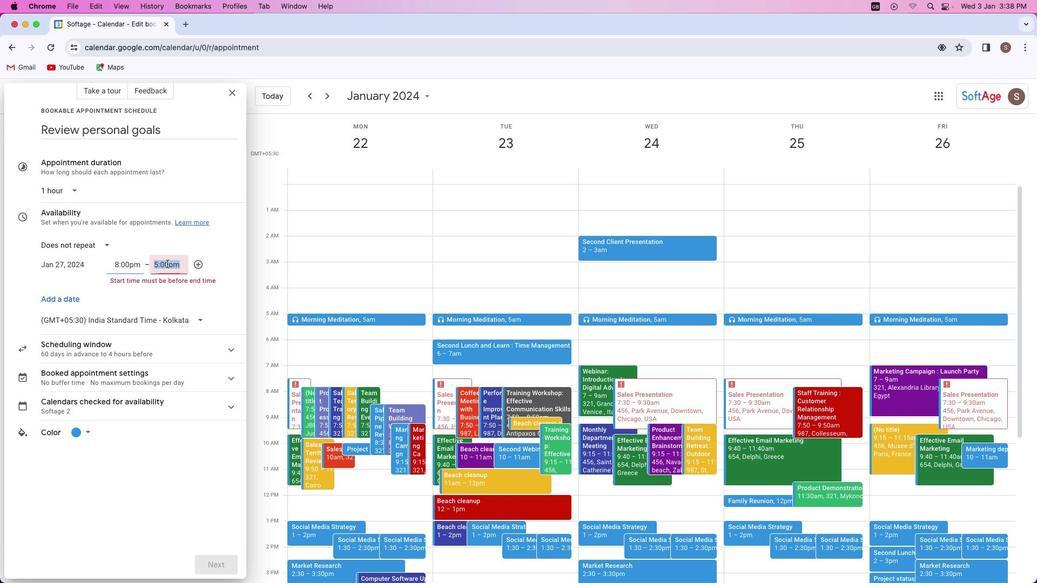 
Action: Mouse pressed left at (165, 262)
Screenshot: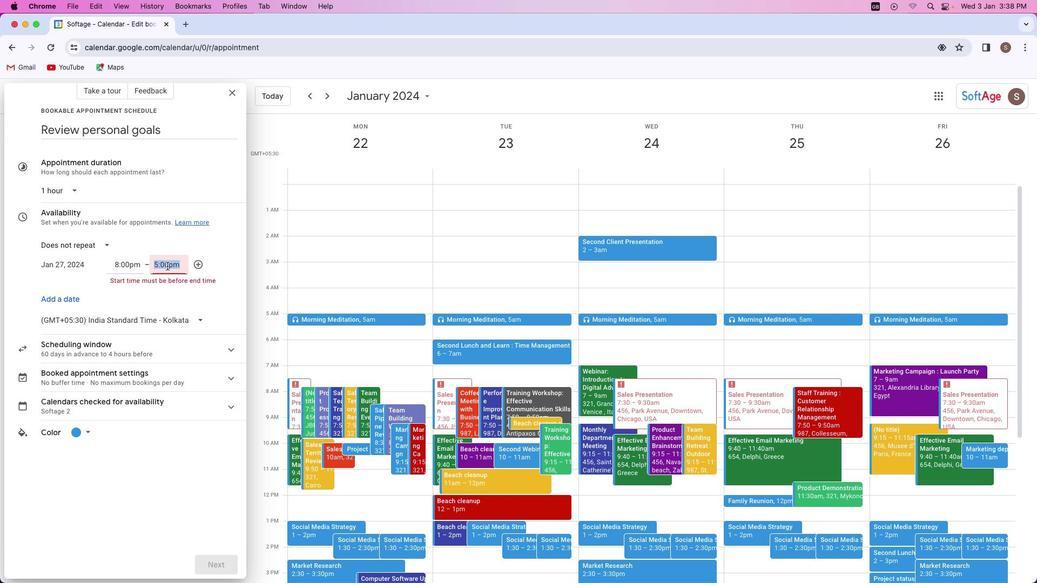 
Action: Mouse moved to (170, 336)
Screenshot: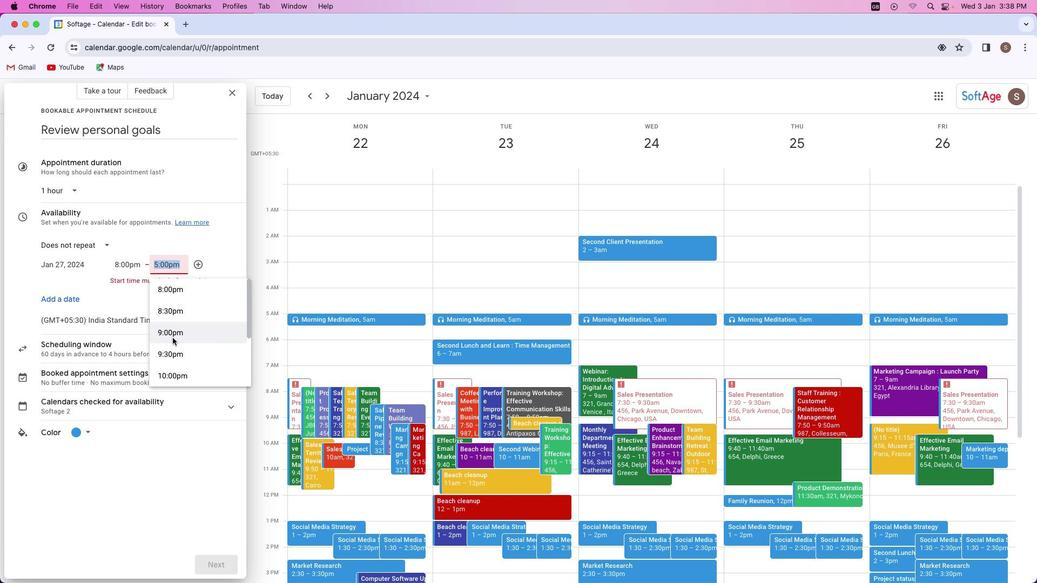 
Action: Mouse pressed left at (170, 336)
Screenshot: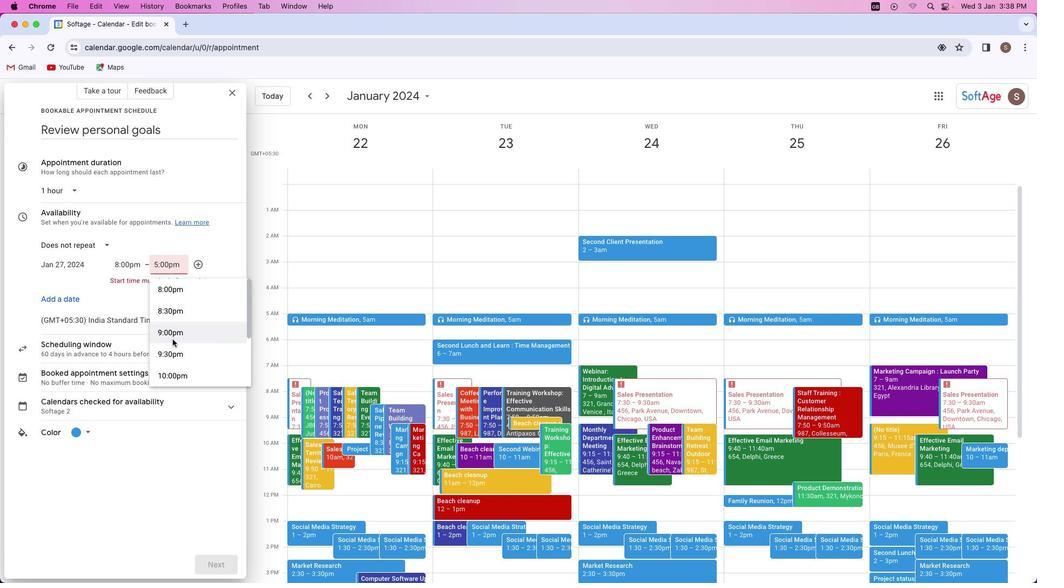 
Action: Mouse moved to (85, 417)
Screenshot: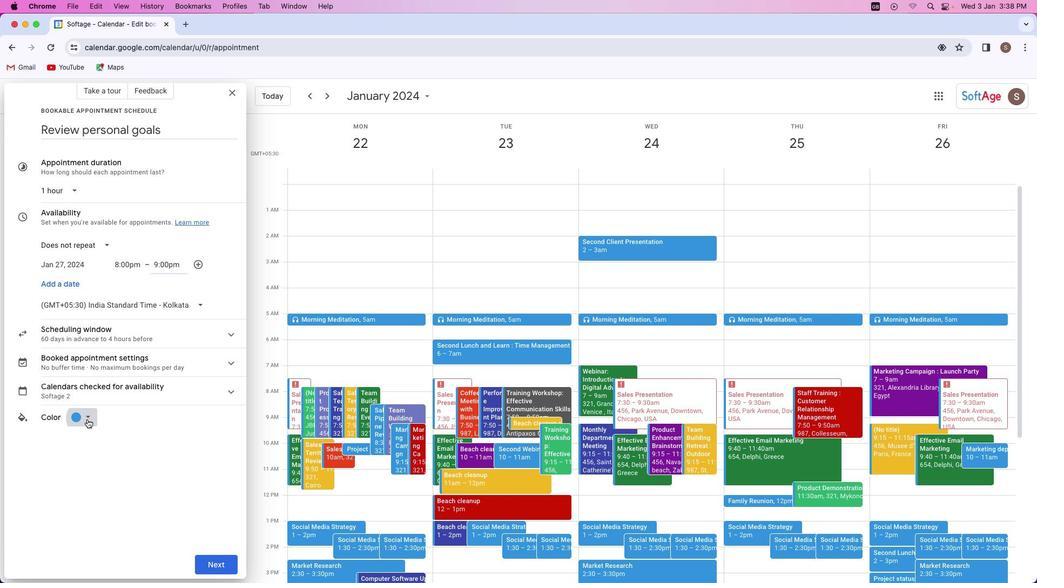 
Action: Mouse pressed left at (85, 417)
Screenshot: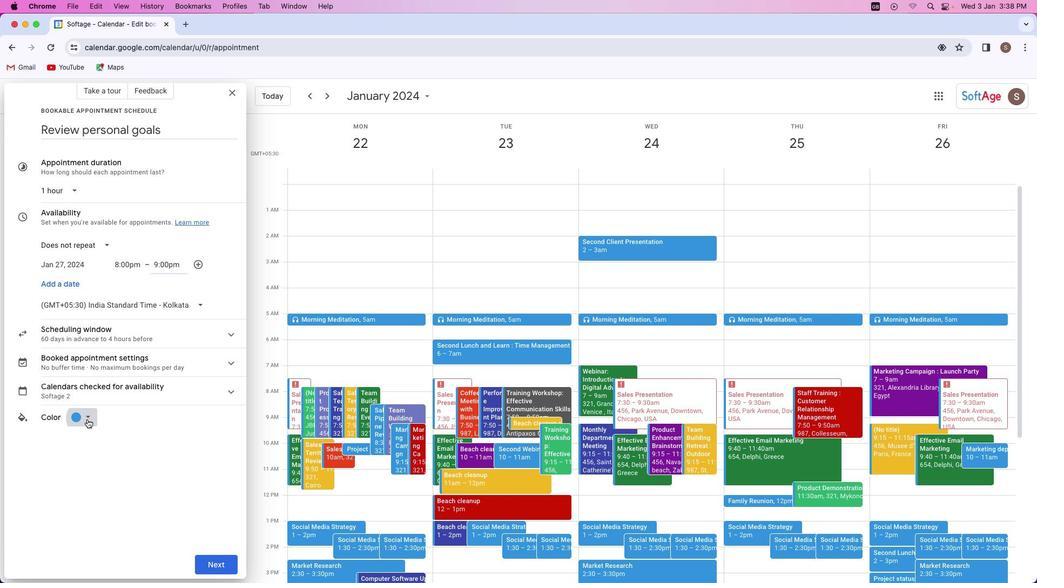 
Action: Mouse moved to (128, 443)
Screenshot: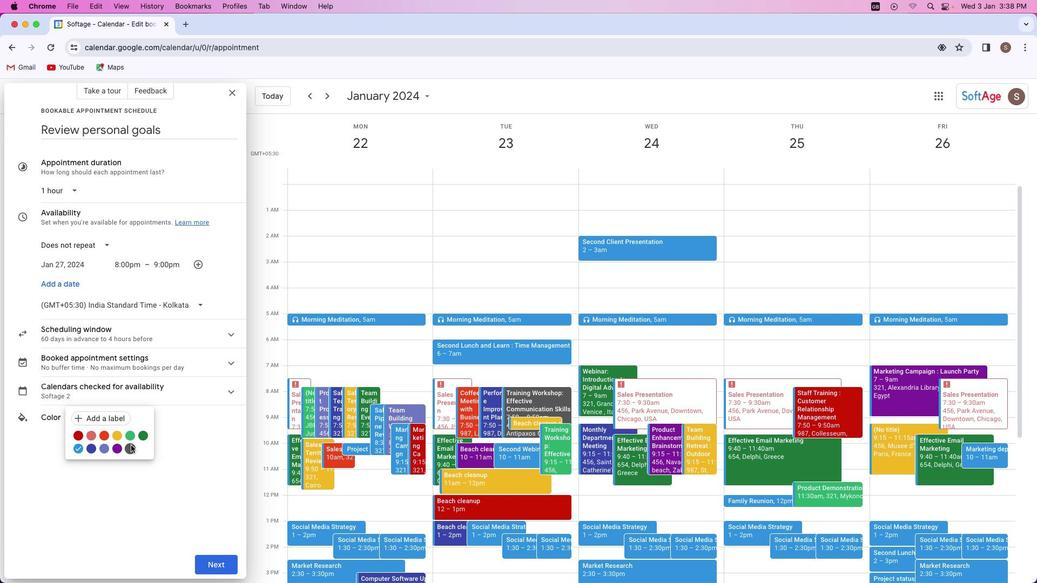 
Action: Mouse pressed left at (128, 443)
Screenshot: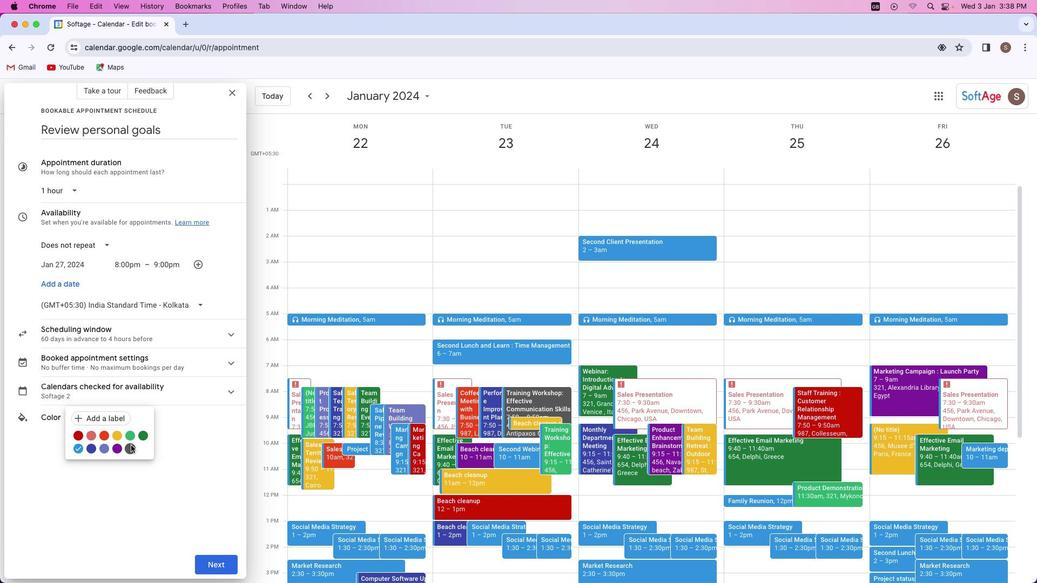 
Action: Mouse moved to (205, 560)
Screenshot: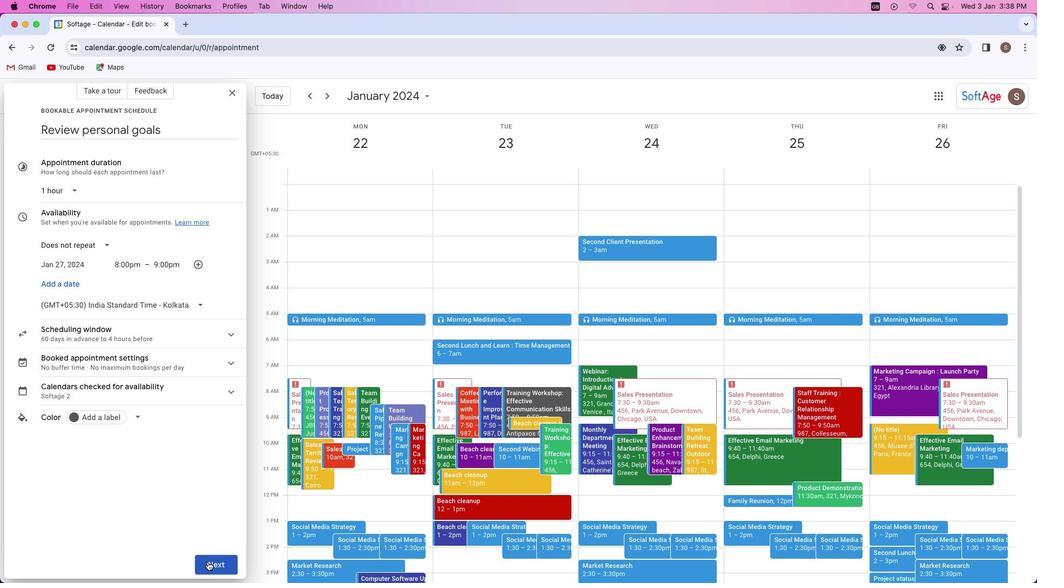 
Action: Mouse pressed left at (205, 560)
Screenshot: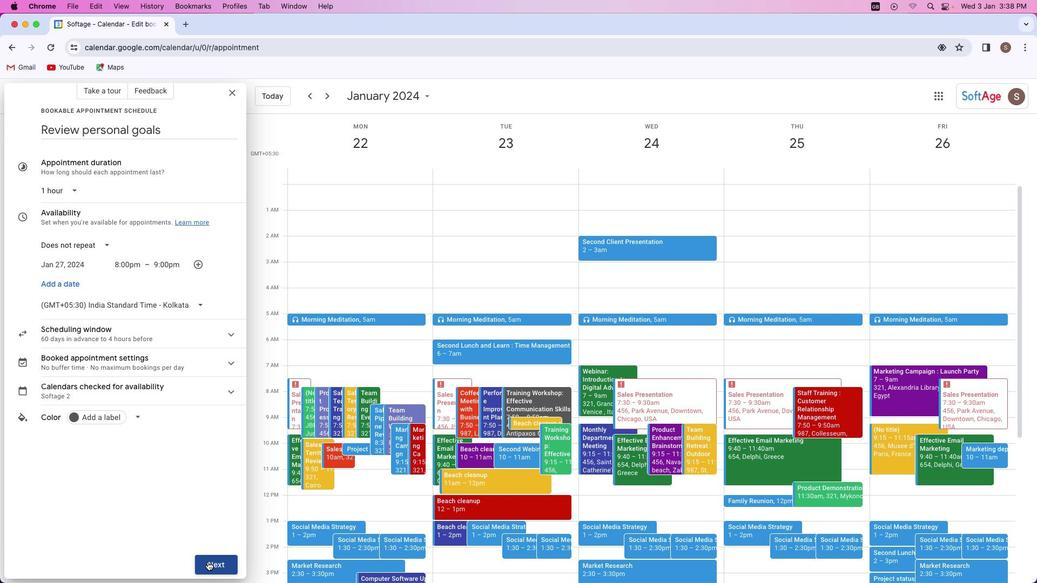 
Action: Mouse moved to (96, 311)
Screenshot: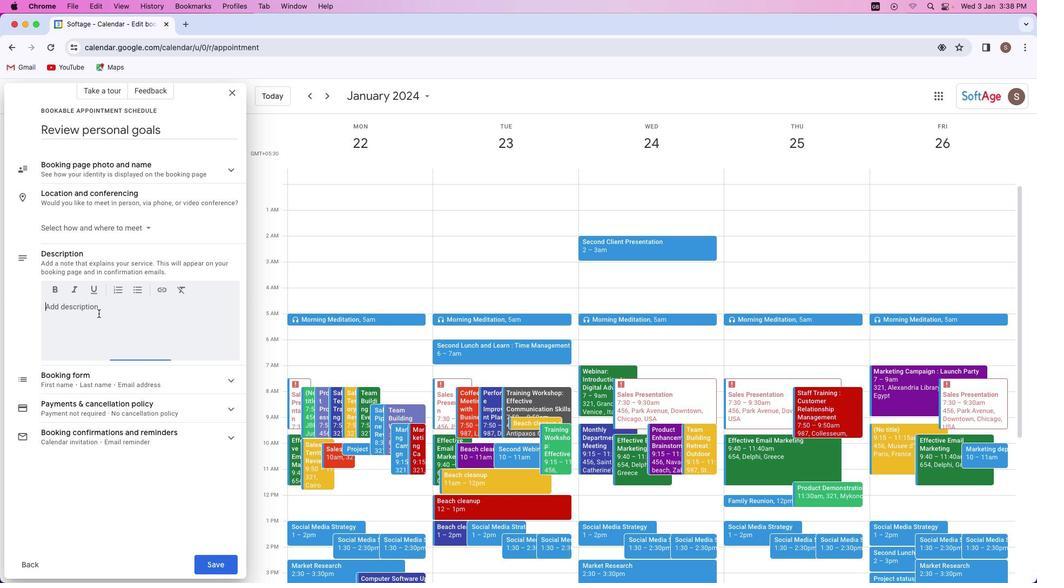
Action: Mouse pressed left at (96, 311)
Screenshot: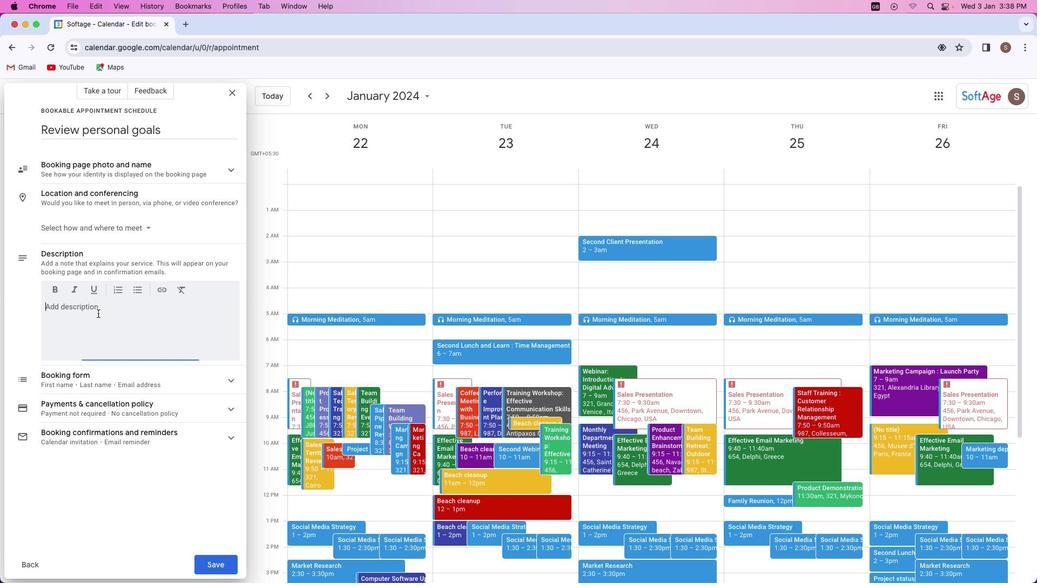 
Action: Mouse moved to (91, 318)
Screenshot: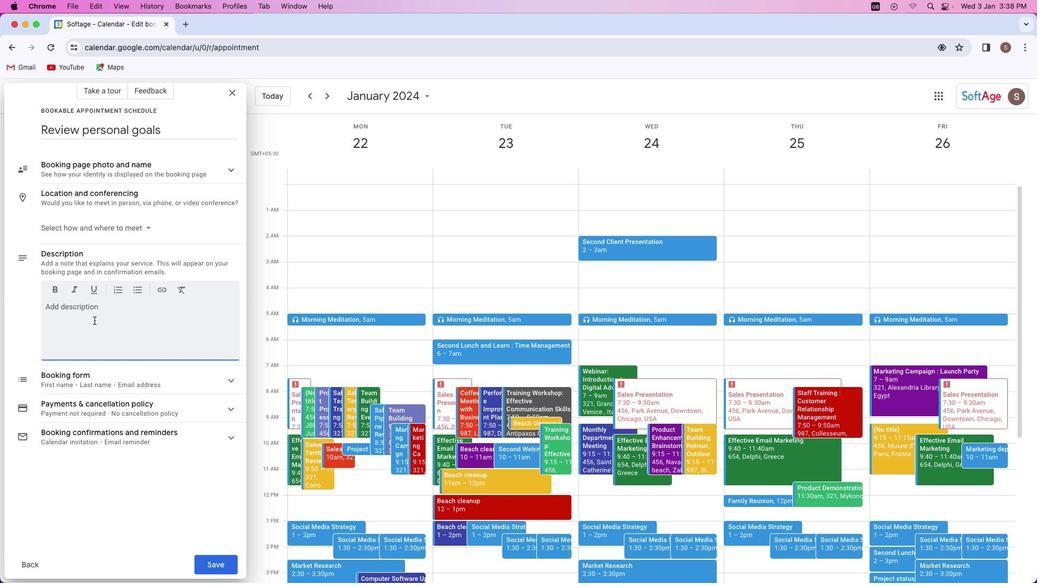 
Action: Key pressed Key.shift'T''h''i''s'Key.space's''c''h''e''d''u''l''e'Key.space'w''i''l''l'Key.space'g''i''v''e'Key.space't''i'Key.backspace'h''e'Key.space't''i''m''e'Key.space't''o'Key.space'r''e''v''i''e''w'Key.space'a''n''d'Key.space'u''p''d''a''t''e'Key.space'y''o''u''r'Key.space'p''e''r''s''o''n''a''l'Key.space'g''o''a''l''s''.'
Screenshot: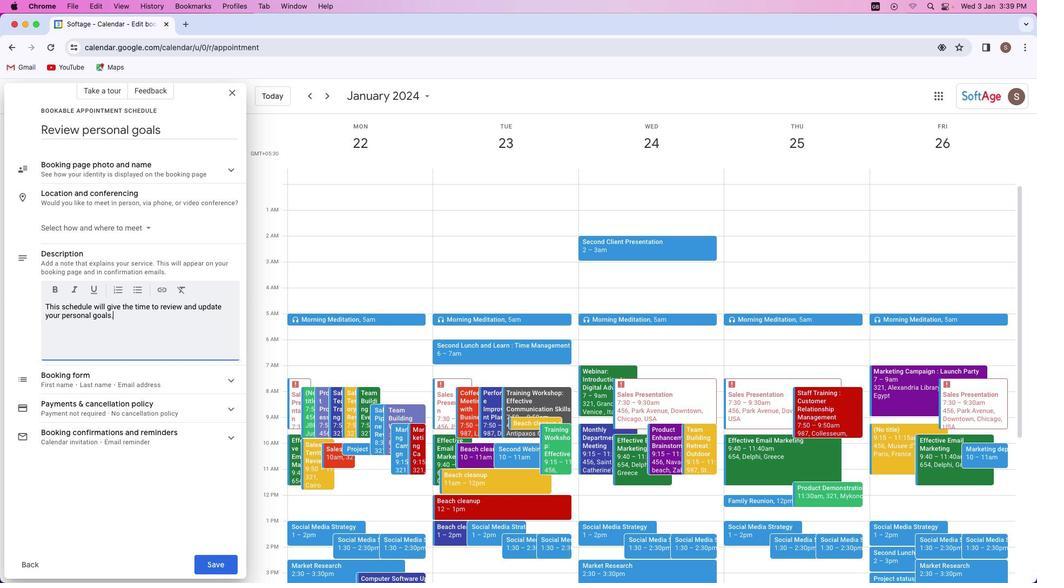 
Action: Mouse moved to (219, 564)
Screenshot: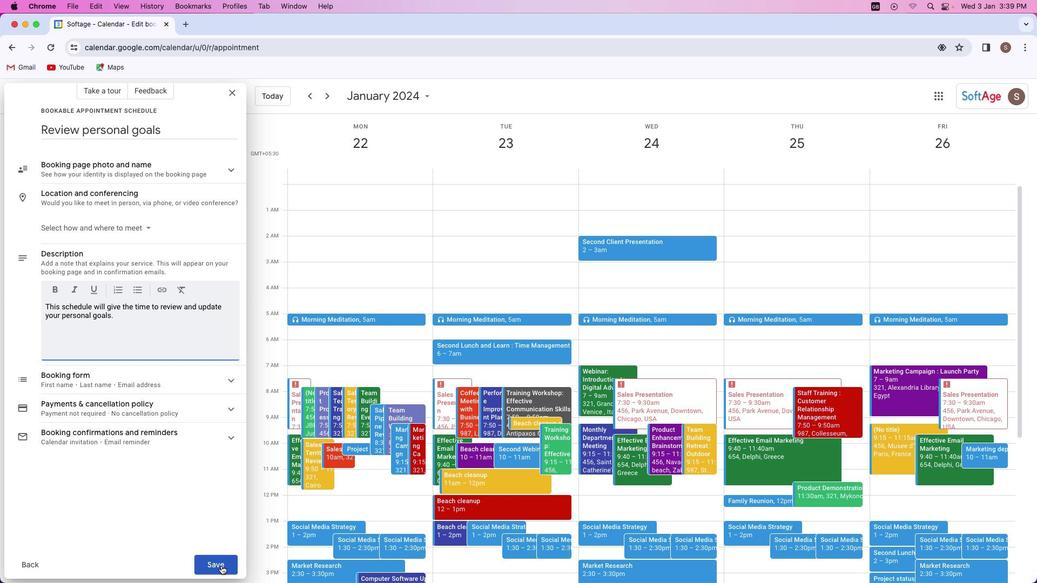 
Action: Mouse pressed left at (219, 564)
Screenshot: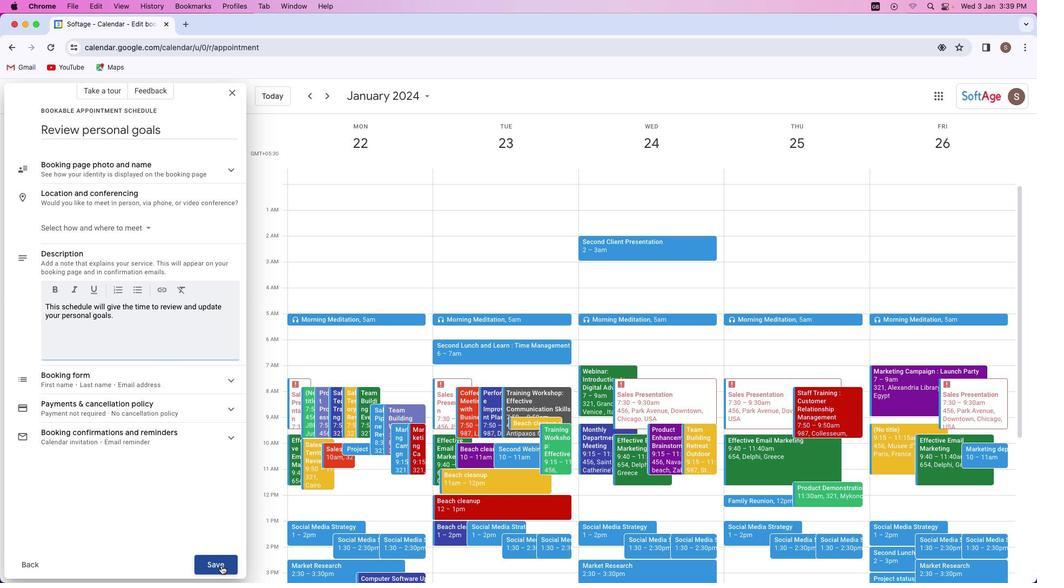 
Action: Mouse moved to (524, 281)
Screenshot: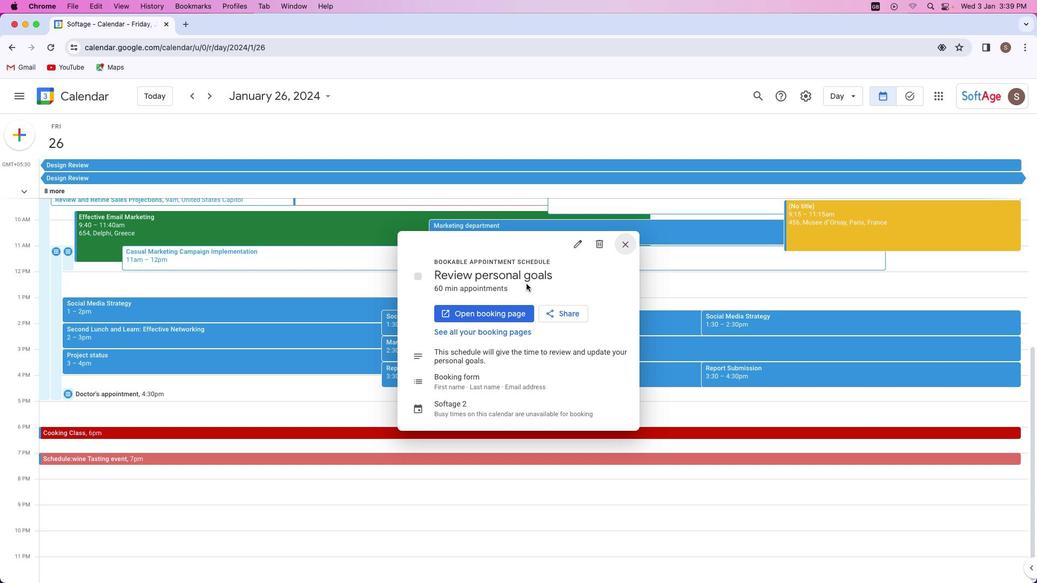 
